 Task: Create and manage organization repository labels.
Action: Mouse moved to (955, 59)
Screenshot: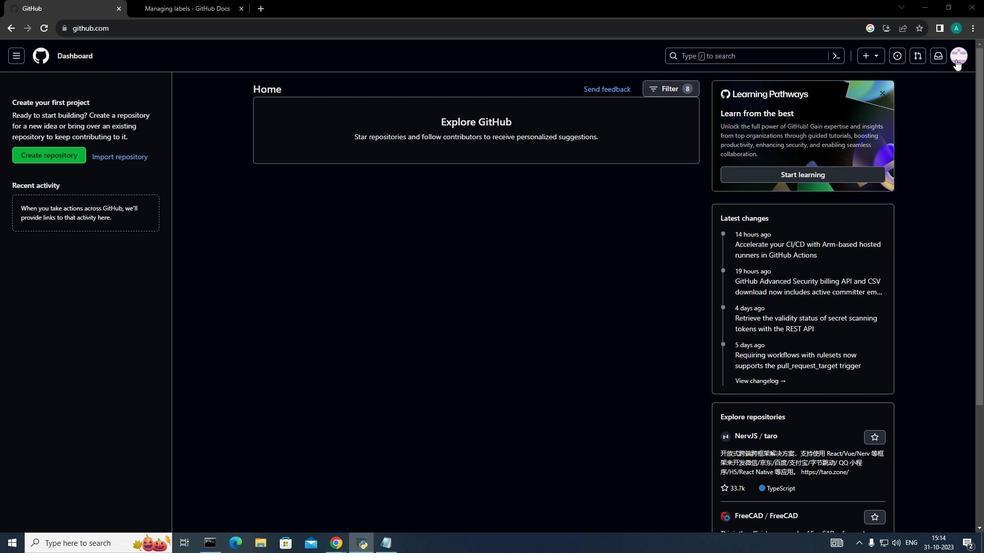 
Action: Mouse pressed left at (955, 59)
Screenshot: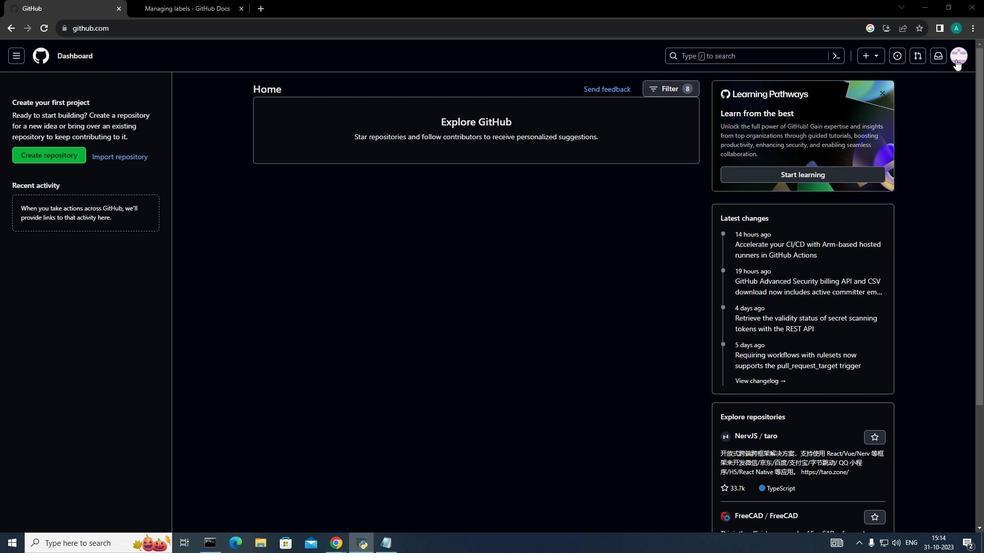 
Action: Mouse moved to (860, 167)
Screenshot: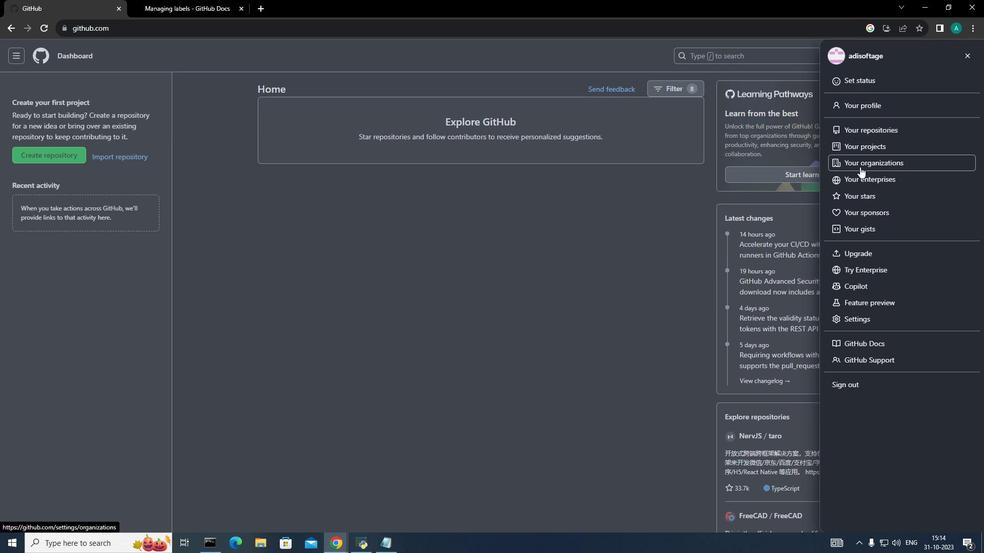 
Action: Mouse pressed left at (860, 167)
Screenshot: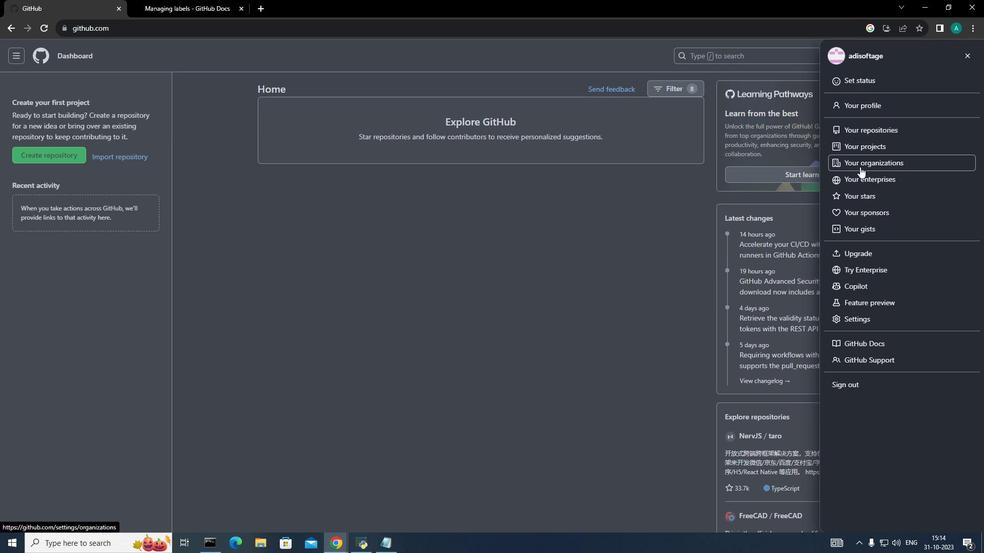 
Action: Mouse moved to (772, 137)
Screenshot: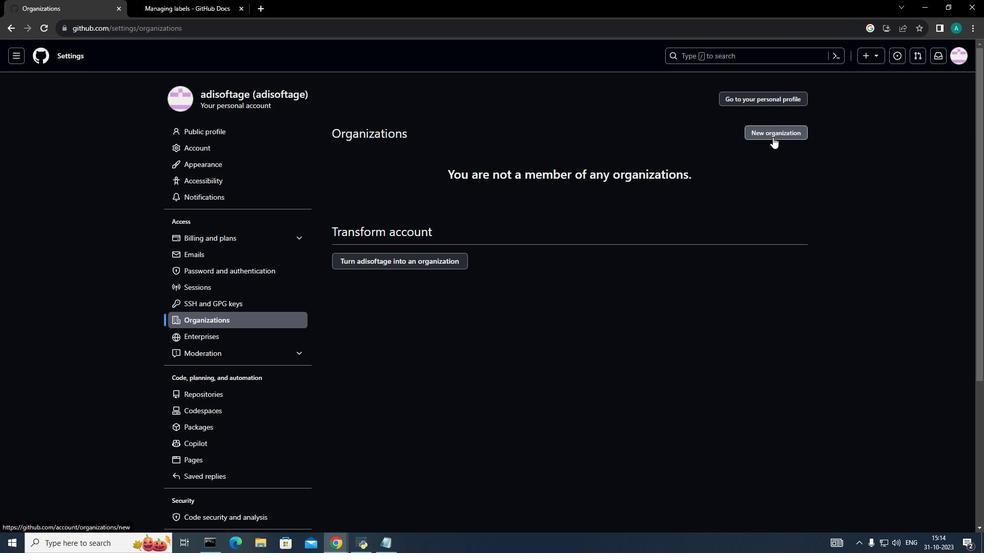 
Action: Mouse pressed left at (772, 137)
Screenshot: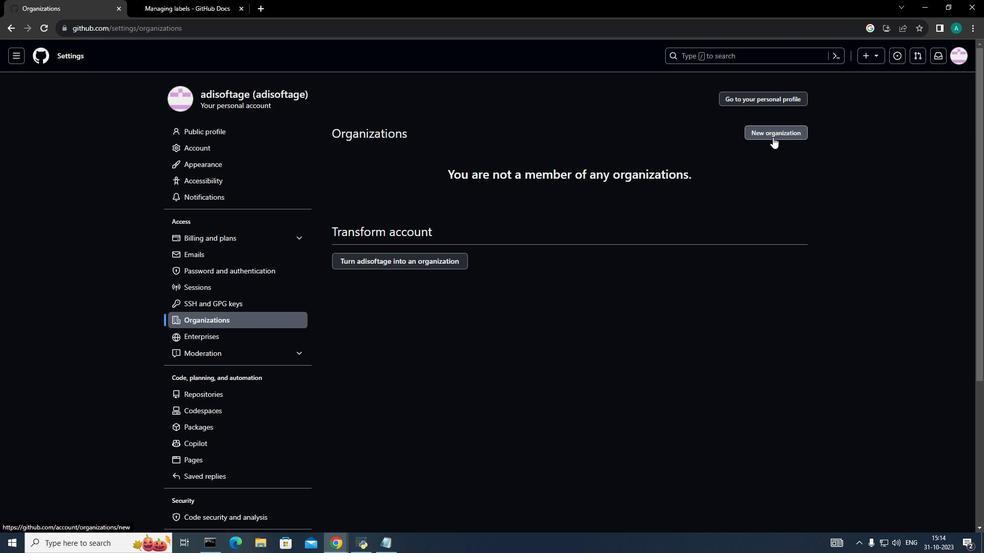 
Action: Mouse moved to (410, 295)
Screenshot: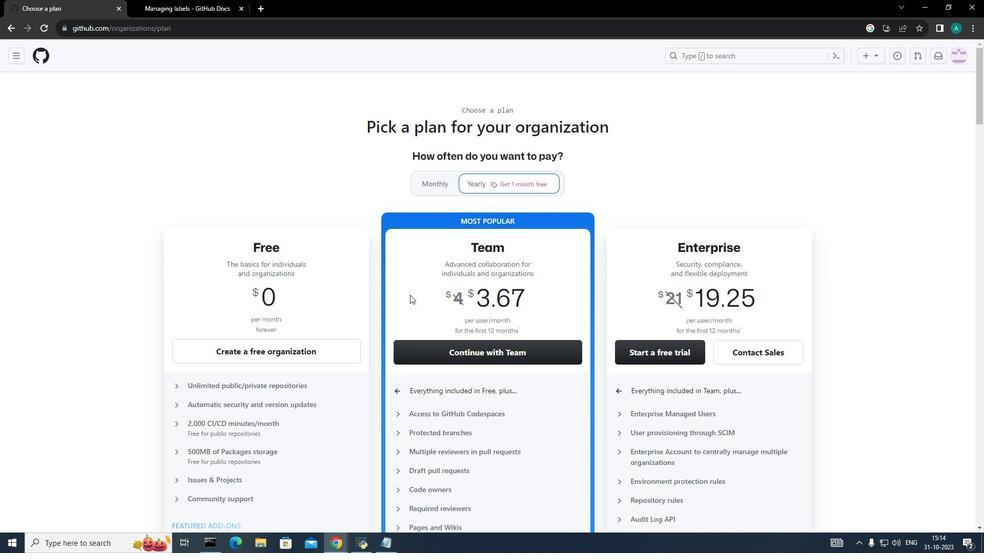 
Action: Mouse scrolled (410, 294) with delta (0, 0)
Screenshot: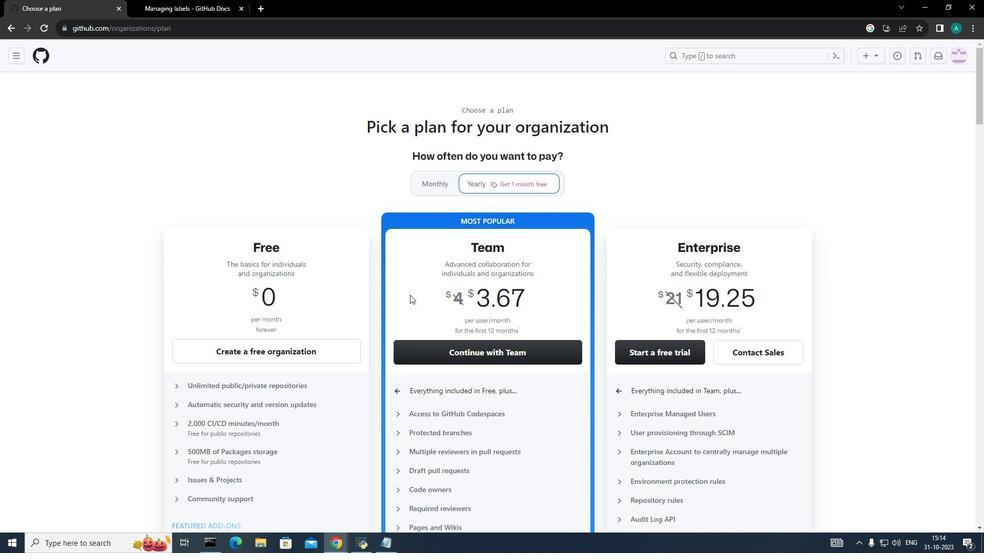
Action: Mouse scrolled (410, 294) with delta (0, 0)
Screenshot: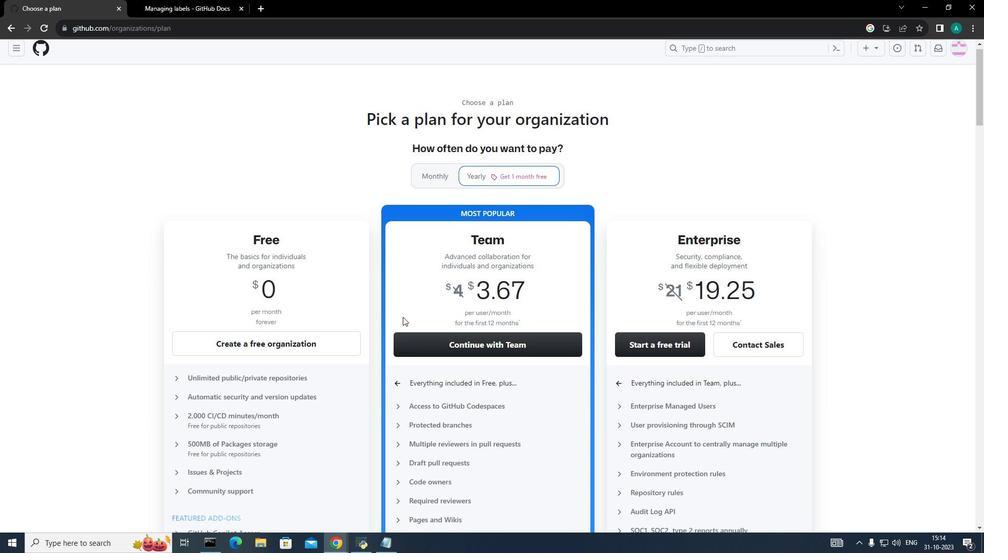 
Action: Mouse scrolled (410, 294) with delta (0, 0)
Screenshot: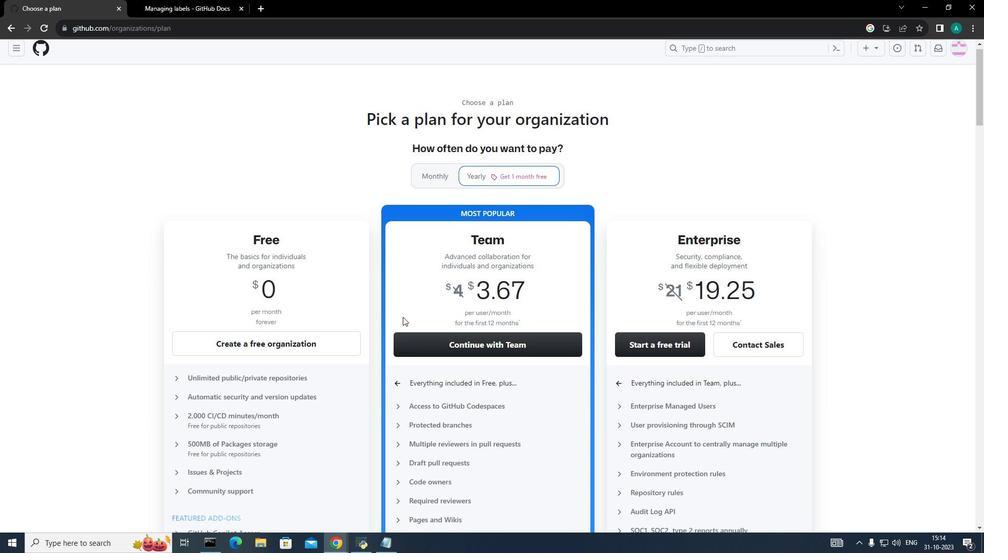 
Action: Mouse moved to (410, 295)
Screenshot: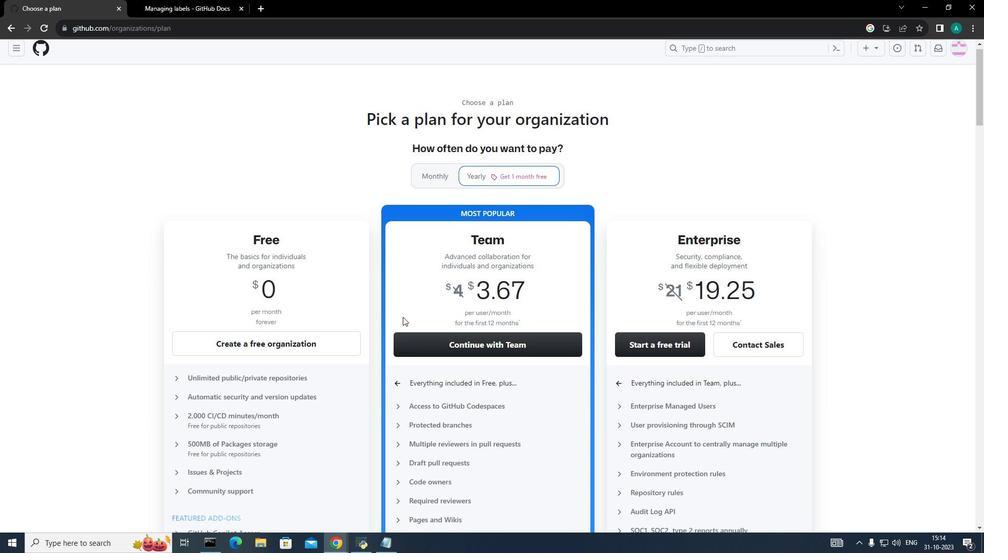 
Action: Mouse scrolled (410, 294) with delta (0, 0)
Screenshot: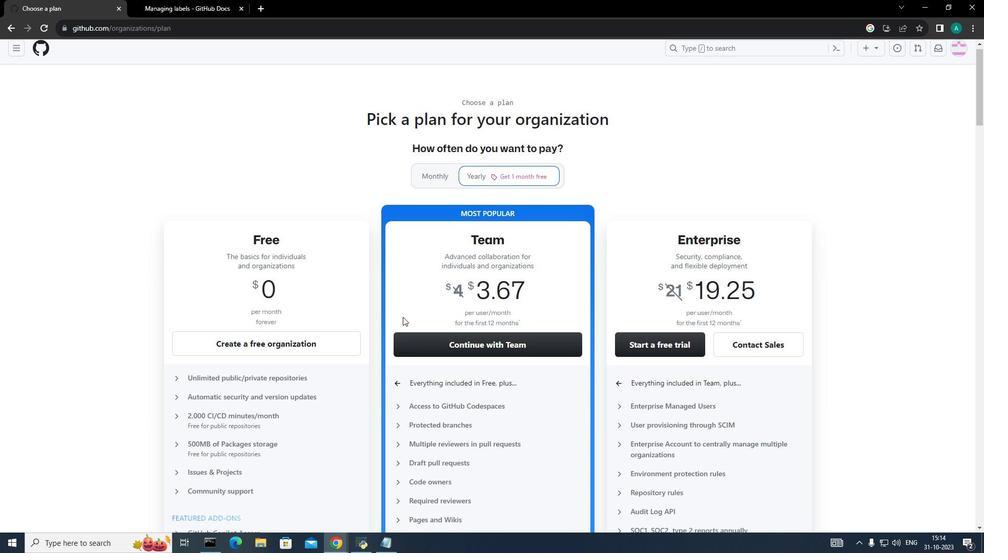 
Action: Mouse moved to (409, 295)
Screenshot: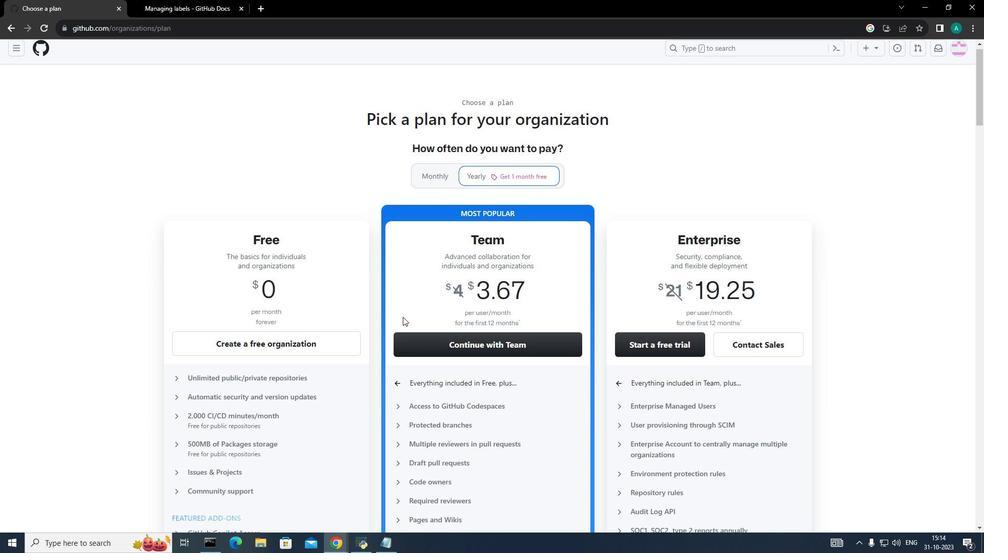 
Action: Mouse scrolled (409, 295) with delta (0, 0)
Screenshot: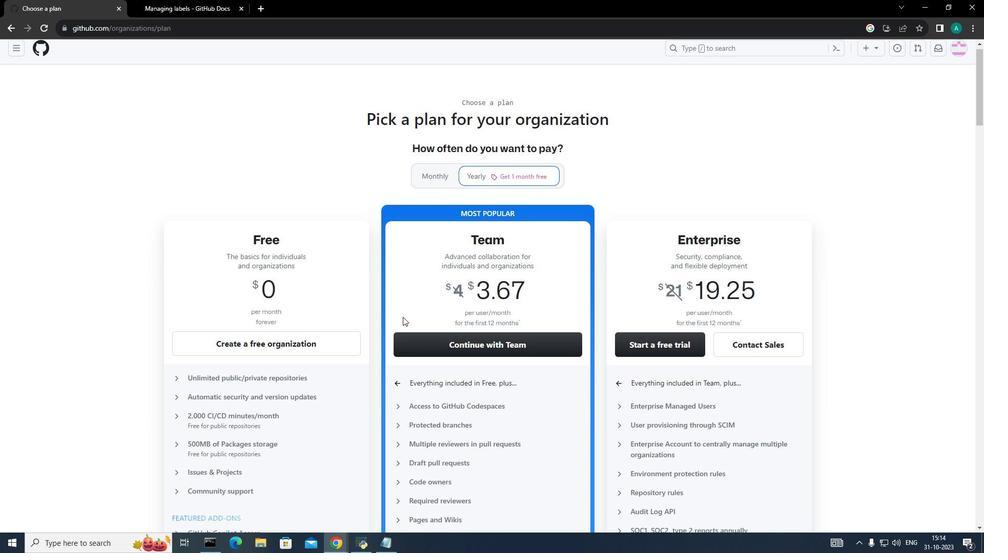 
Action: Mouse moved to (405, 310)
Screenshot: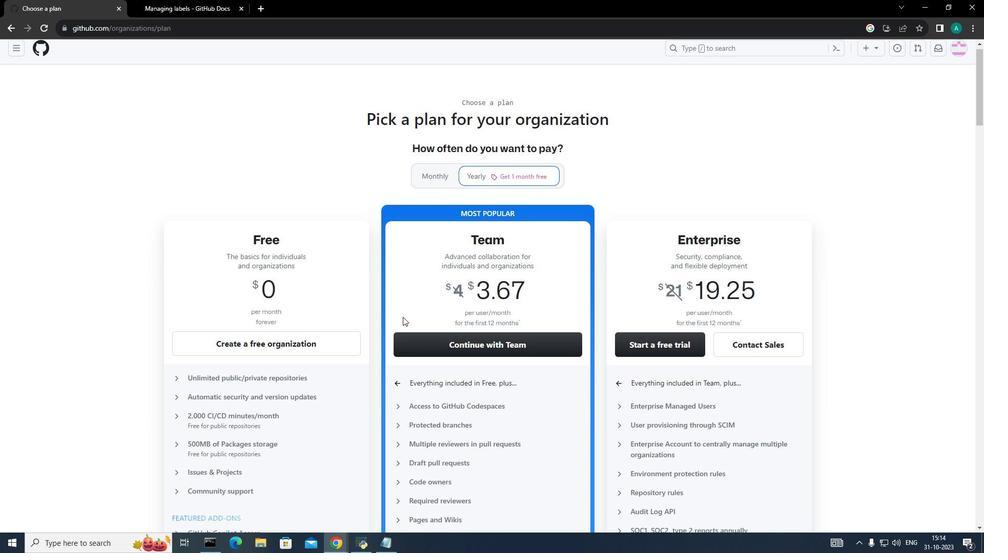 
Action: Mouse scrolled (405, 309) with delta (0, 0)
Screenshot: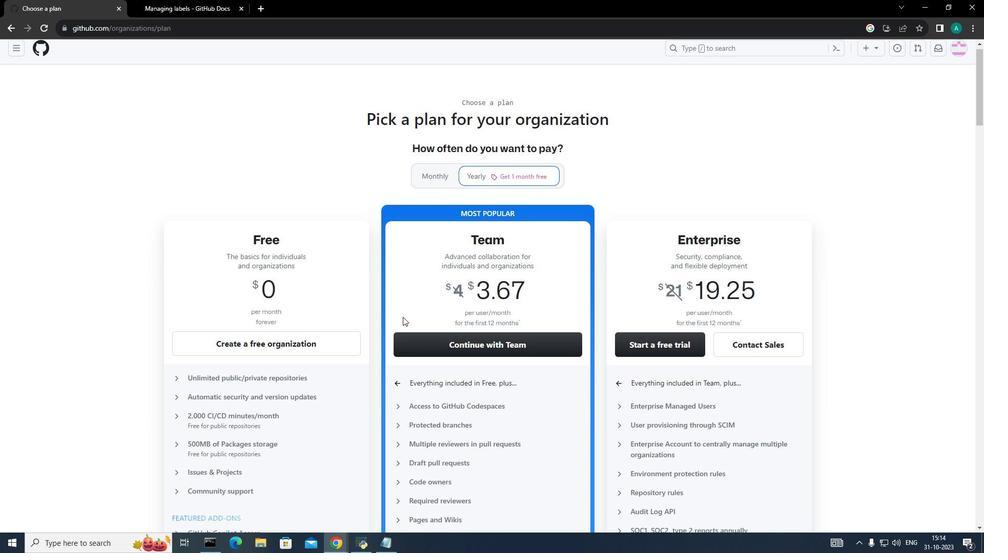 
Action: Mouse moved to (380, 366)
Screenshot: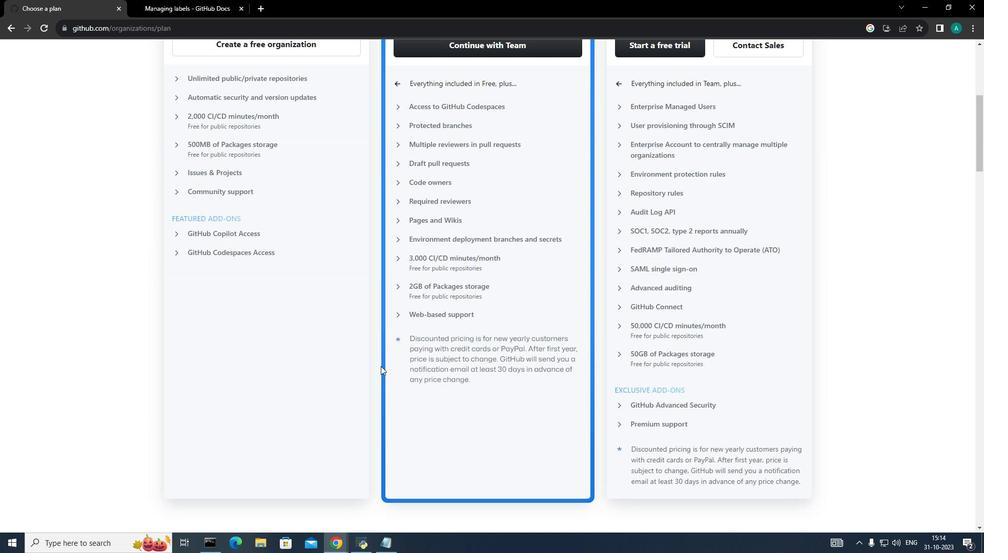 
Action: Mouse scrolled (380, 365) with delta (0, 0)
Screenshot: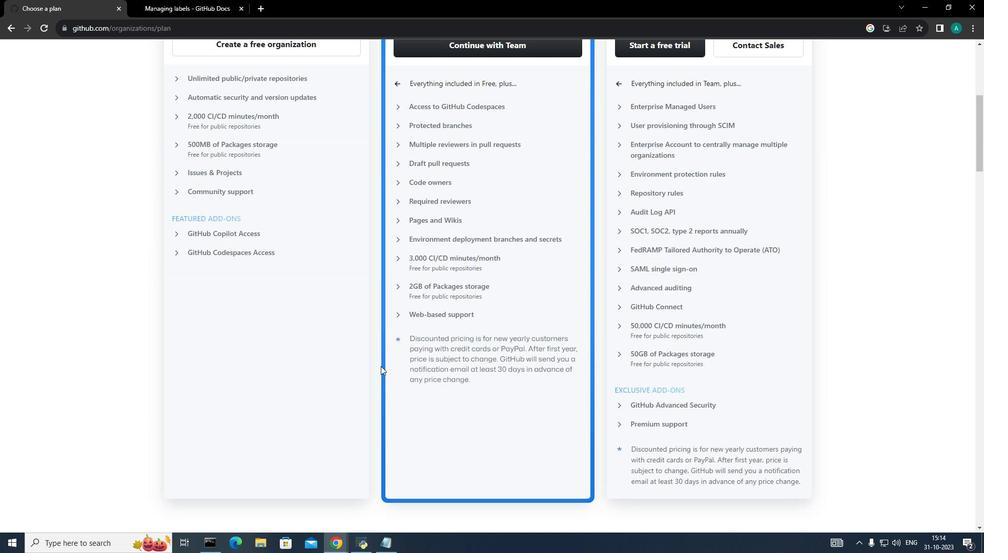 
Action: Mouse scrolled (380, 365) with delta (0, 0)
Screenshot: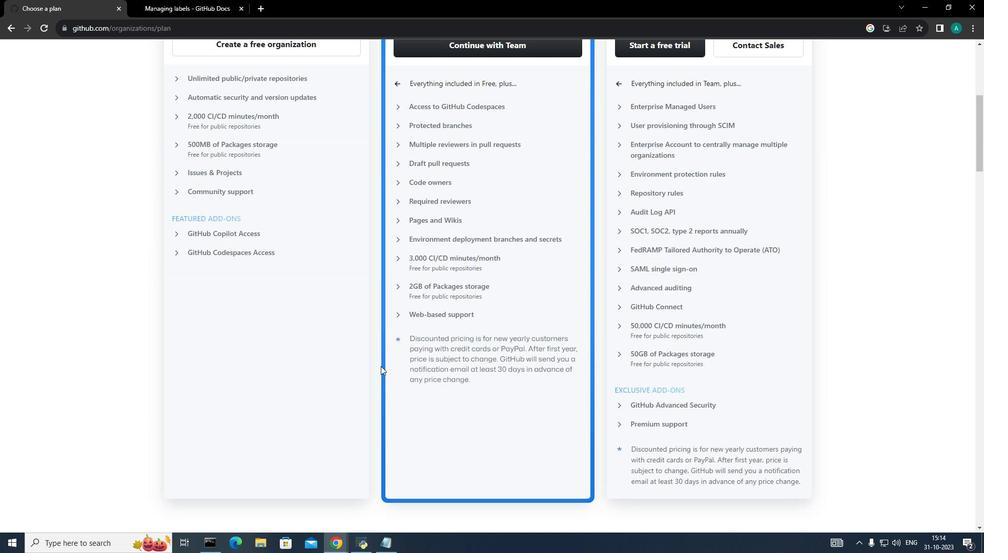 
Action: Mouse scrolled (380, 365) with delta (0, 0)
Screenshot: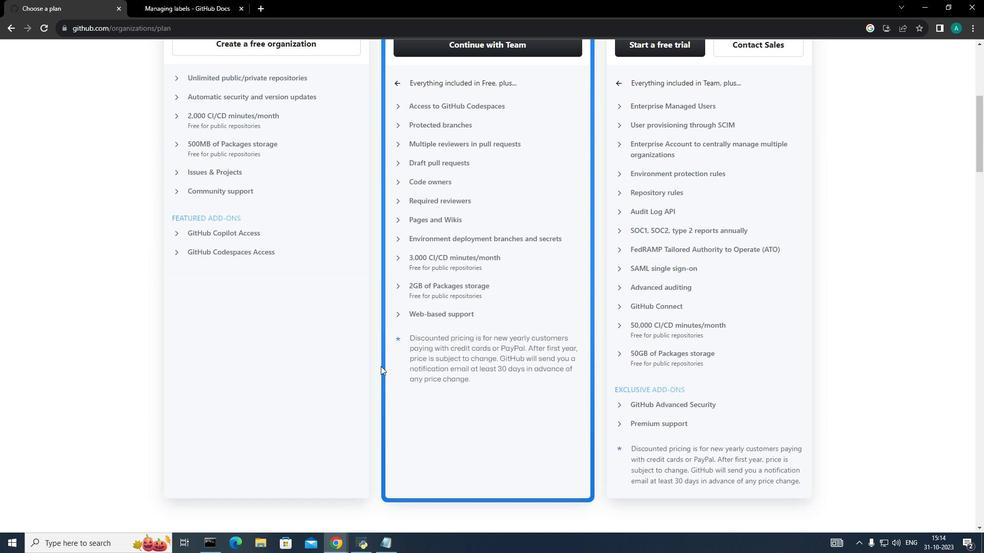 
Action: Mouse scrolled (380, 365) with delta (0, 0)
Screenshot: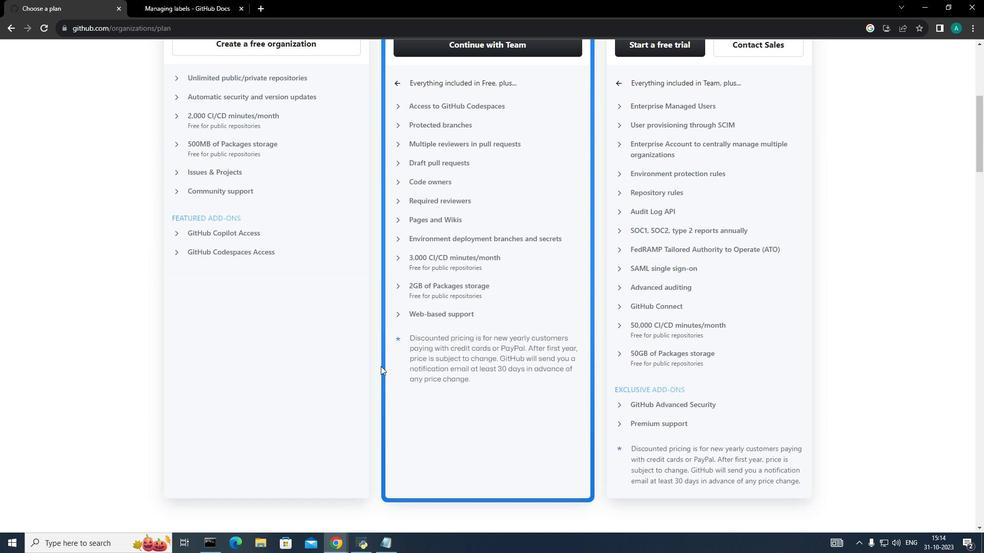 
Action: Mouse scrolled (380, 365) with delta (0, 0)
Screenshot: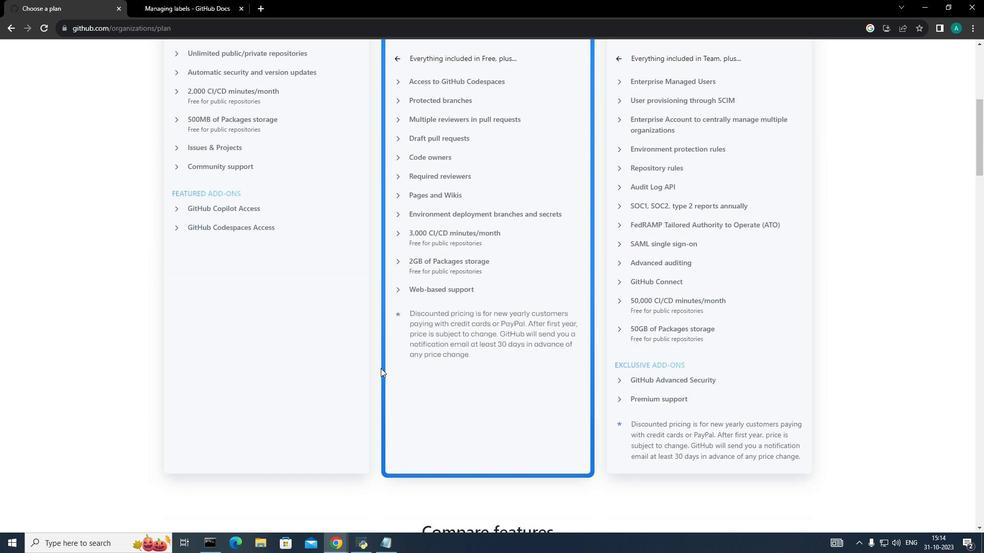 
Action: Mouse moved to (384, 420)
Screenshot: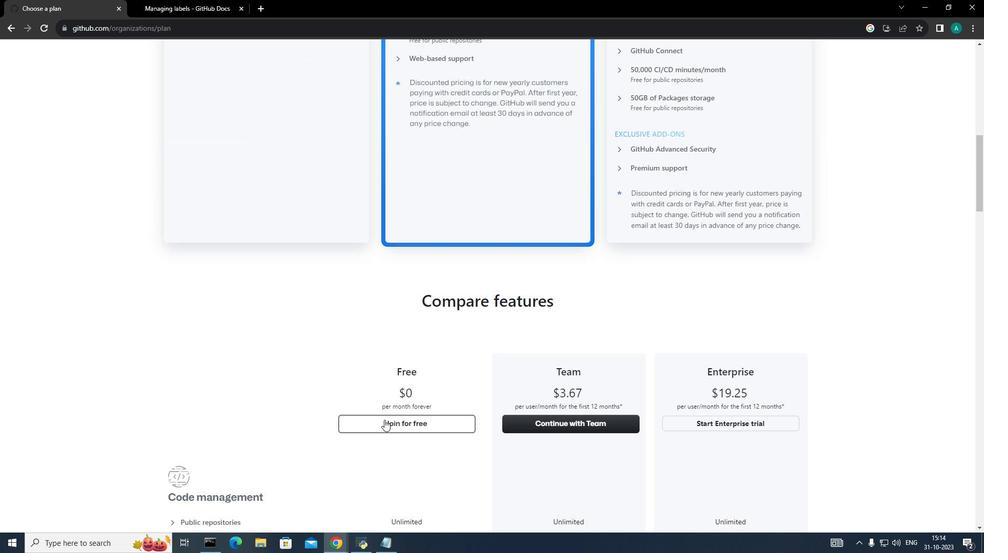 
Action: Mouse pressed left at (384, 420)
Screenshot: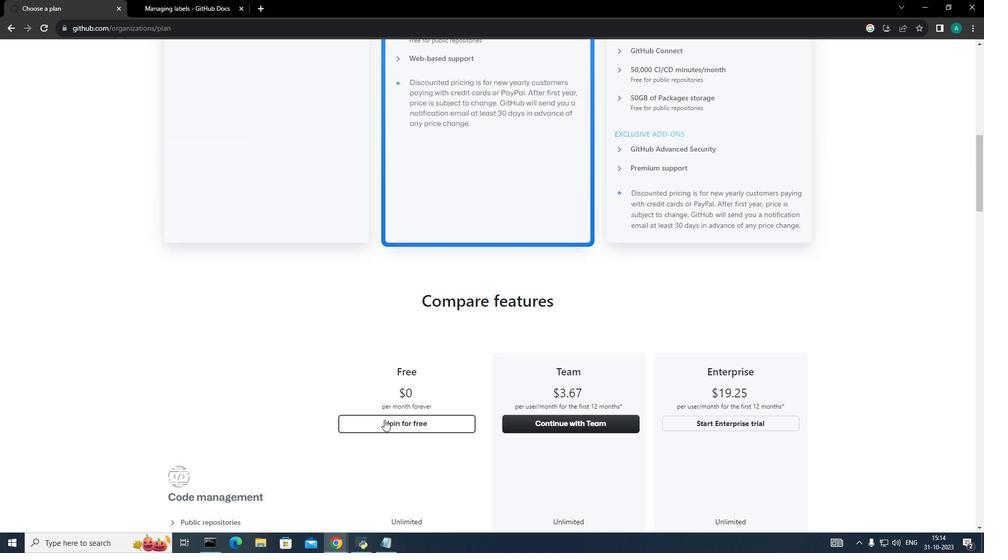 
Action: Mouse moved to (490, 188)
Screenshot: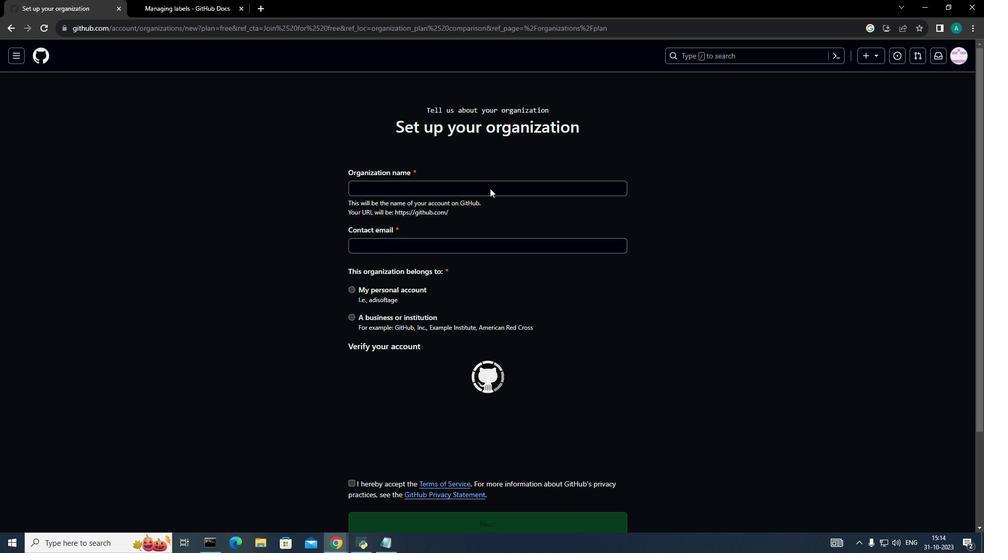 
Action: Mouse pressed left at (490, 188)
Screenshot: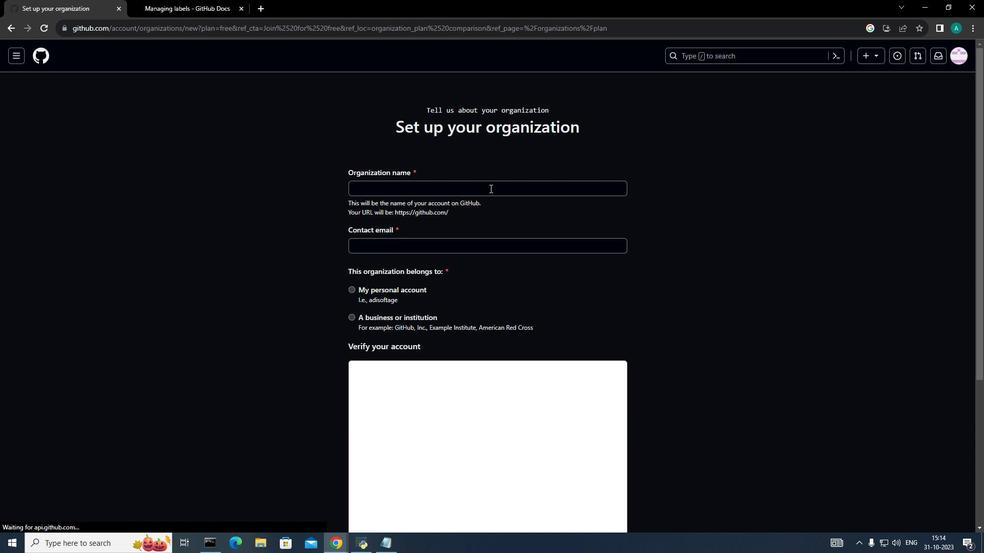 
Action: Key pressed softage3<Key.backspace>4
Screenshot: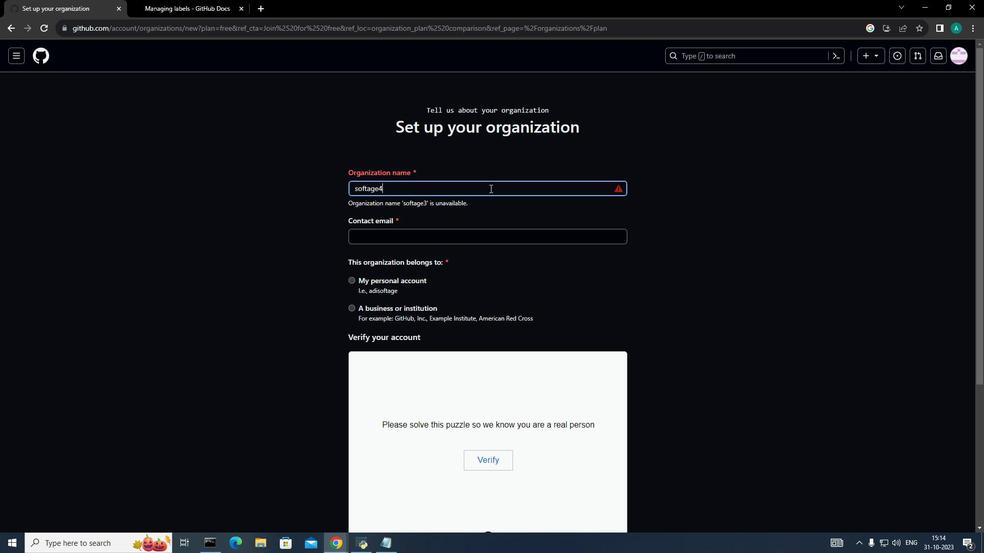 
Action: Mouse moved to (475, 238)
Screenshot: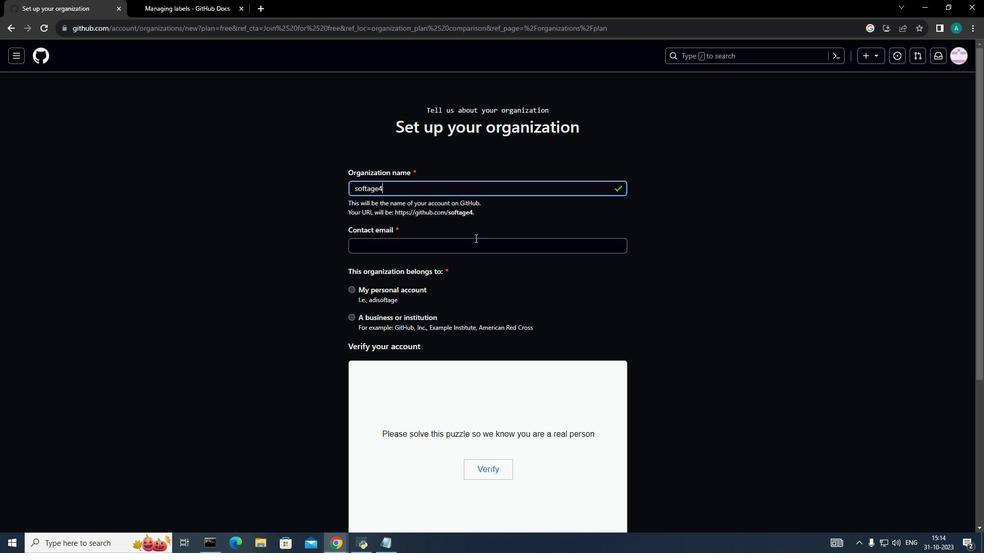 
Action: Mouse pressed left at (475, 238)
Screenshot: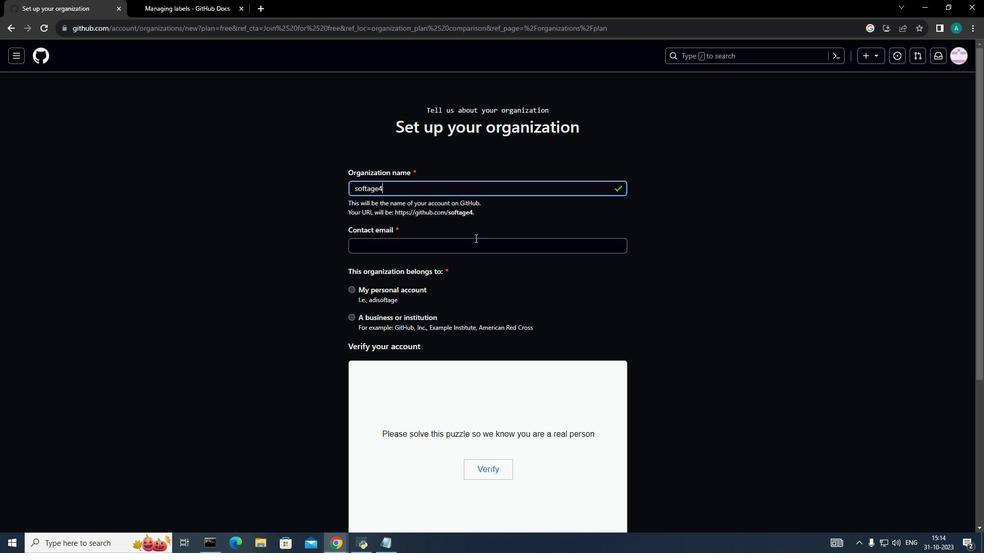 
Action: Key pressed abcd<Key.shift_r>@gmail.com
Screenshot: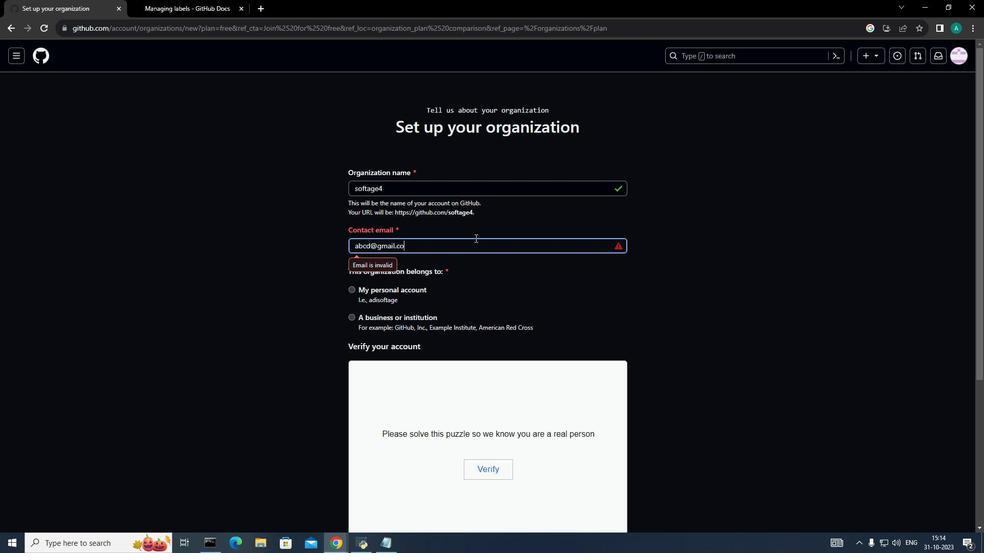 
Action: Mouse moved to (401, 285)
Screenshot: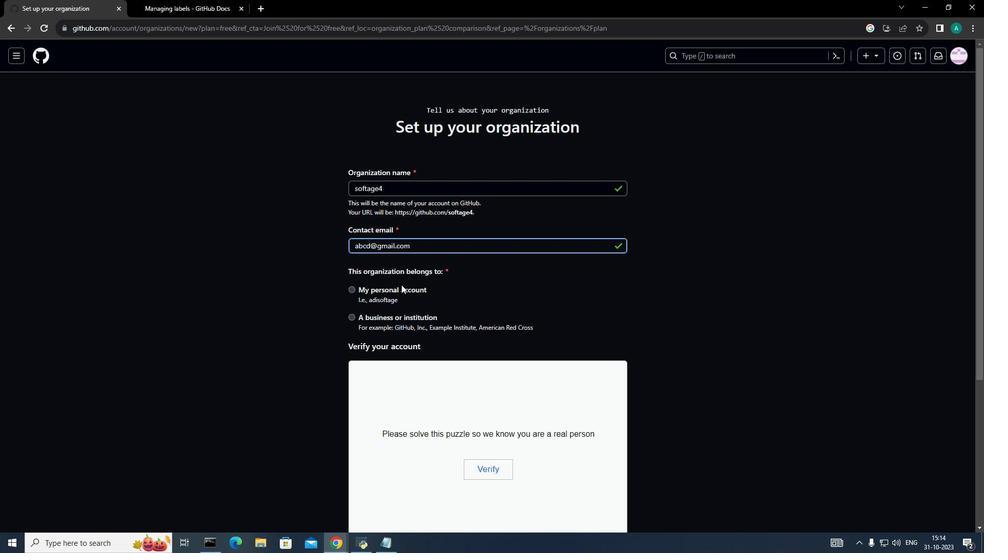 
Action: Mouse pressed left at (401, 285)
Screenshot: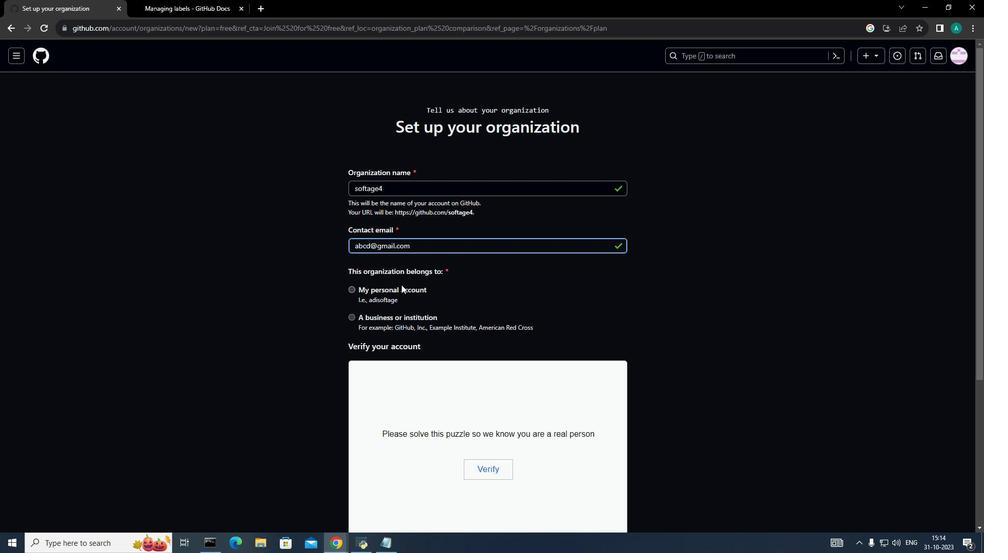 
Action: Mouse moved to (401, 285)
Screenshot: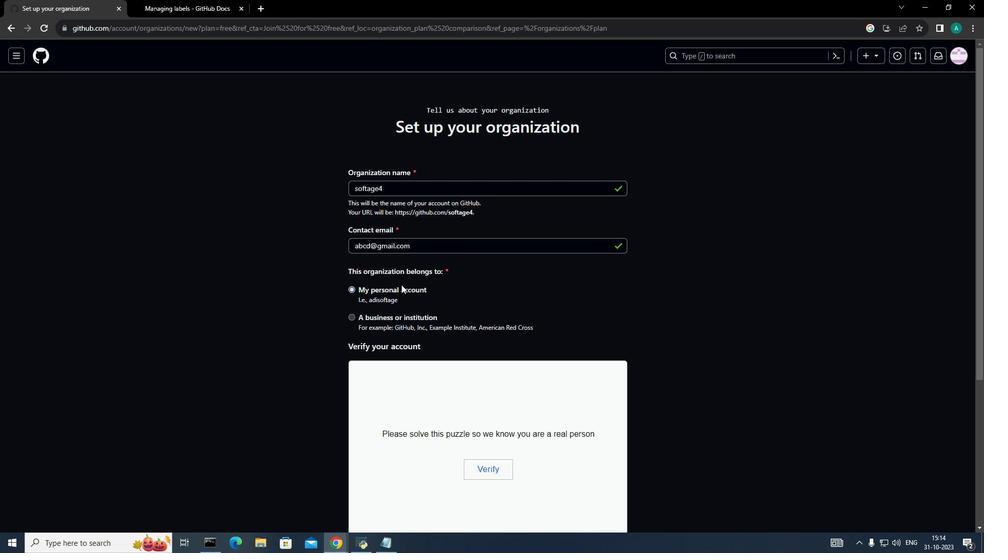 
Action: Mouse scrolled (401, 284) with delta (0, 0)
Screenshot: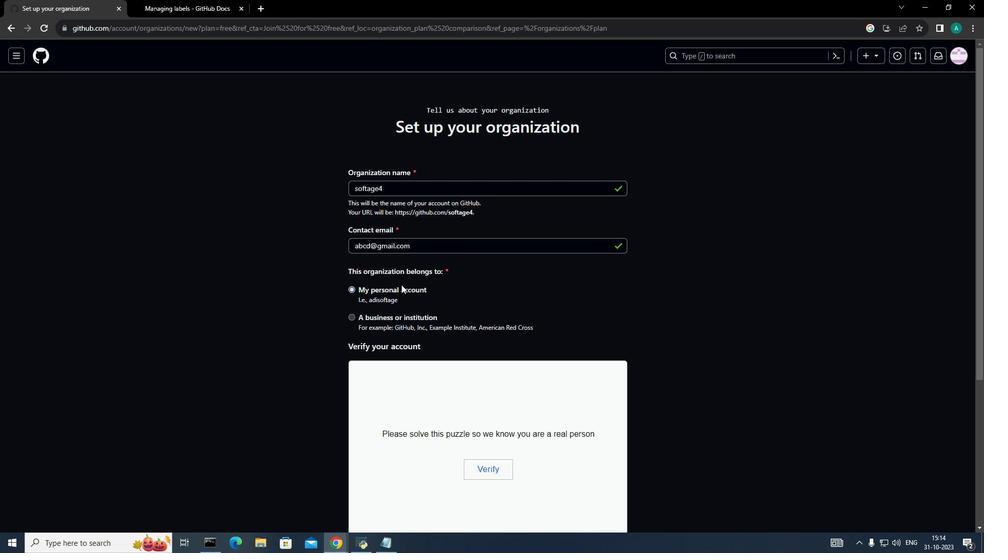 
Action: Mouse scrolled (401, 284) with delta (0, 0)
Screenshot: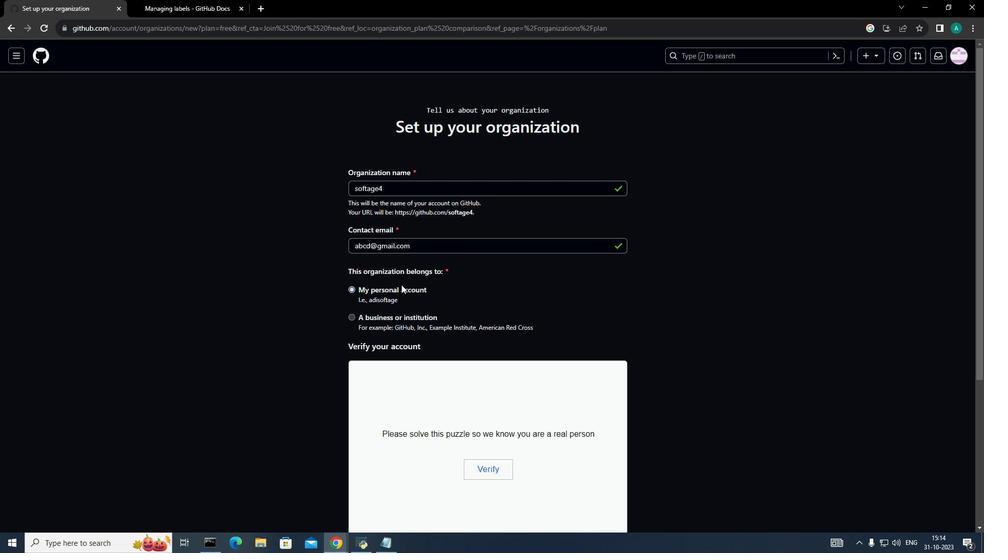 
Action: Mouse scrolled (401, 284) with delta (0, 0)
Screenshot: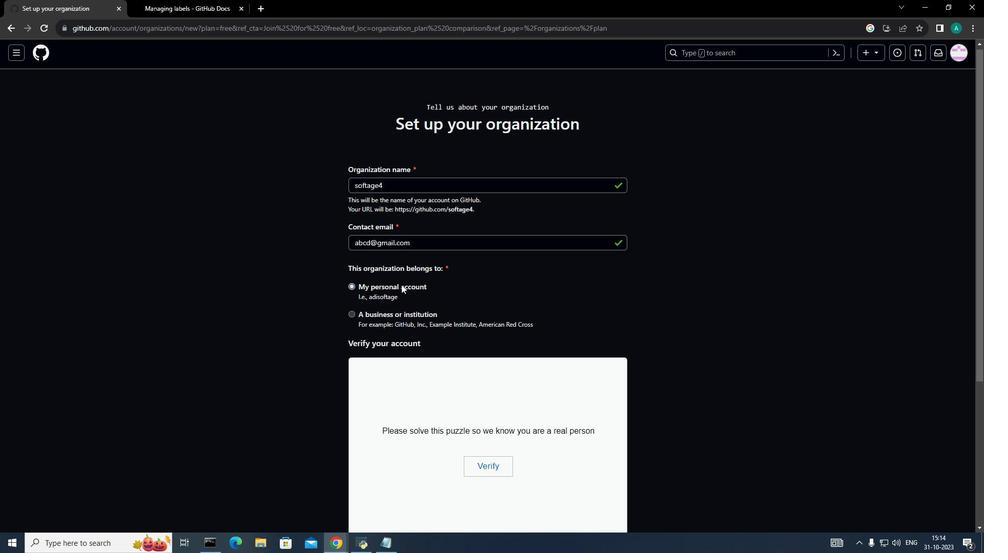 
Action: Mouse scrolled (401, 284) with delta (0, 0)
Screenshot: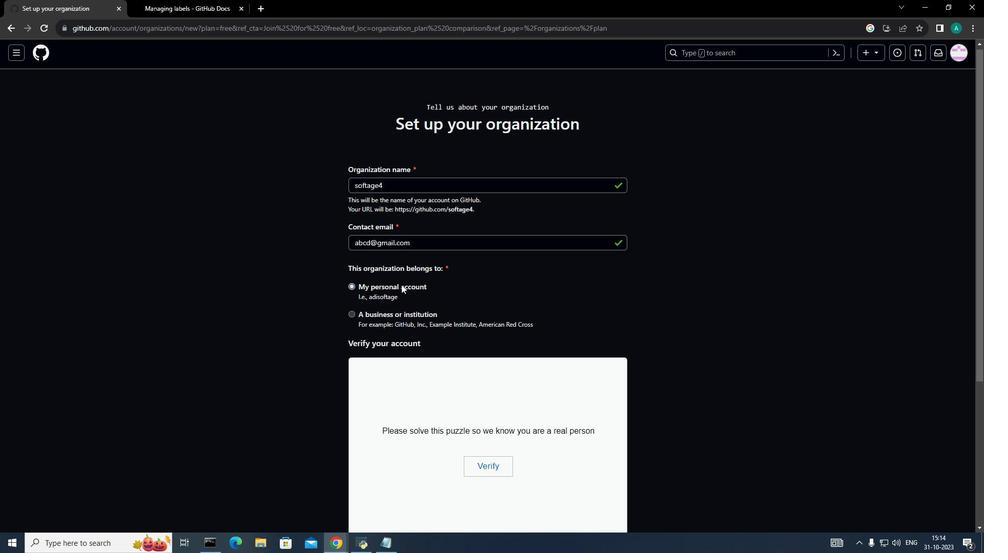 
Action: Mouse scrolled (401, 284) with delta (0, 0)
Screenshot: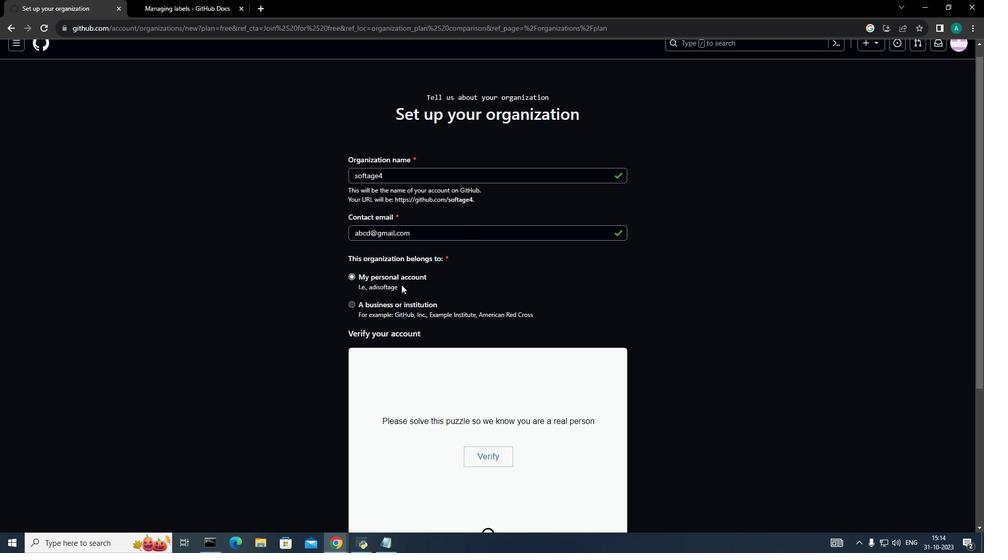 
Action: Mouse moved to (503, 257)
Screenshot: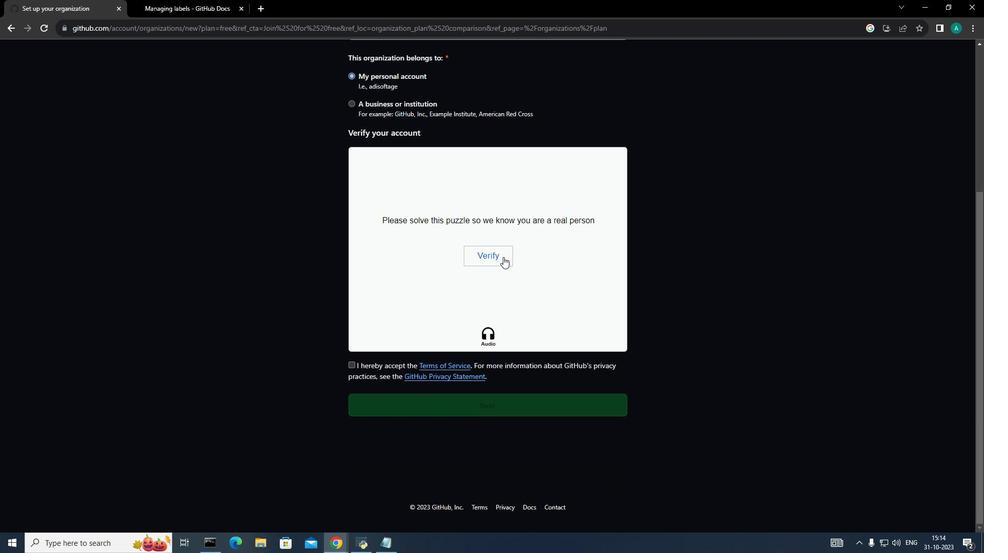 
Action: Mouse pressed left at (503, 257)
Screenshot: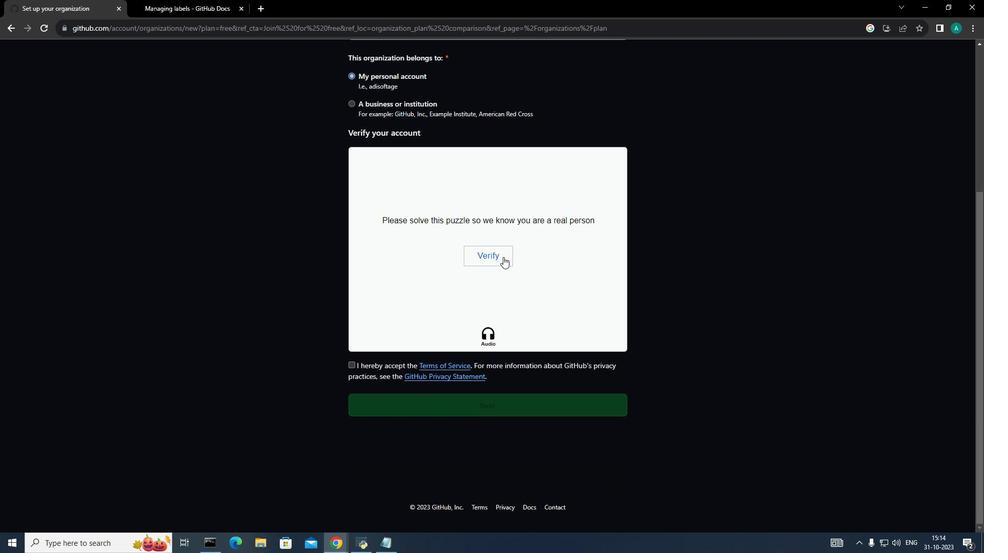 
Action: Mouse moved to (575, 272)
Screenshot: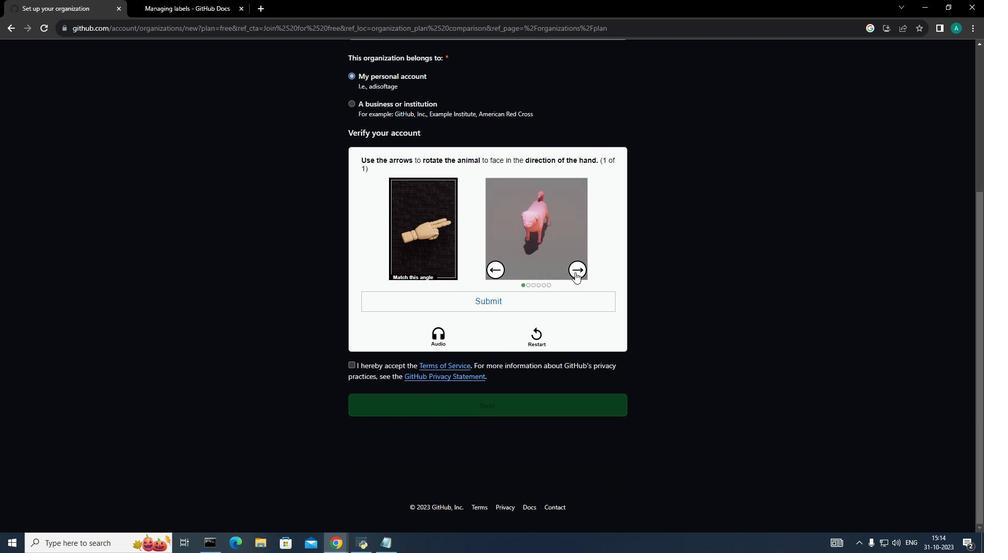 
Action: Mouse pressed left at (575, 272)
Screenshot: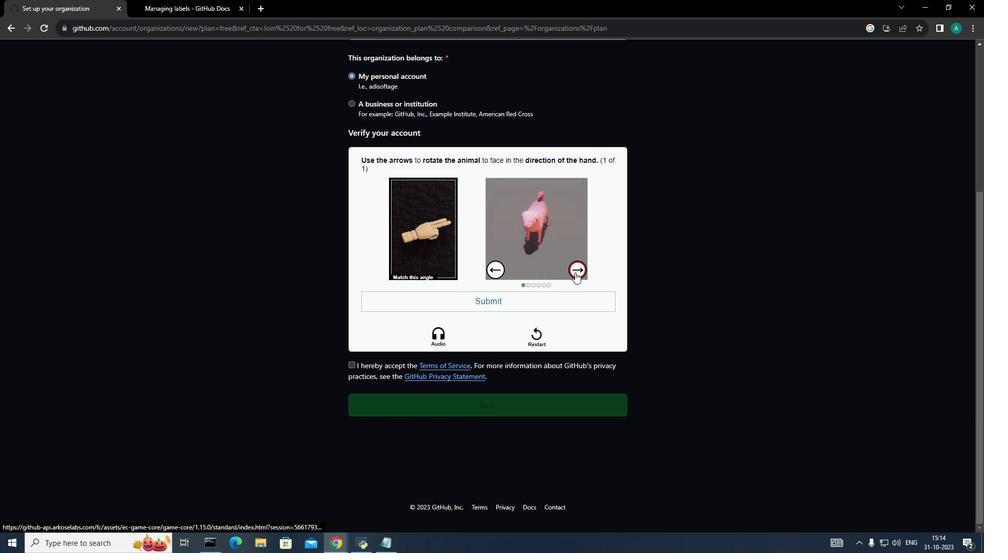 
Action: Mouse pressed left at (575, 272)
Screenshot: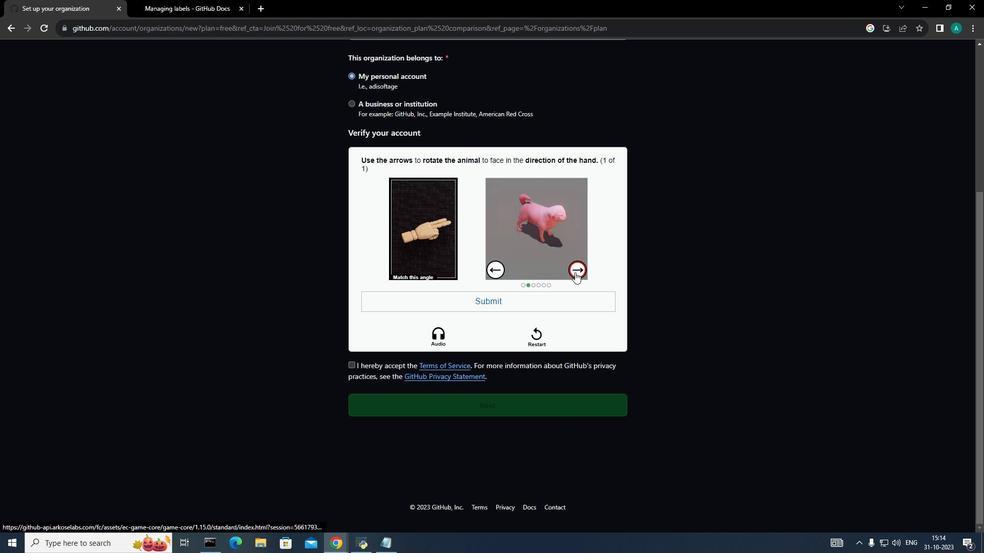 
Action: Mouse pressed left at (575, 272)
Screenshot: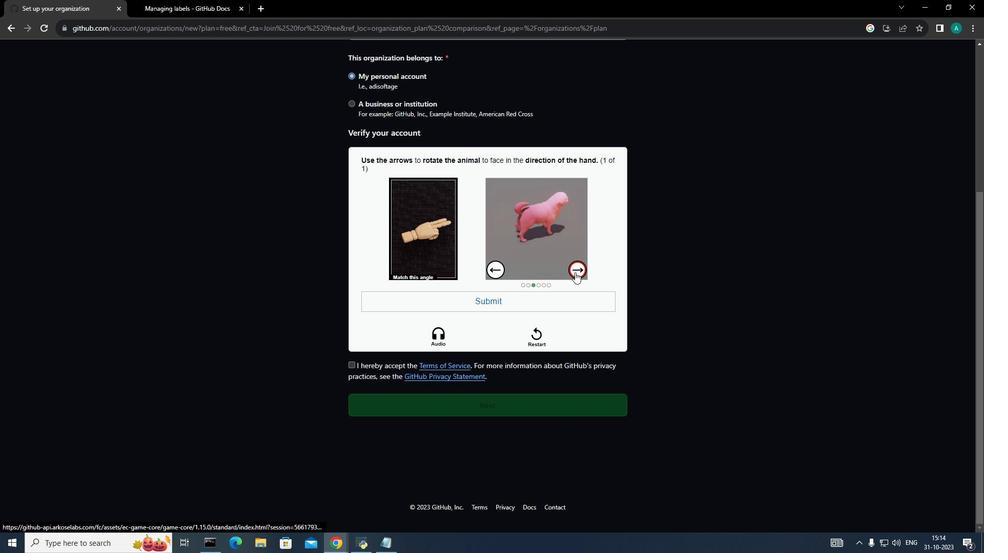 
Action: Mouse moved to (489, 270)
Screenshot: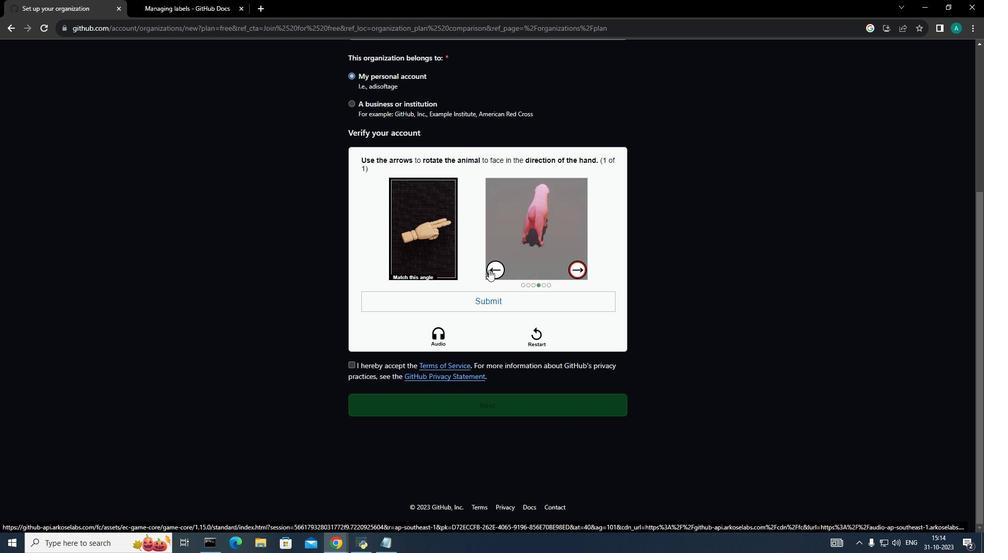 
Action: Mouse pressed left at (489, 270)
Screenshot: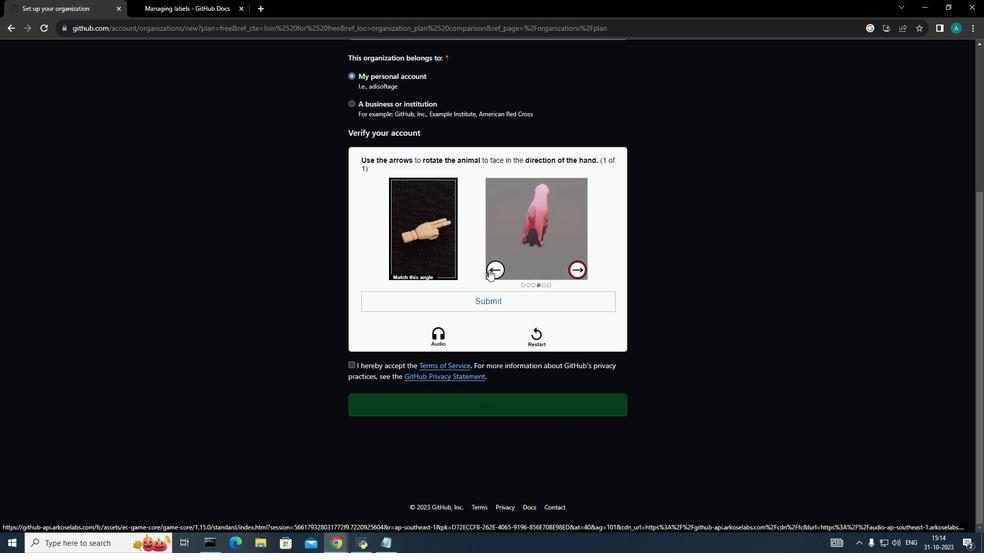 
Action: Mouse moved to (439, 278)
Screenshot: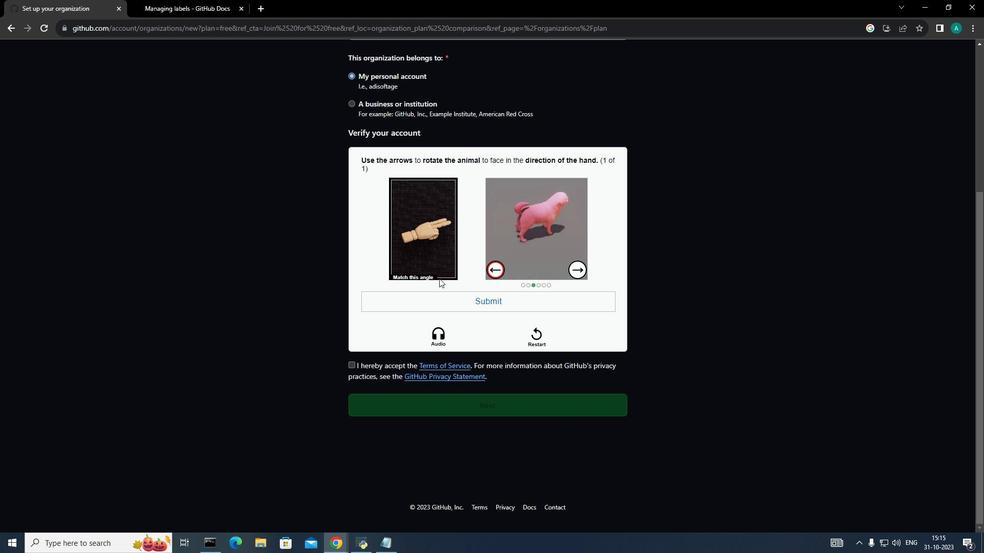 
Action: Mouse scrolled (439, 279) with delta (0, 0)
Screenshot: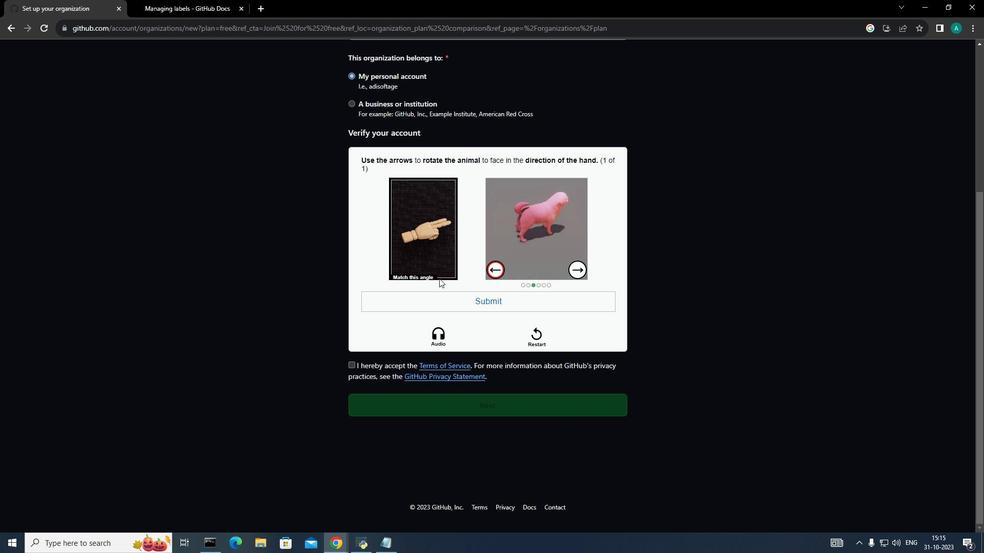 
Action: Mouse moved to (421, 272)
Screenshot: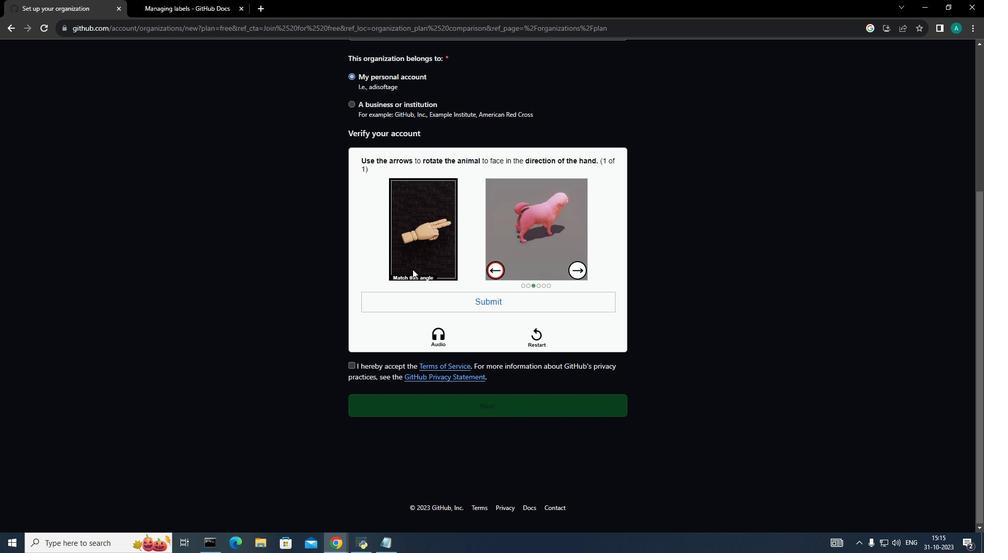
Action: Mouse scrolled (421, 273) with delta (0, 0)
Screenshot: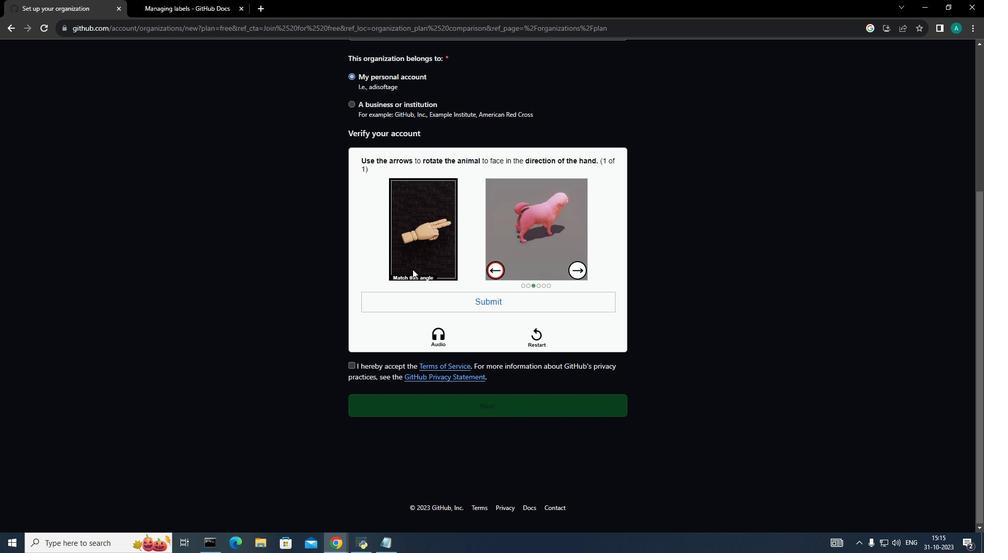 
Action: Mouse moved to (412, 269)
Screenshot: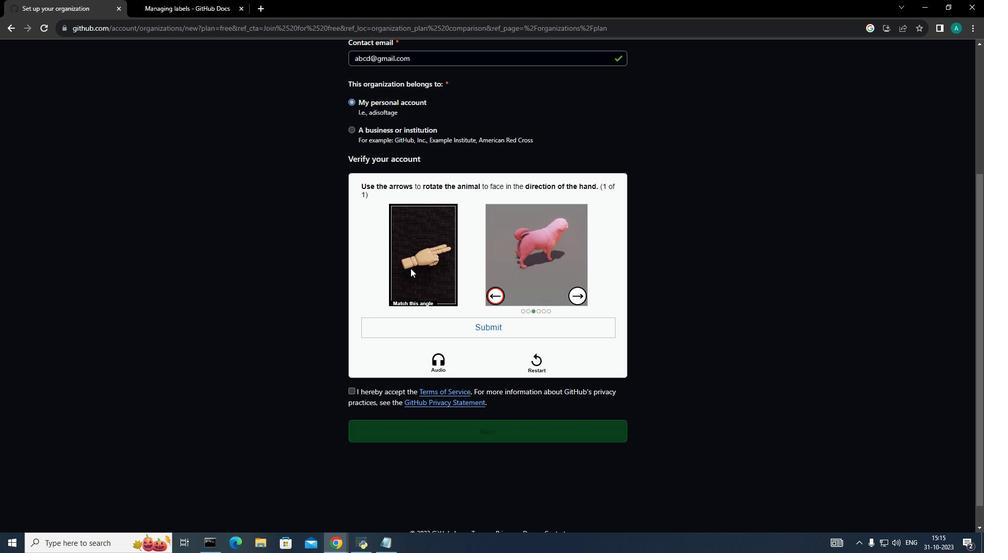
Action: Mouse scrolled (412, 270) with delta (0, 0)
Screenshot: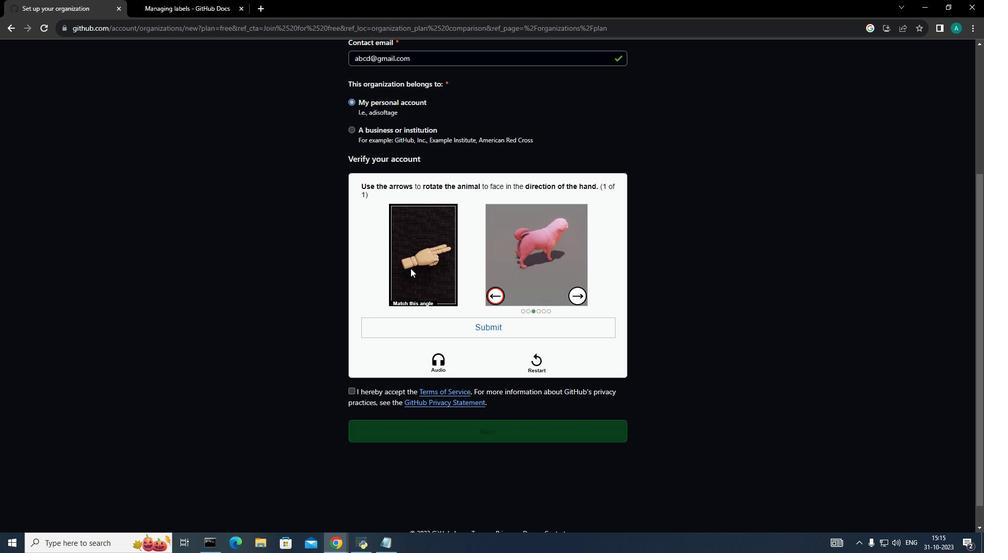
Action: Mouse moved to (416, 254)
Screenshot: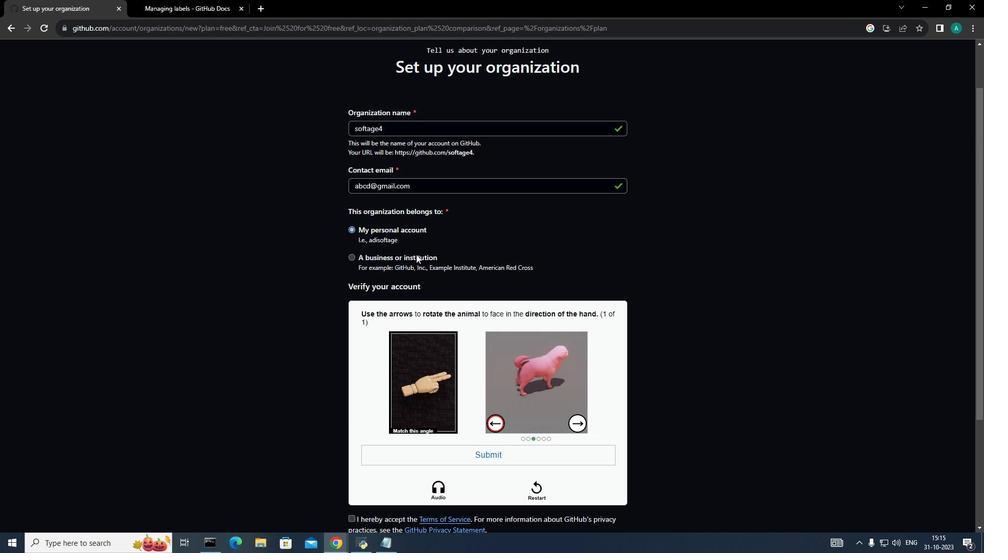 
Action: Mouse scrolled (416, 254) with delta (0, 0)
Screenshot: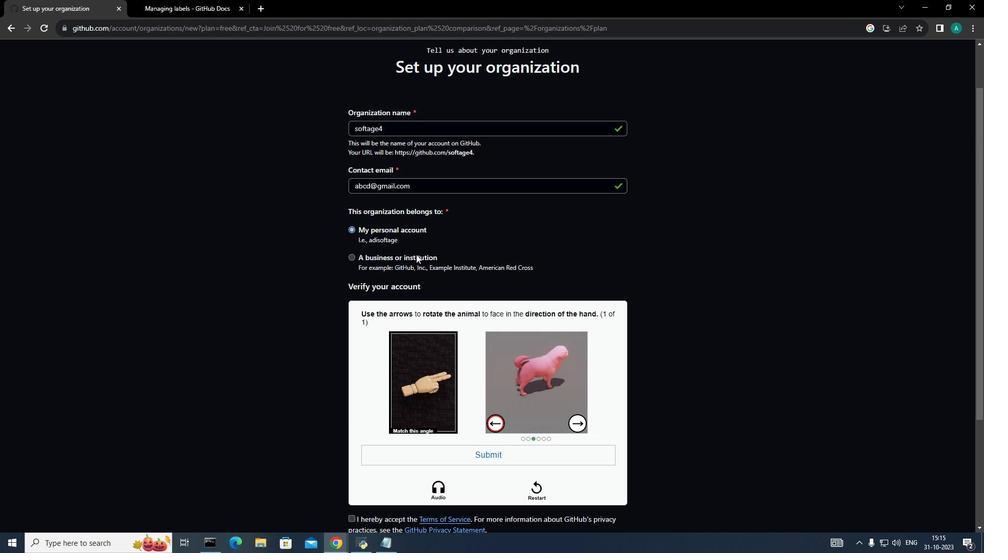 
Action: Mouse moved to (419, 260)
Screenshot: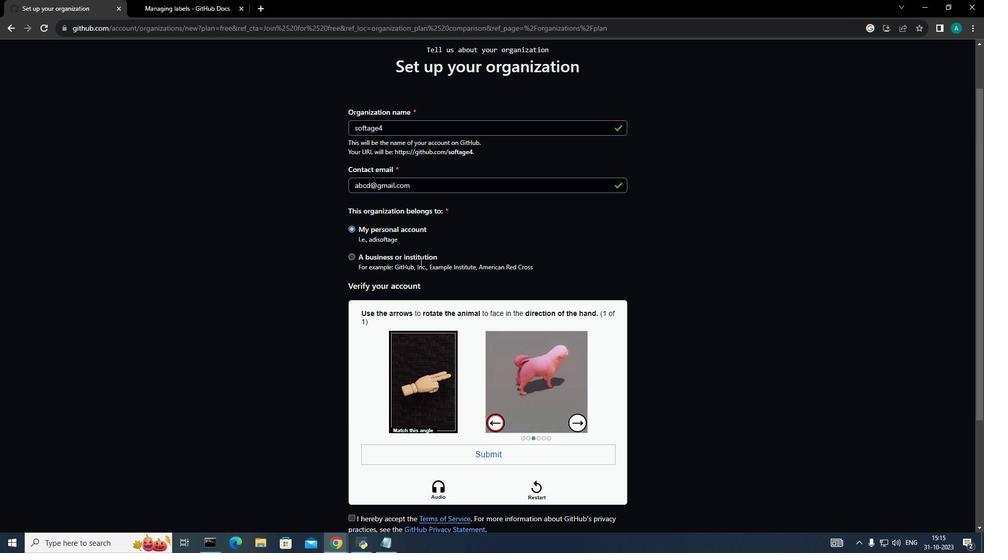
Action: Mouse scrolled (419, 260) with delta (0, 0)
Screenshot: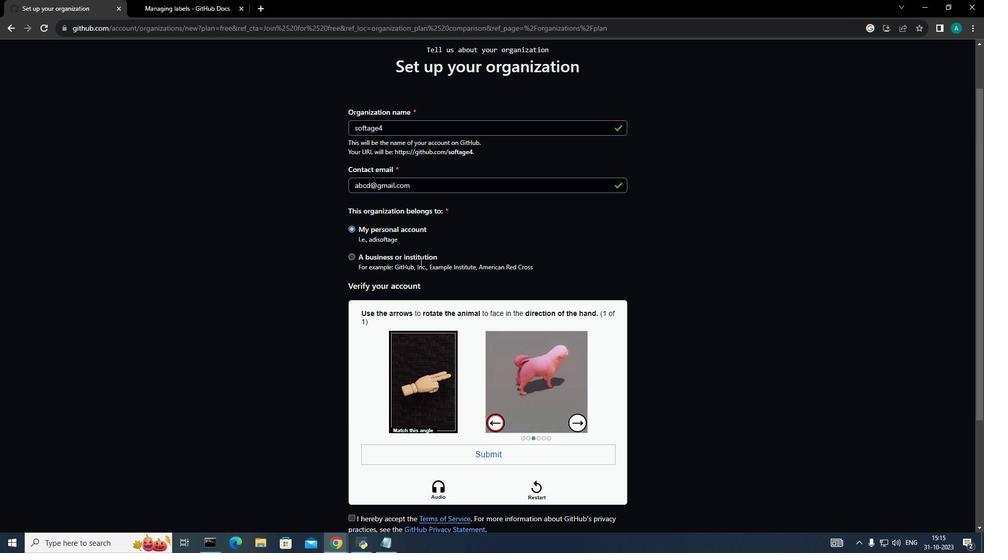 
Action: Mouse moved to (420, 265)
Screenshot: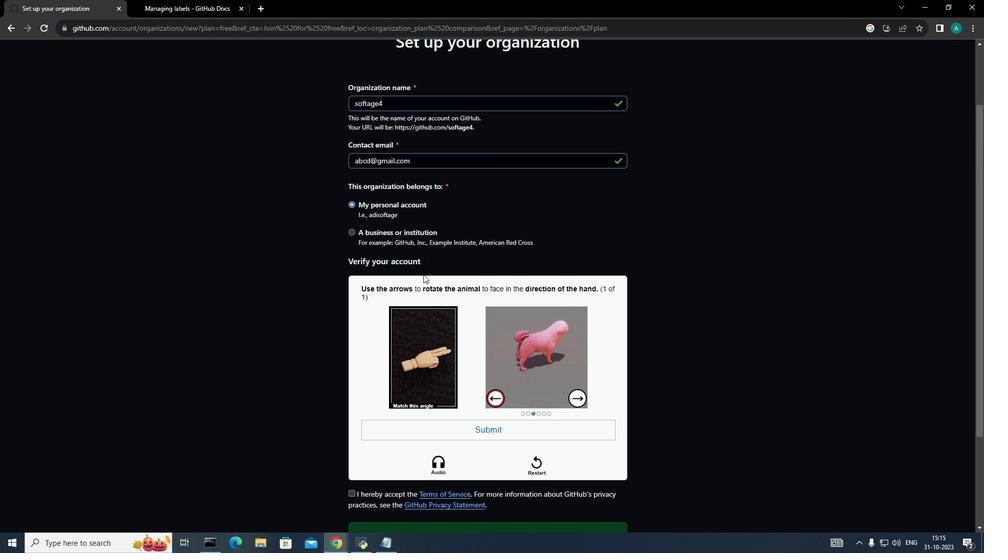 
Action: Mouse scrolled (420, 262) with delta (0, 0)
Screenshot: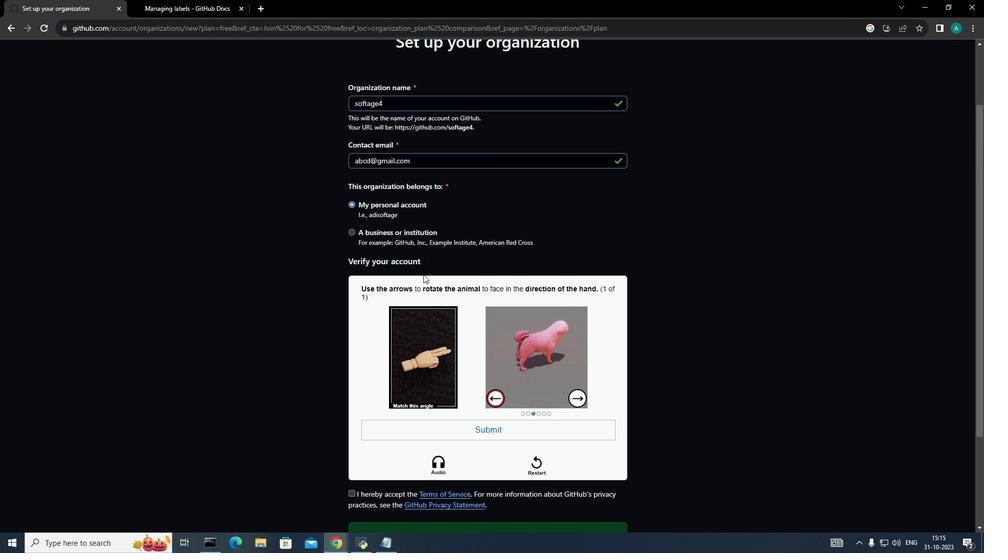 
Action: Mouse moved to (374, 369)
Screenshot: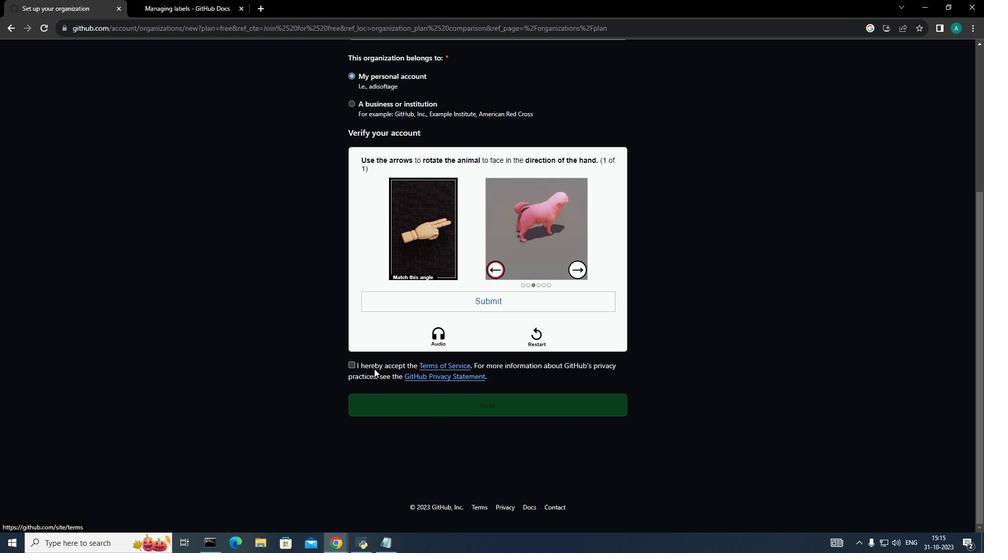 
Action: Mouse pressed left at (374, 369)
Screenshot: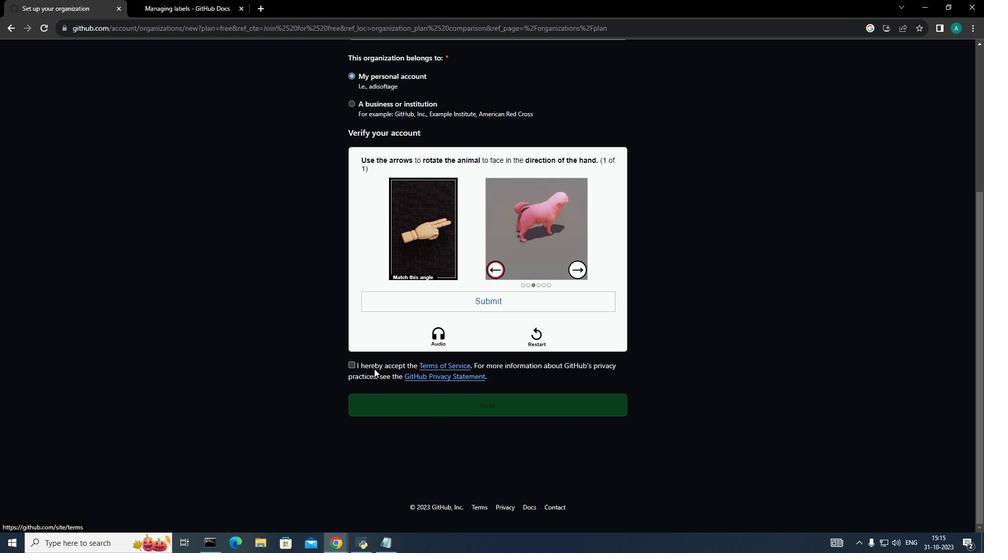 
Action: Mouse moved to (477, 301)
Screenshot: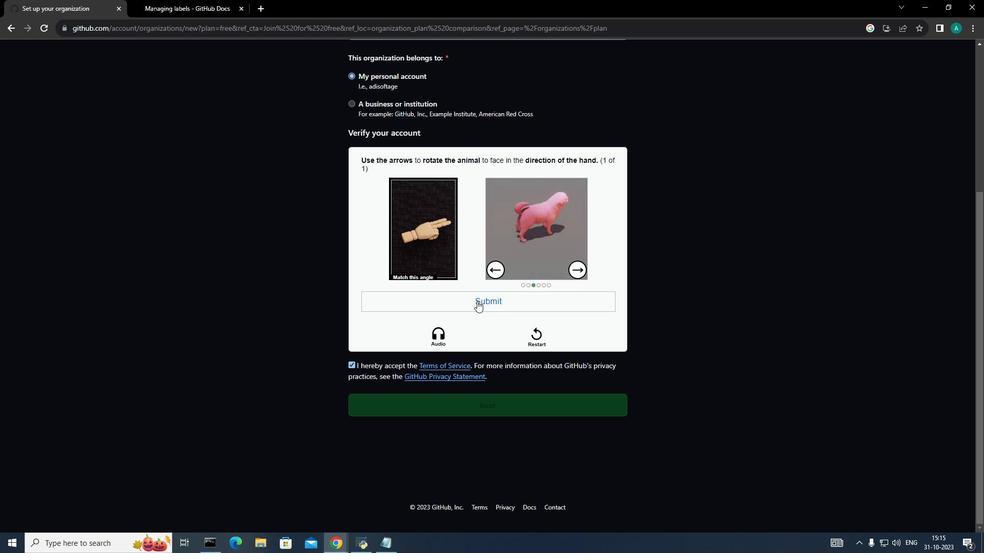 
Action: Mouse pressed left at (477, 301)
Screenshot: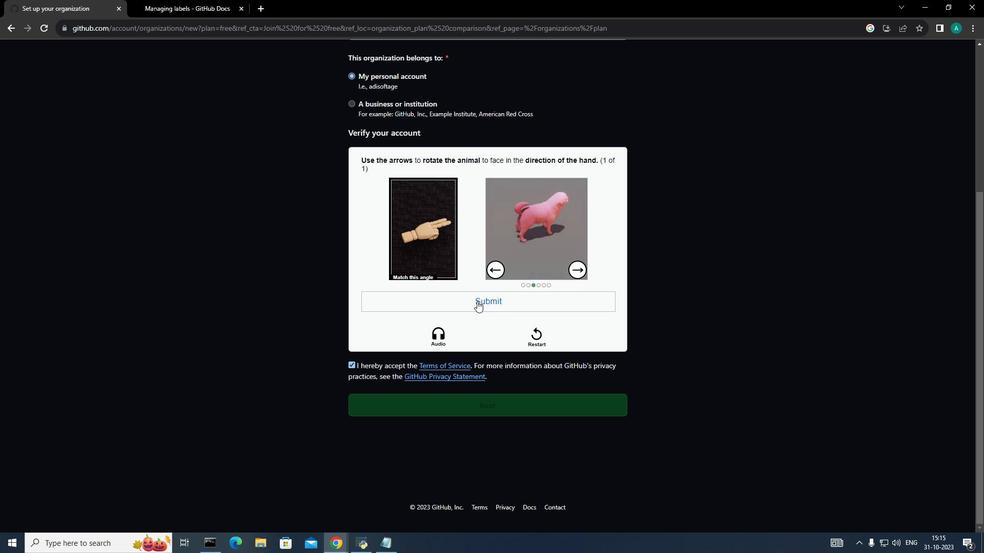 
Action: Mouse moved to (474, 405)
Screenshot: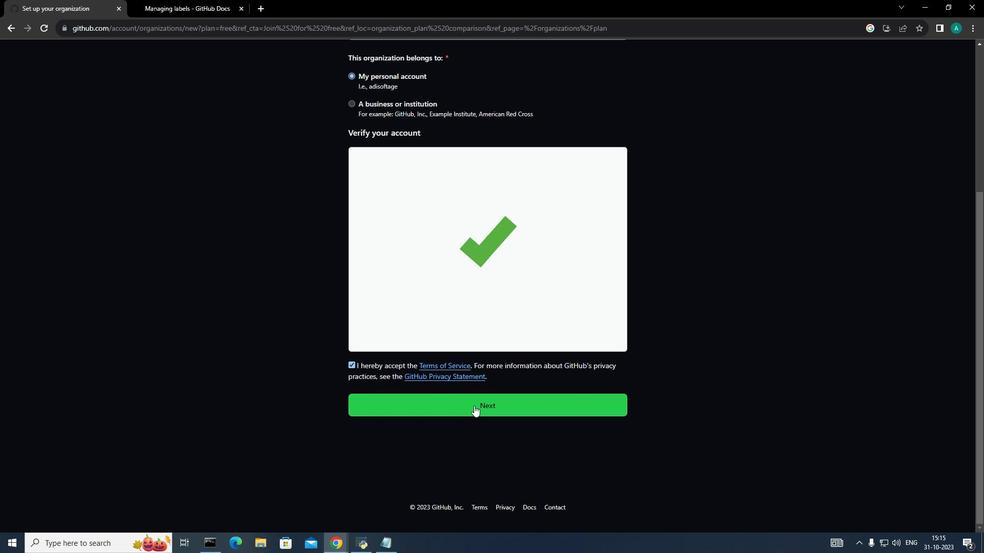 
Action: Mouse pressed left at (474, 405)
Screenshot: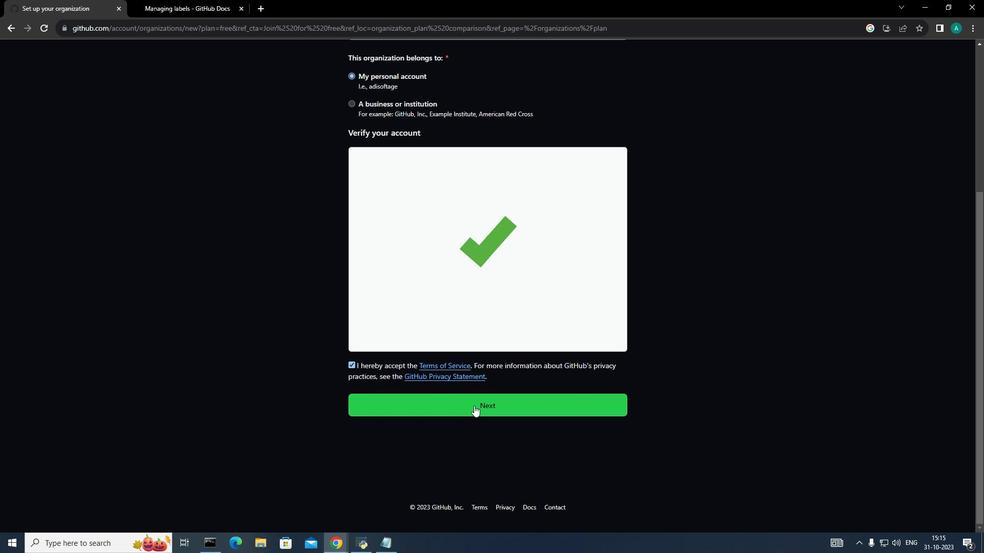 
Action: Mouse moved to (482, 357)
Screenshot: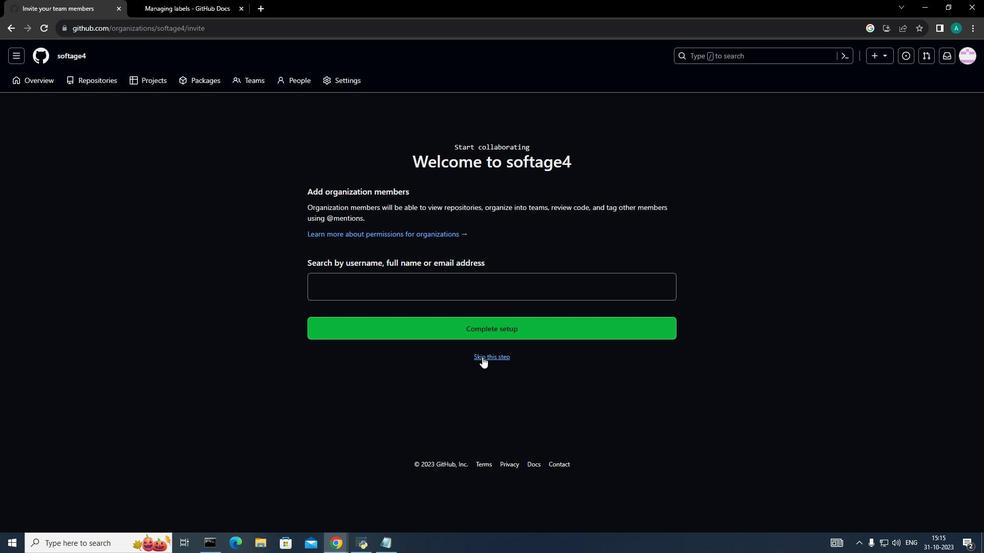 
Action: Mouse pressed left at (482, 357)
Screenshot: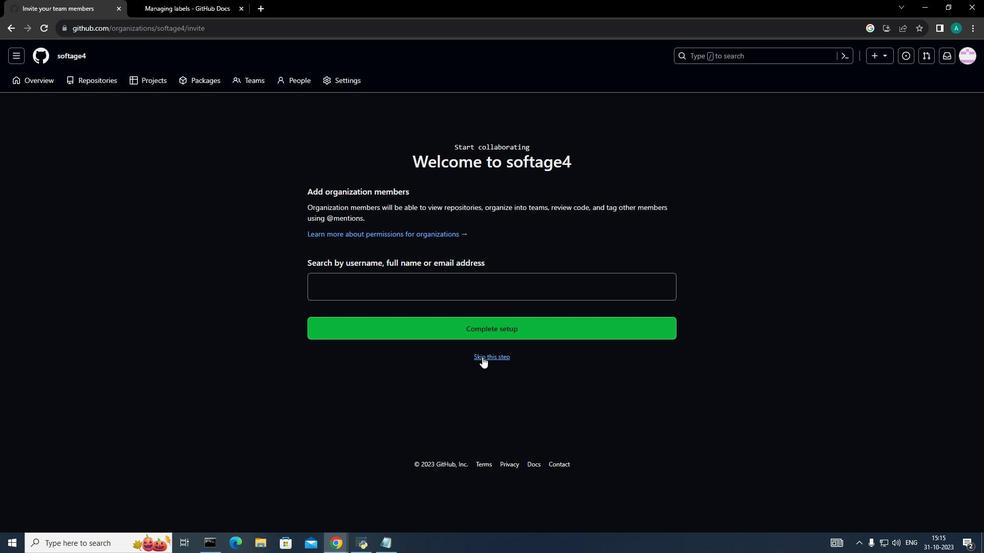 
Action: Mouse moved to (116, 79)
Screenshot: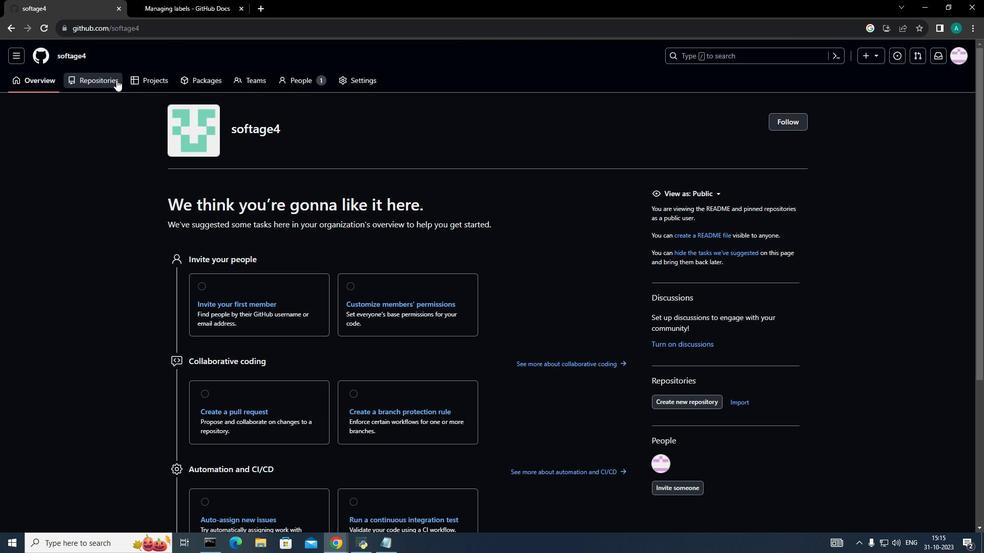 
Action: Mouse pressed left at (116, 79)
Screenshot: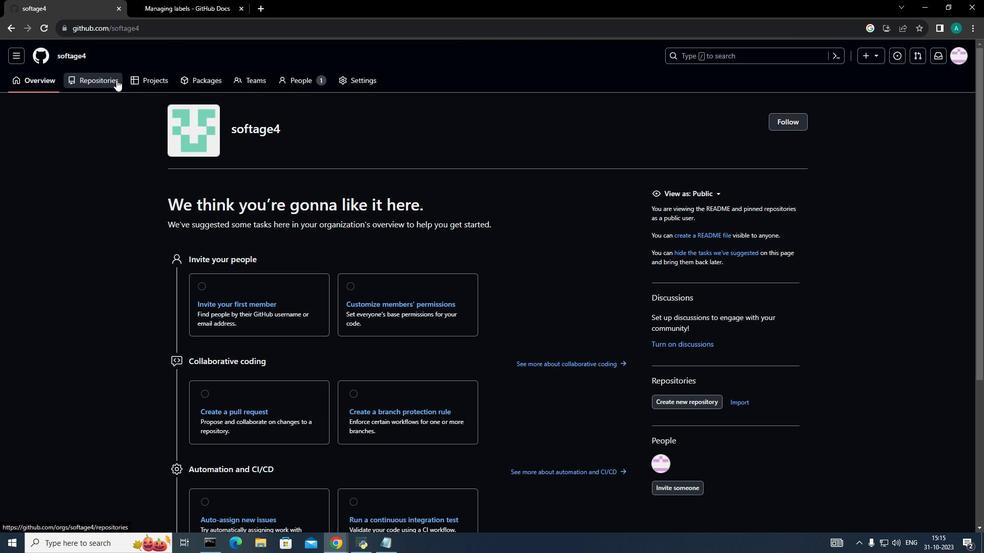 
Action: Mouse moved to (473, 180)
Screenshot: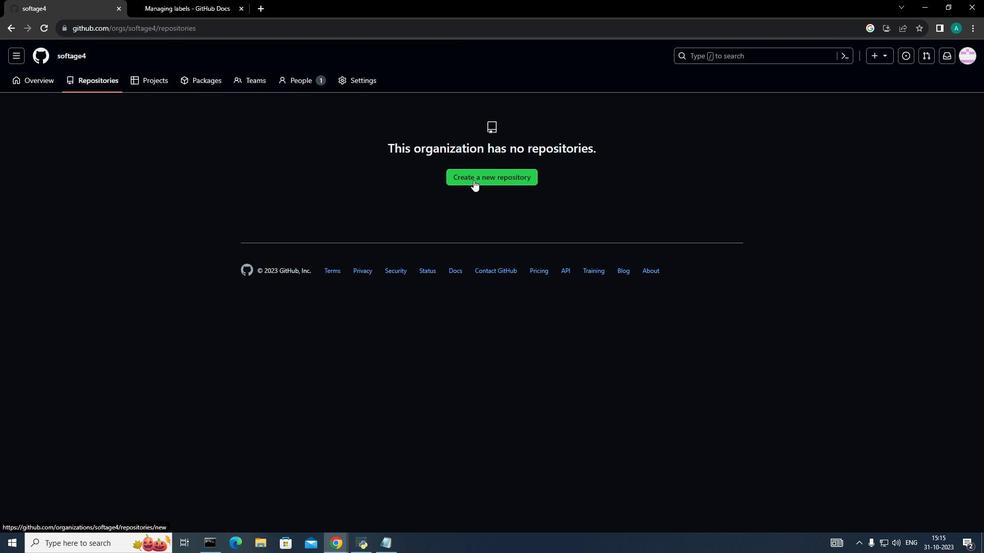 
Action: Mouse pressed left at (473, 180)
Screenshot: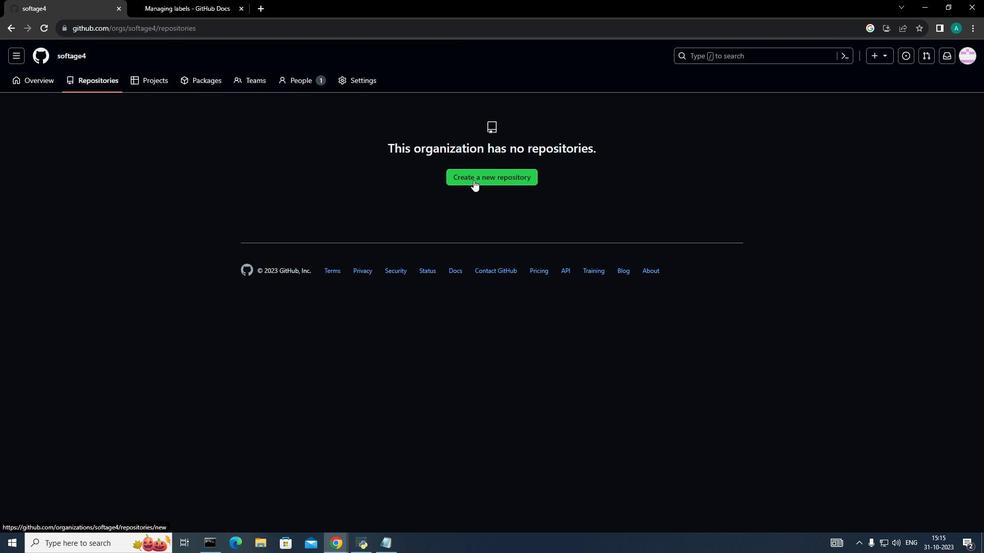 
Action: Mouse moved to (427, 206)
Screenshot: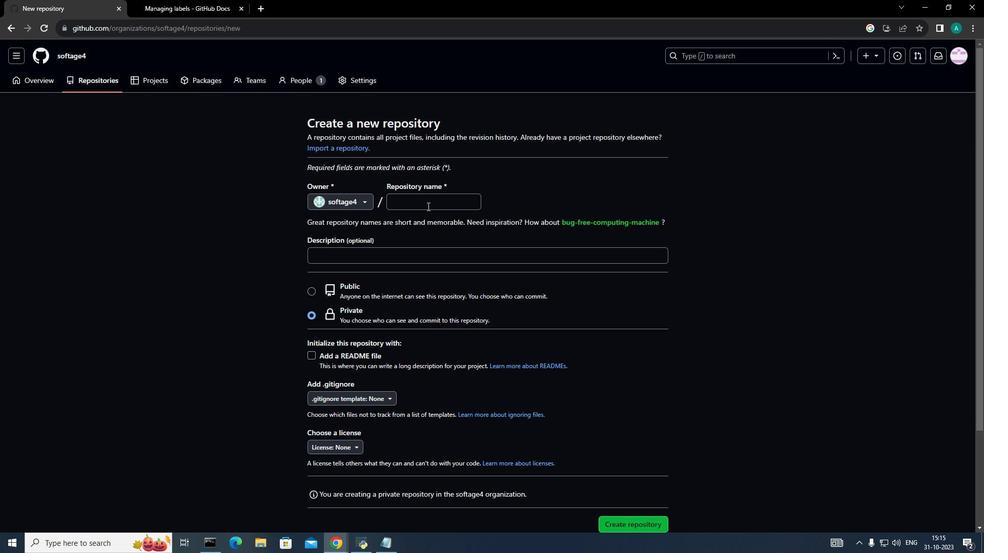 
Action: Mouse pressed left at (427, 206)
Screenshot: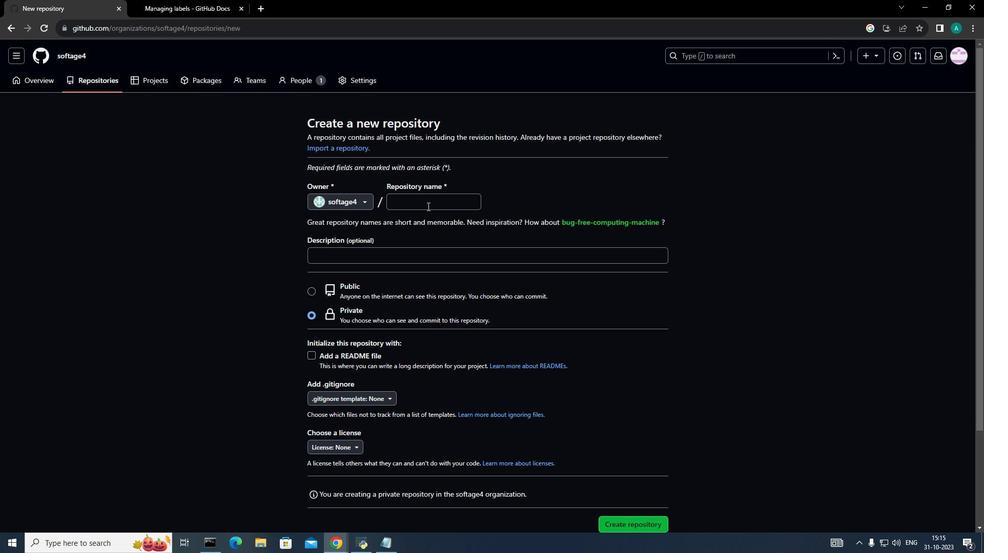 
Action: Key pressed repo1
Screenshot: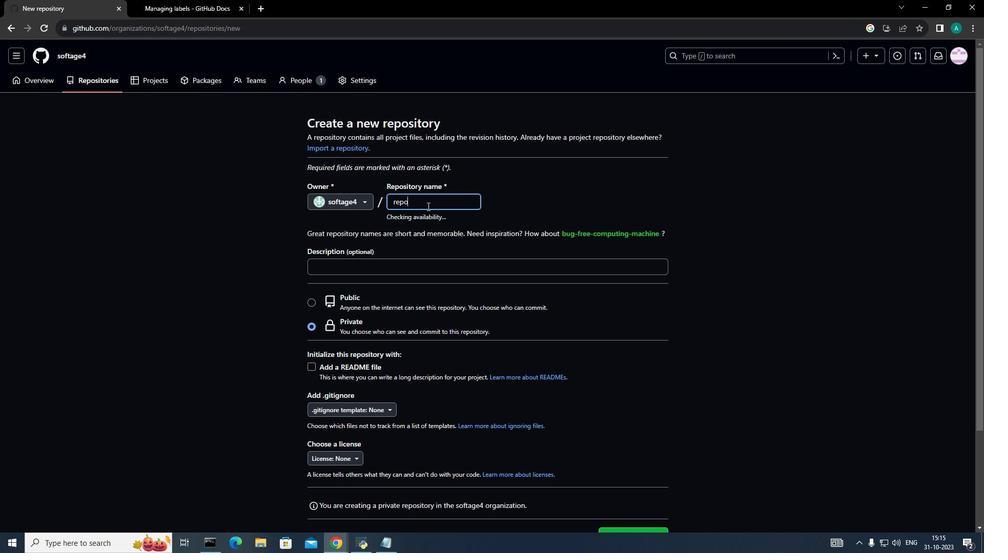 
Action: Mouse moved to (459, 263)
Screenshot: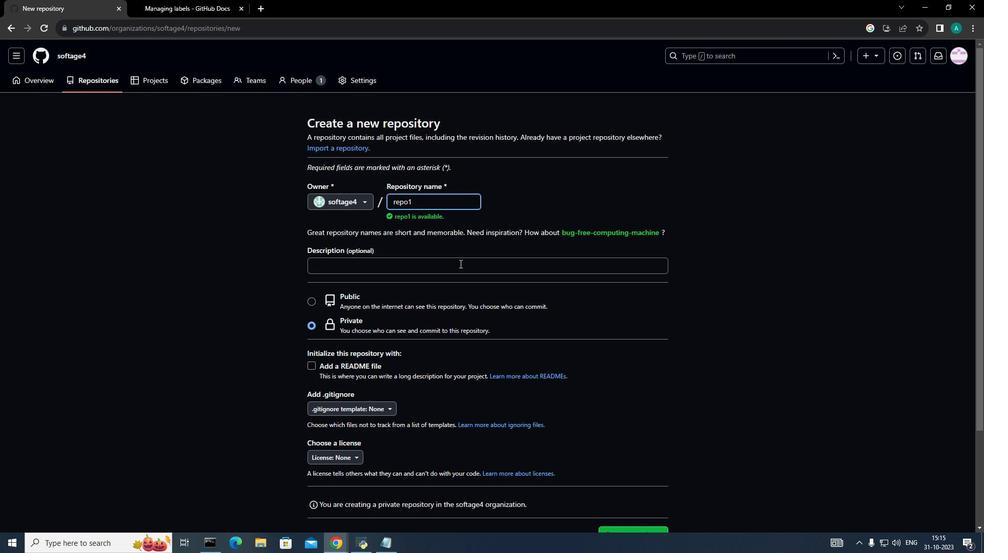 
Action: Mouse pressed left at (459, 263)
Screenshot: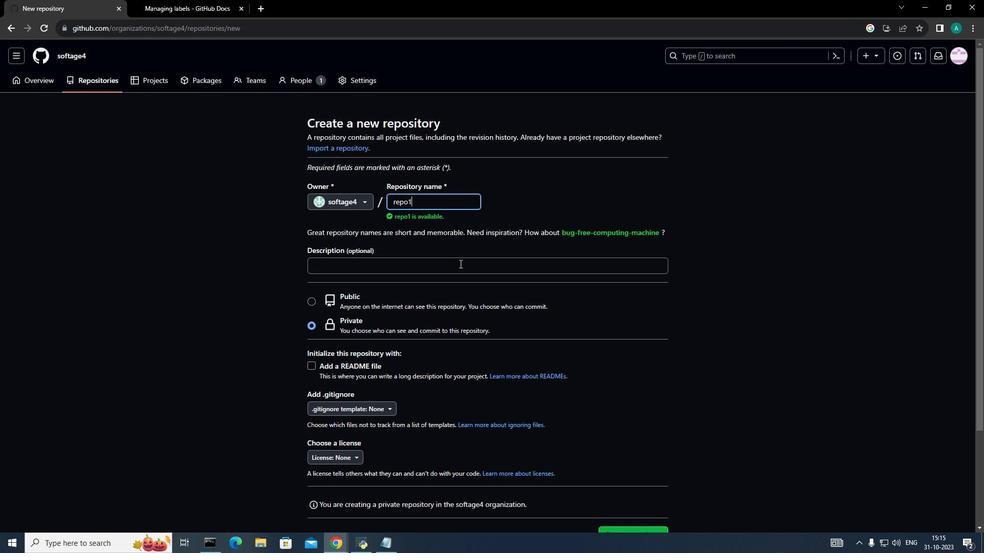 
Action: Mouse moved to (556, 314)
Screenshot: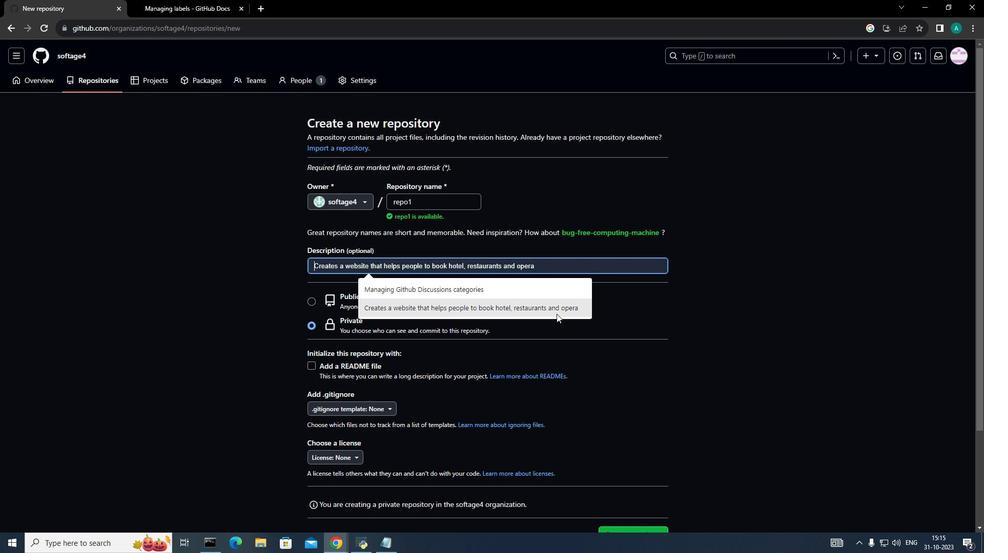 
Action: Key pressed <Key.shift>A<Key.backspace><Key.shift>for<Key.space><Key.shift>Managing<Key.space>organization<Key.space>repository<Key.space>labels
Screenshot: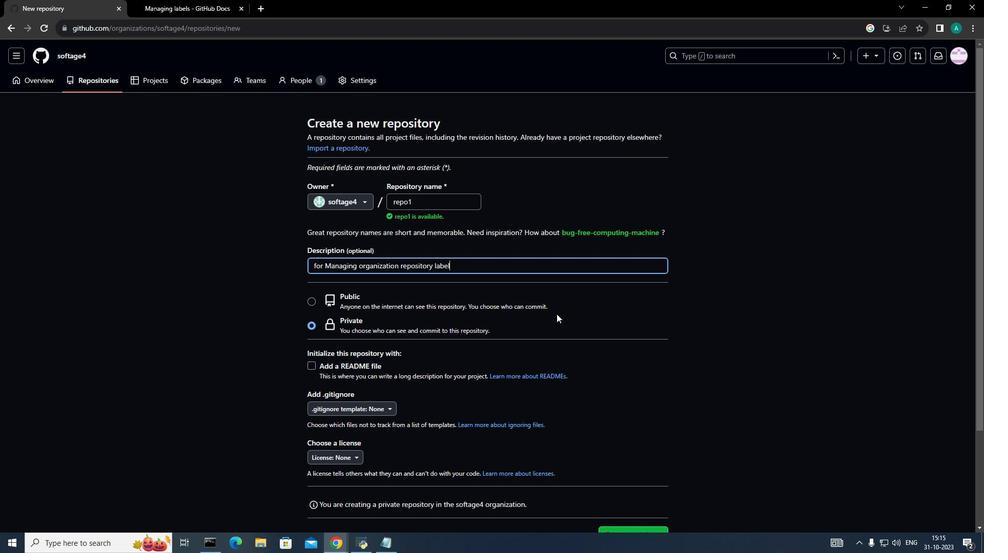 
Action: Mouse moved to (556, 314)
Screenshot: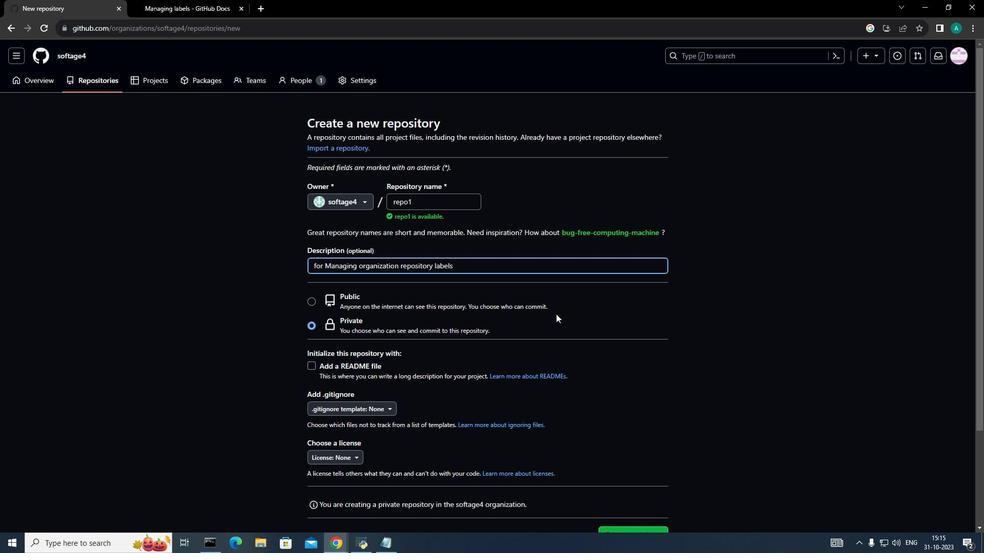 
Action: Mouse scrolled (556, 313) with delta (0, 0)
Screenshot: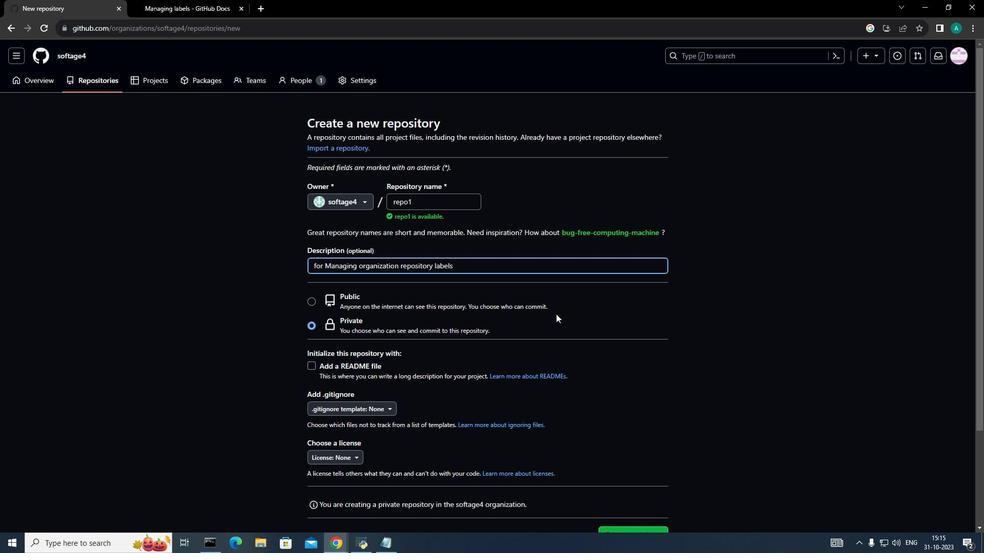 
Action: Mouse scrolled (556, 313) with delta (0, 0)
Screenshot: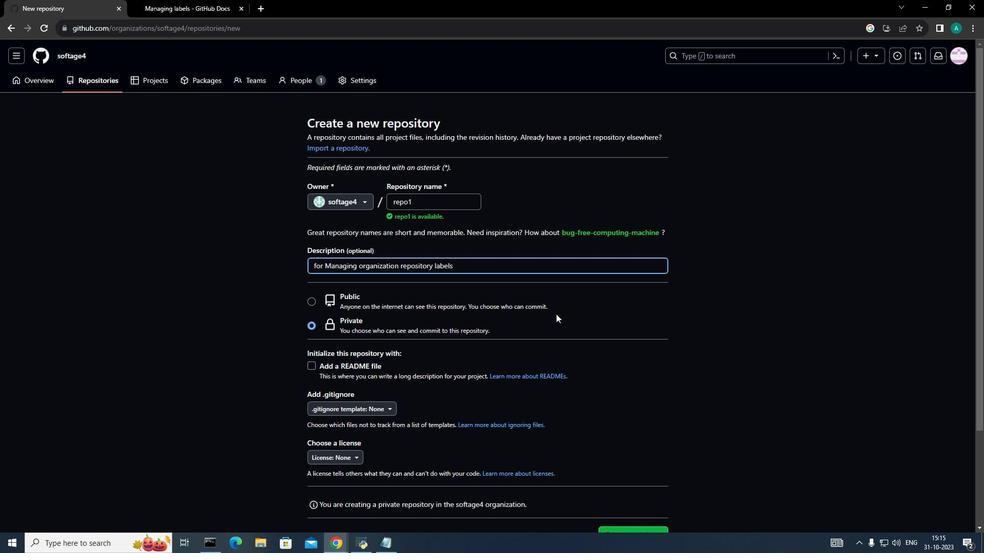 
Action: Mouse scrolled (556, 313) with delta (0, 0)
Screenshot: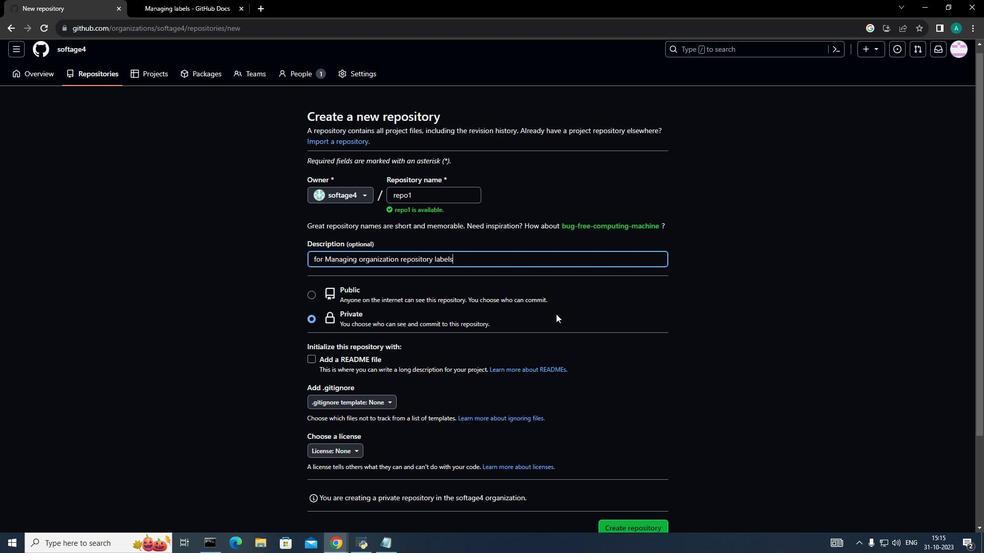
Action: Mouse scrolled (556, 313) with delta (0, 0)
Screenshot: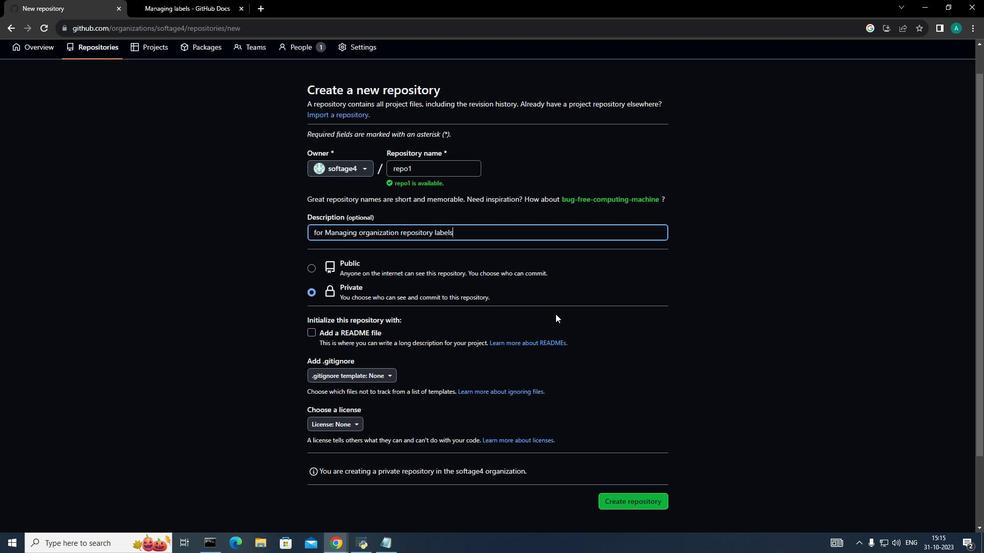 
Action: Mouse scrolled (556, 313) with delta (0, 0)
Screenshot: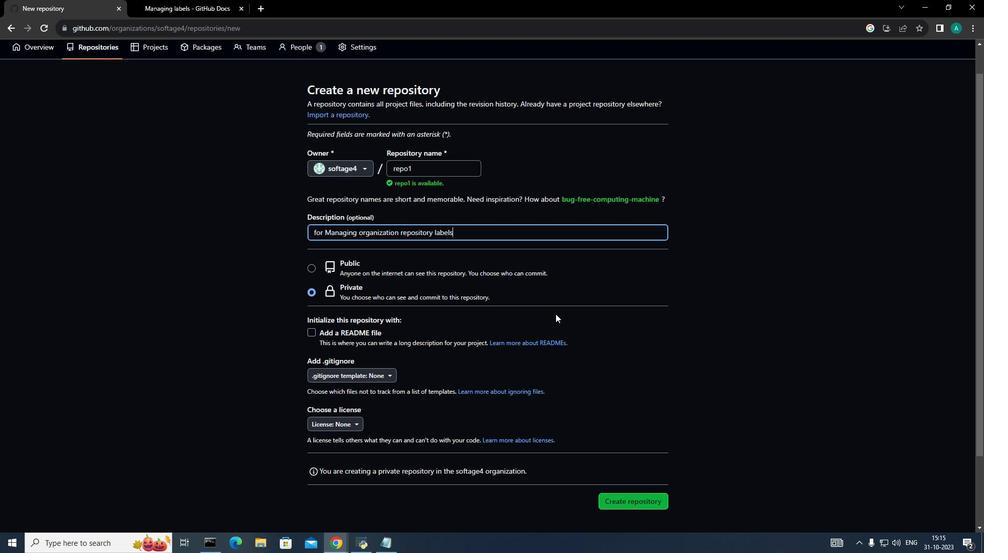 
Action: Mouse moved to (559, 326)
Screenshot: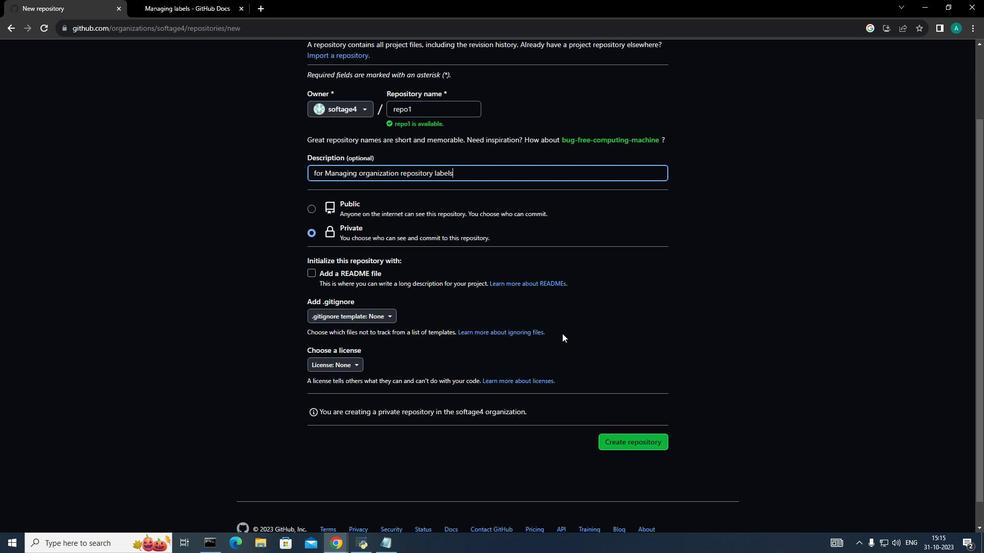
Action: Mouse scrolled (559, 326) with delta (0, 0)
Screenshot: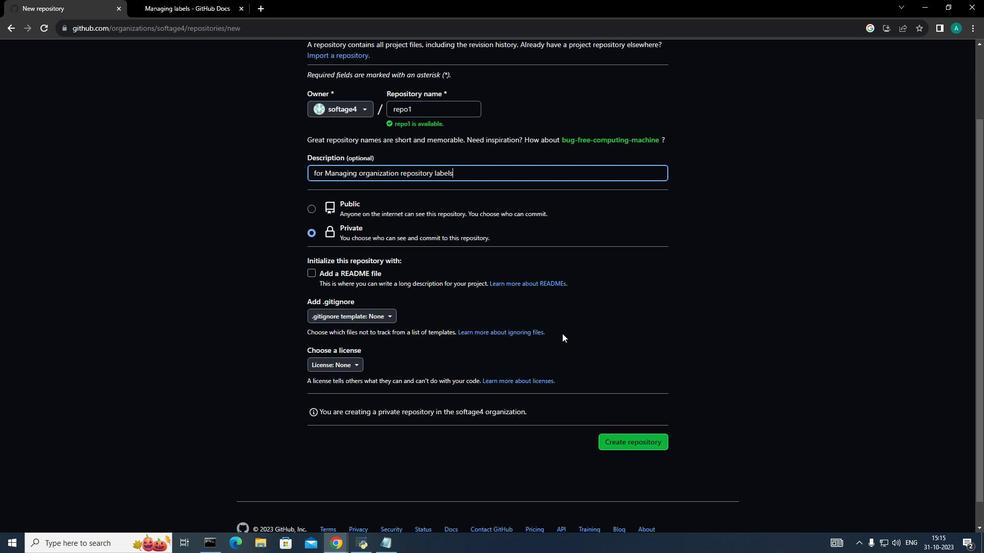 
Action: Mouse moved to (612, 415)
Screenshot: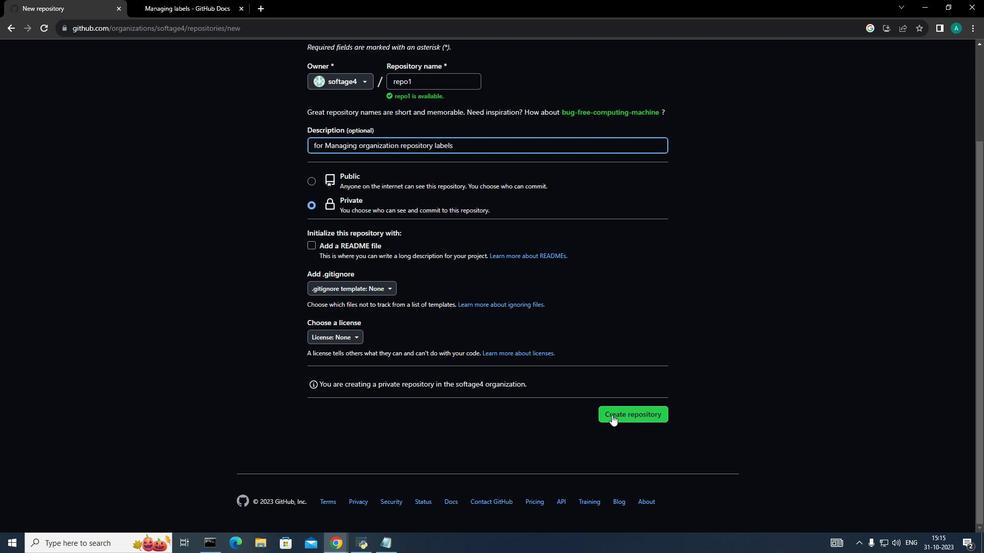 
Action: Mouse pressed left at (612, 415)
Screenshot: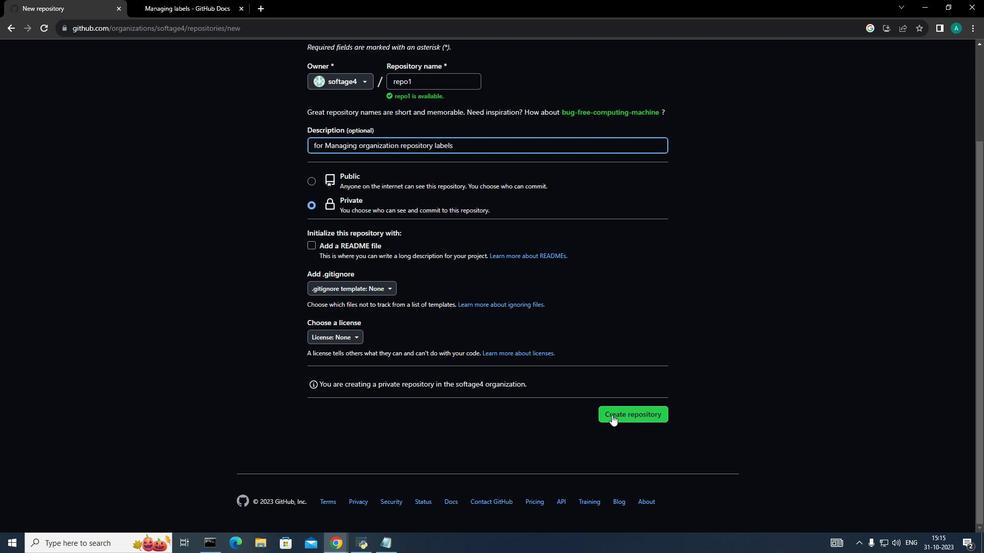 
Action: Mouse moved to (87, 78)
Screenshot: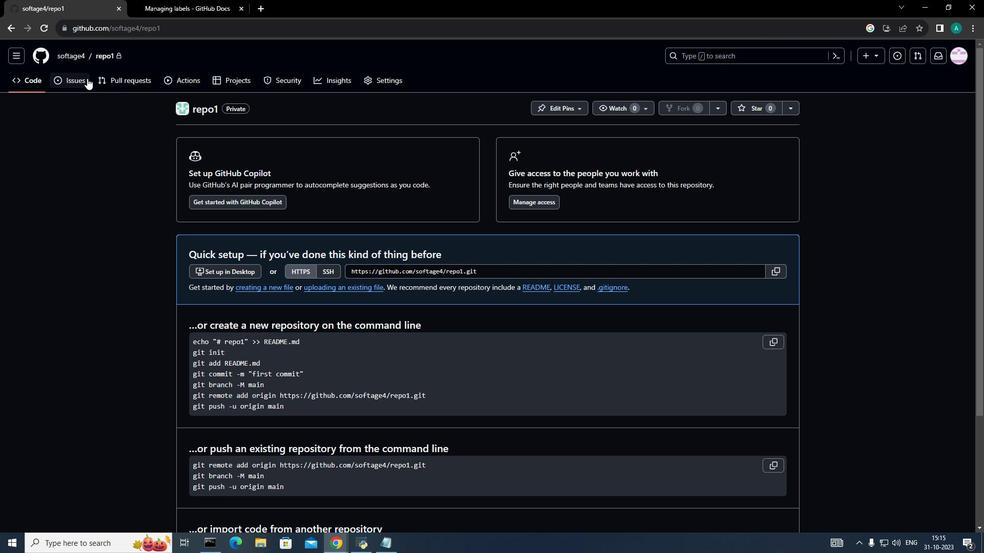 
Action: Mouse pressed left at (87, 78)
Screenshot: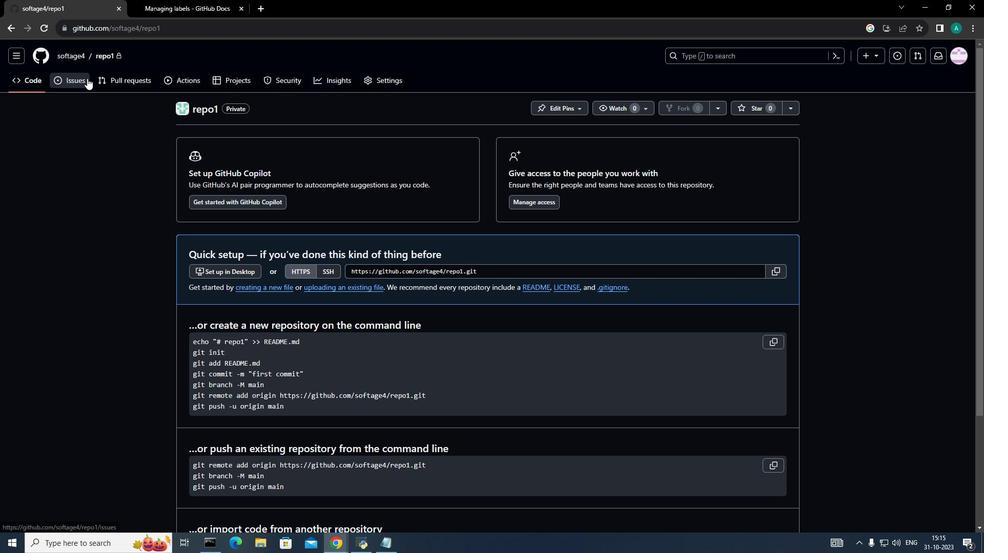 
Action: Mouse moved to (132, 81)
Screenshot: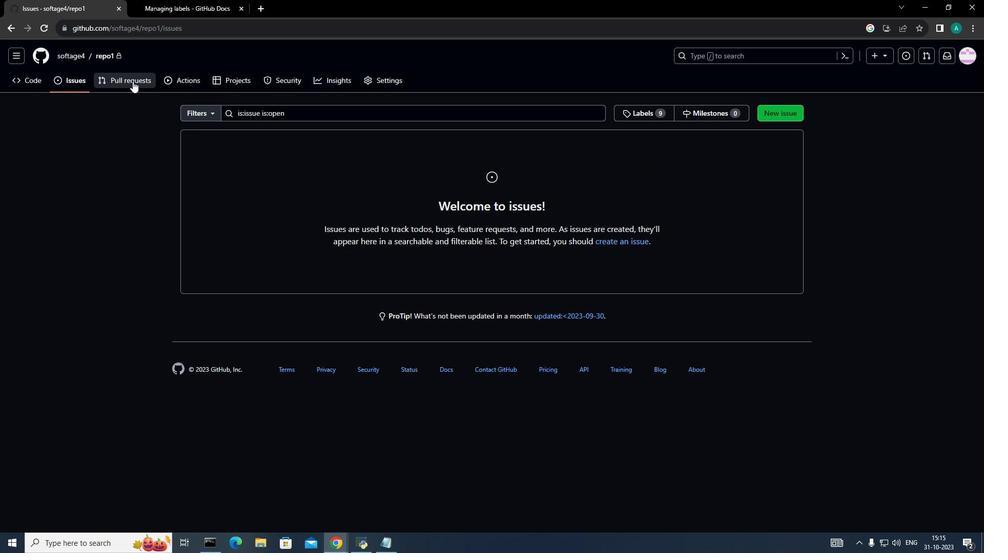
Action: Mouse pressed left at (132, 81)
Screenshot: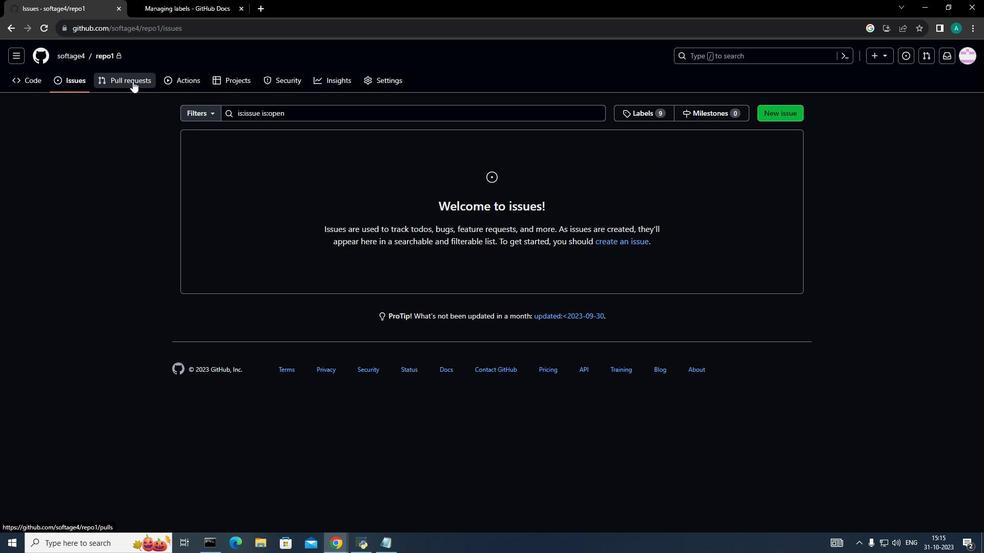 
Action: Mouse moved to (760, 111)
Screenshot: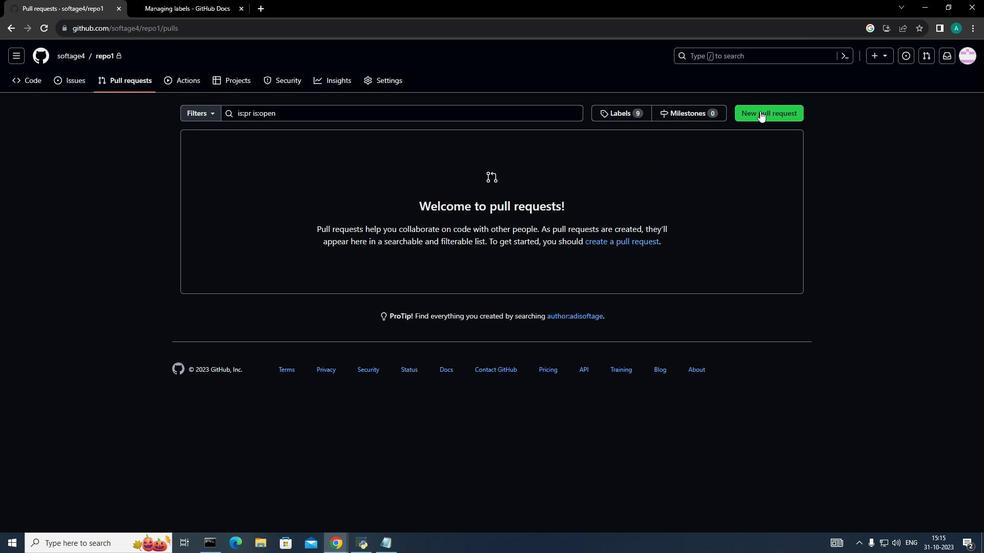 
Action: Mouse pressed left at (760, 111)
Screenshot: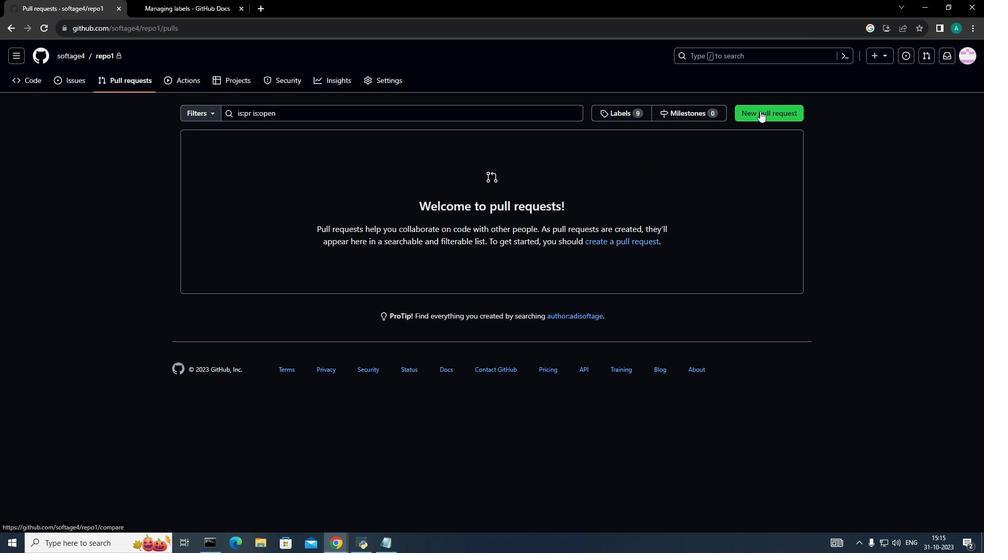 
Action: Mouse moved to (146, 78)
Screenshot: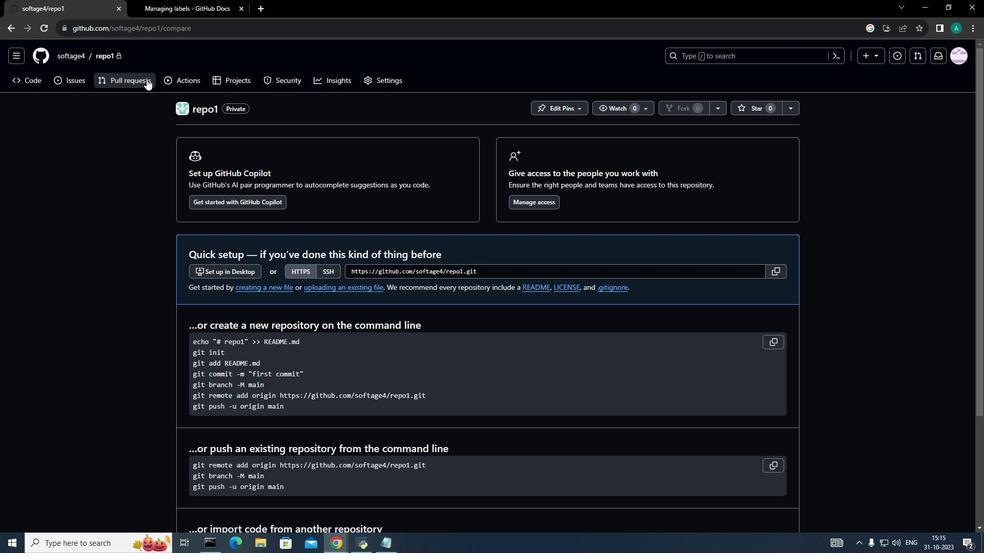 
Action: Mouse pressed left at (146, 78)
Screenshot: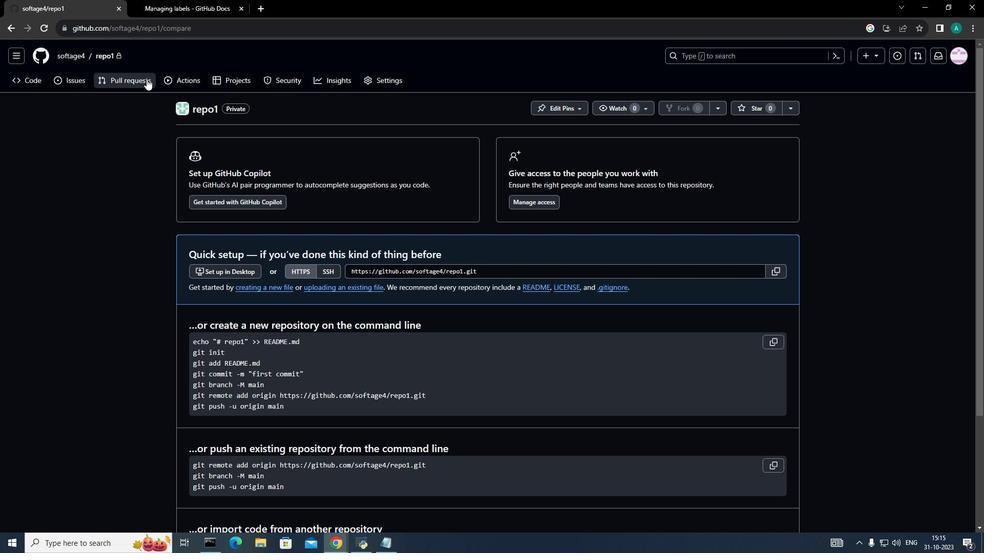 
Action: Mouse moved to (639, 115)
Screenshot: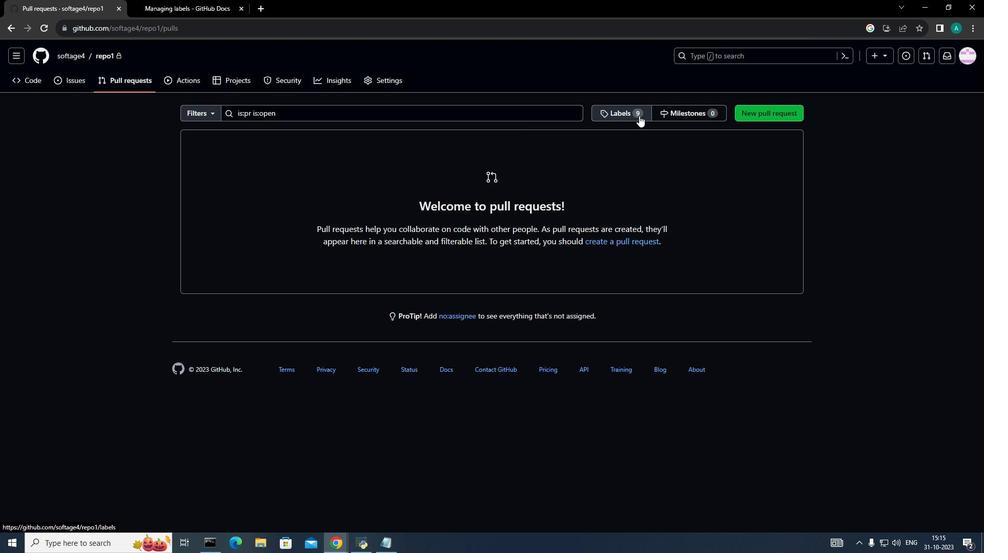 
Action: Mouse pressed left at (639, 115)
Screenshot: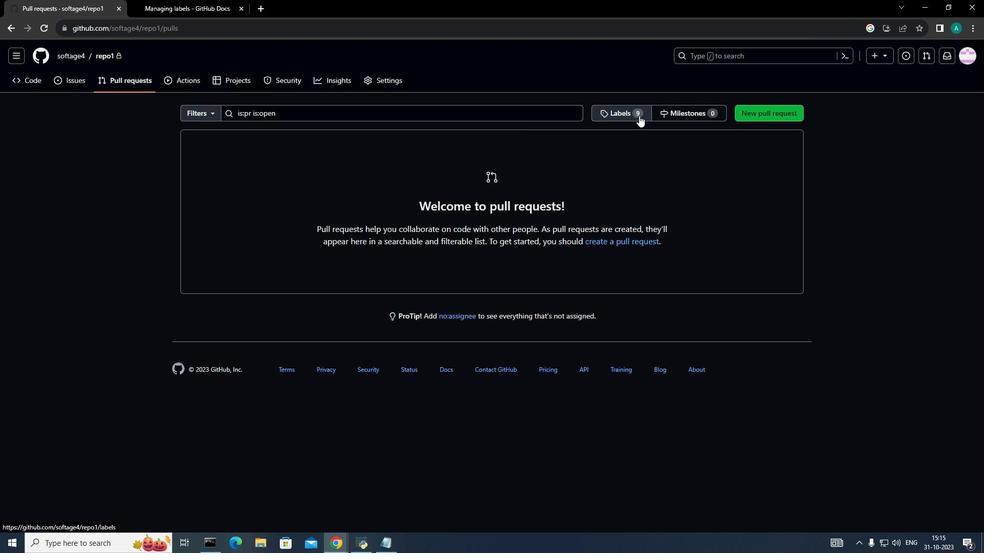 
Action: Mouse moved to (787, 117)
Screenshot: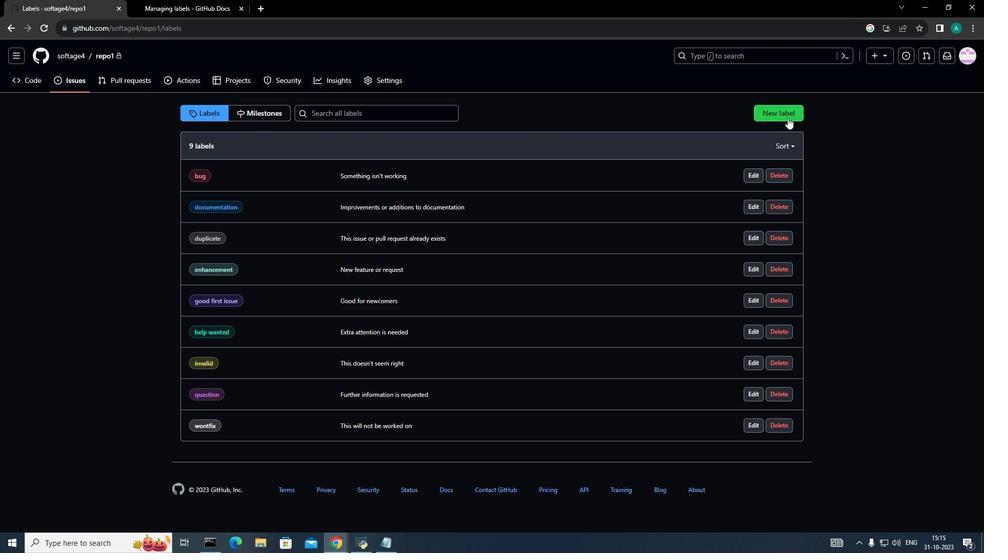 
Action: Mouse pressed left at (787, 117)
Screenshot: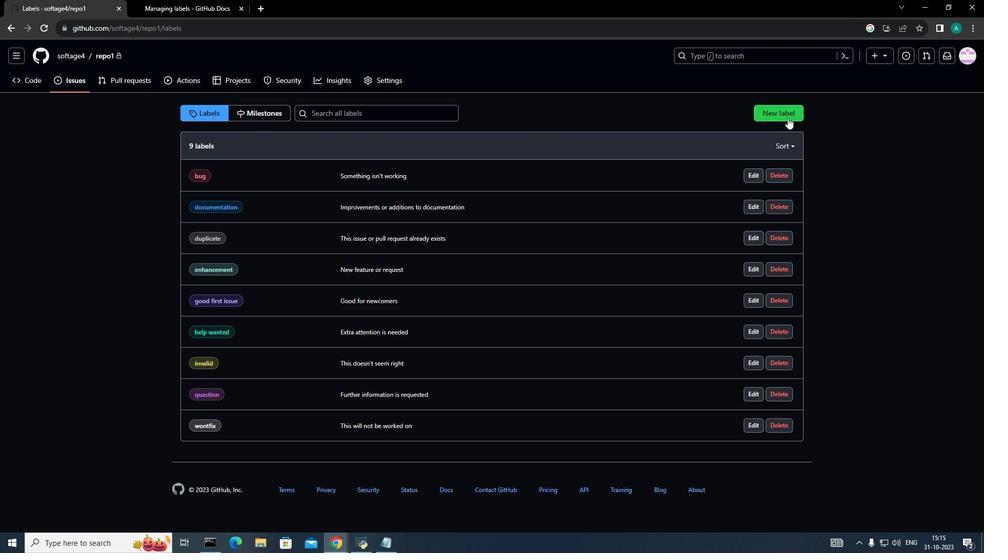 
Action: Mouse moved to (242, 189)
Screenshot: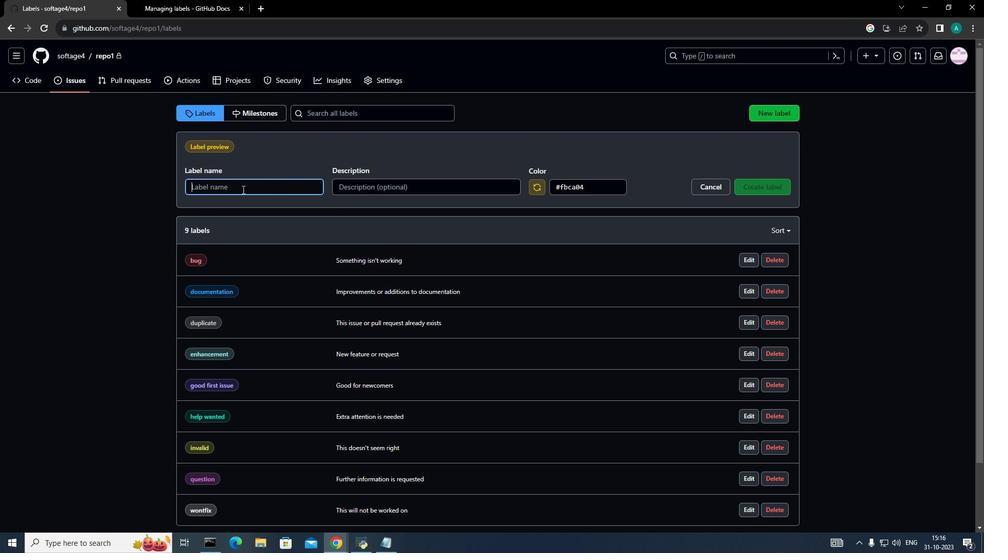 
Action: Mouse pressed left at (242, 189)
Screenshot: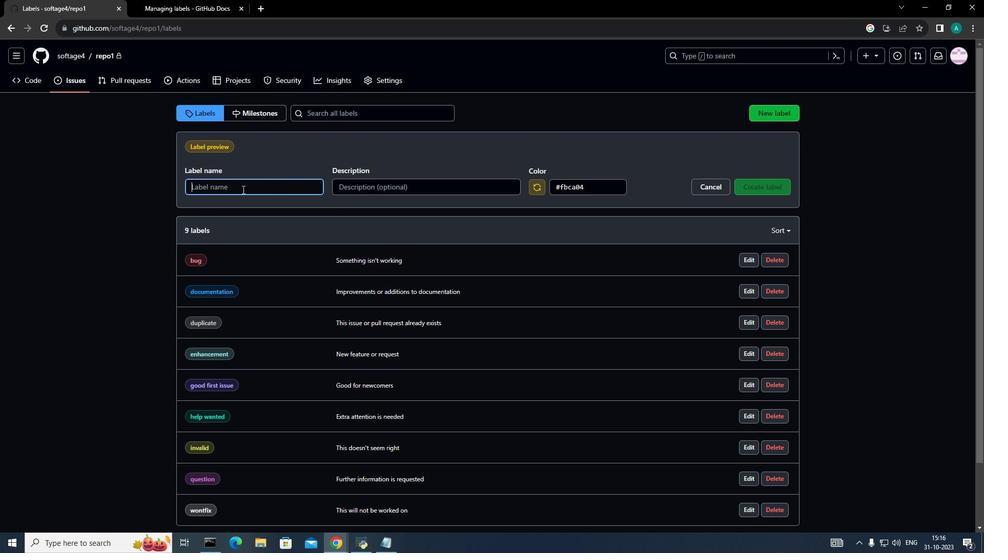 
Action: Mouse moved to (242, 189)
Screenshot: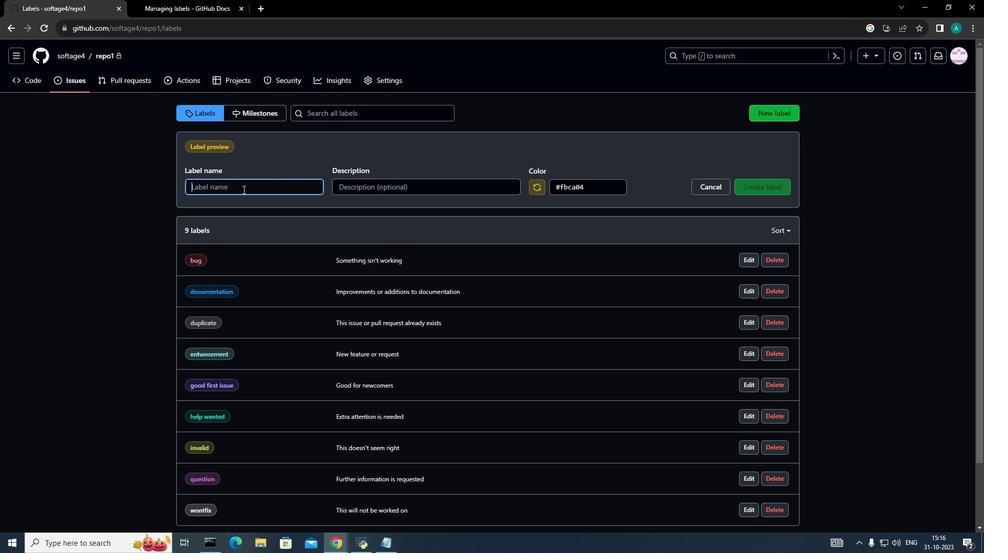 
Action: Key pressed <Key.shift><Key.shift><Key.shift><Key.shift><Key.shift><Key.shift><Key.shift><Key.shift><Key.shift><Key.shift><Key.shift><Key.shift><Key.shift><Key.shift><Key.shift><Key.shift><Key.shift><Key.shift><Key.shift><Key.shift><Key.shift><Key.shift><Key.shift><Key.shift><Key.shift><Key.shift><Key.shift><Key.shift><Key.shift><Key.shift><Key.shift><Key.shift><Key.shift><Key.shift><Key.shift><Key.shift><Key.shift><Key.shift>codectrl+A<Key.shift>Slow<Key.backspace><Key.shift><Key.shift><Key.shift><Key.shift><Key.shift><Key.shift><Key.shift><Key.shift><Key.shift><Key.shift><Key.shift><Key.shift><Key.shift><Key.shift><Key.shift><Key.shift><Key.shift><Key.shift><Key.shift><Key.shift><Key.shift><Key.shift><Key.shift><Key.shift>Slow<Key.tab><Key.shift>Slows<Key.space>down<Key.space>the<Key.space>o<Key.backspace>code<Key.space>due<Key.space>to<Key.space>unnessa<Key.backspace><Key.backspace><Key.backspace>cessar<Key.space><Key.backspace>y<Key.space>code
Screenshot: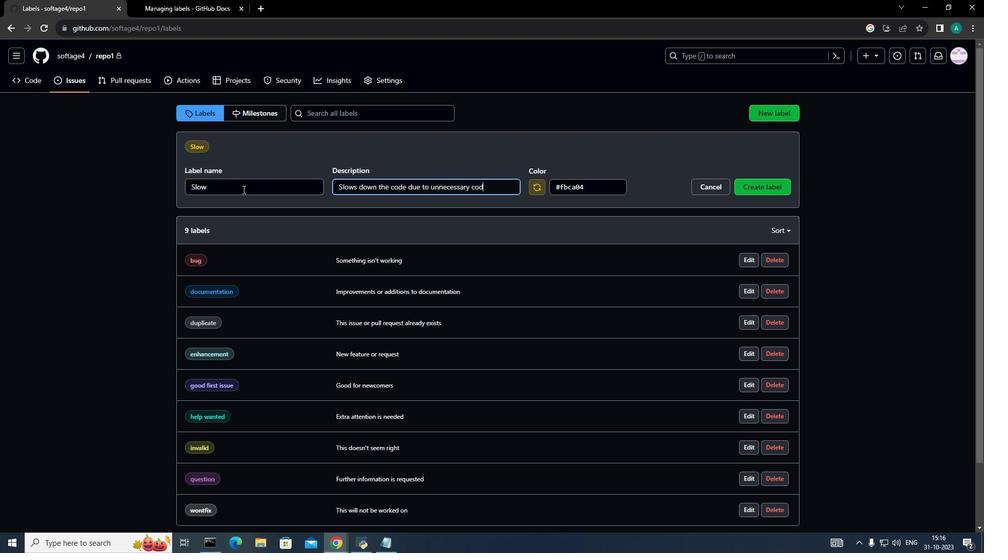 
Action: Mouse moved to (593, 185)
Screenshot: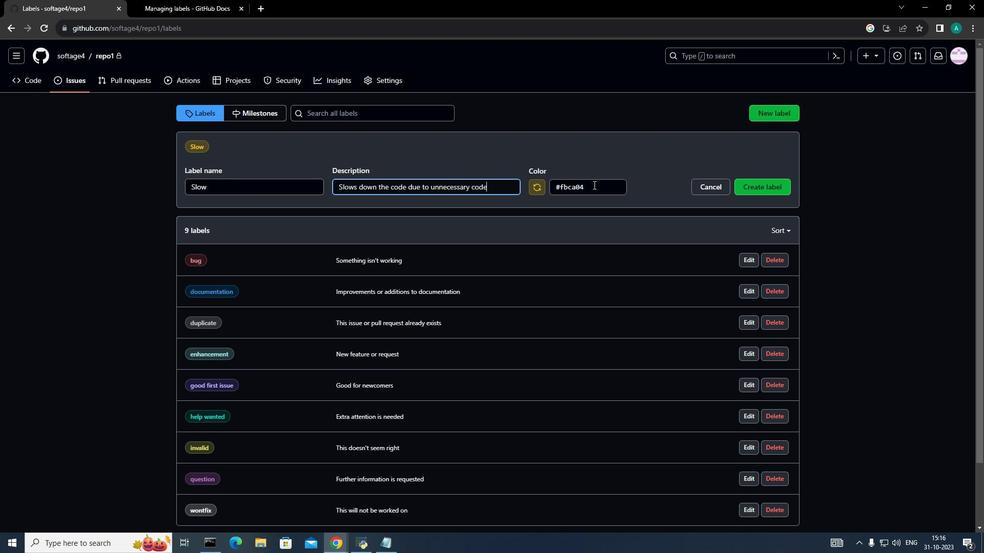 
Action: Mouse pressed left at (593, 185)
Screenshot: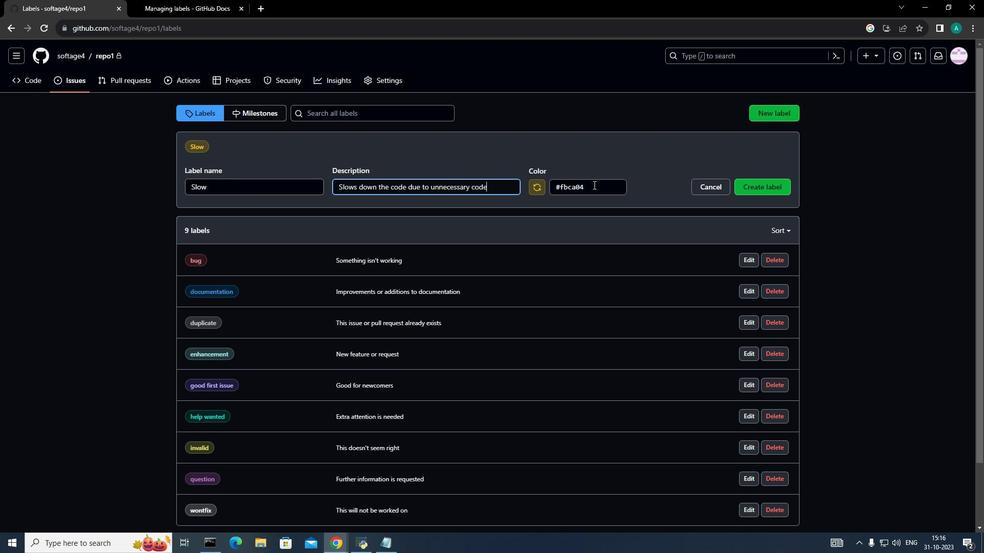 
Action: Mouse moved to (554, 218)
Screenshot: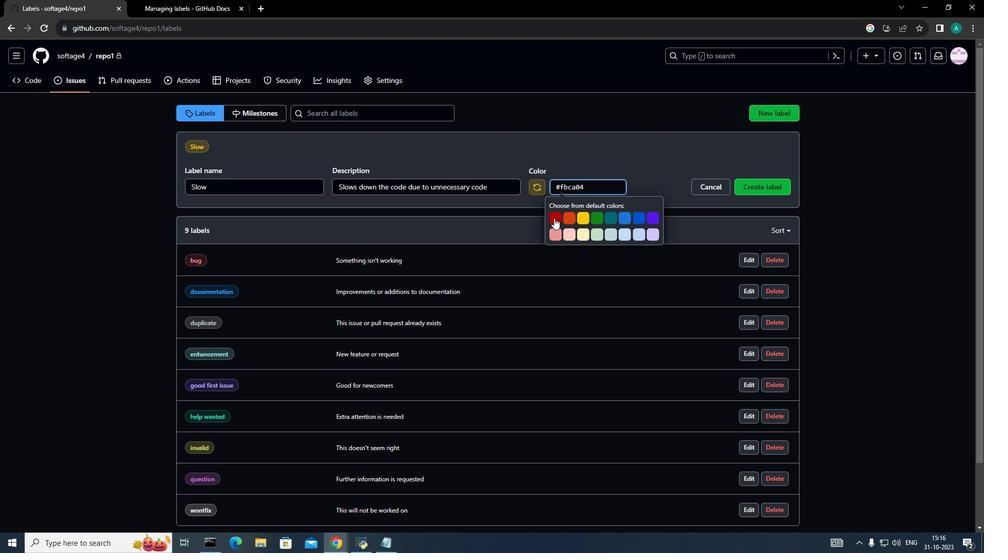 
Action: Mouse pressed left at (554, 218)
Screenshot: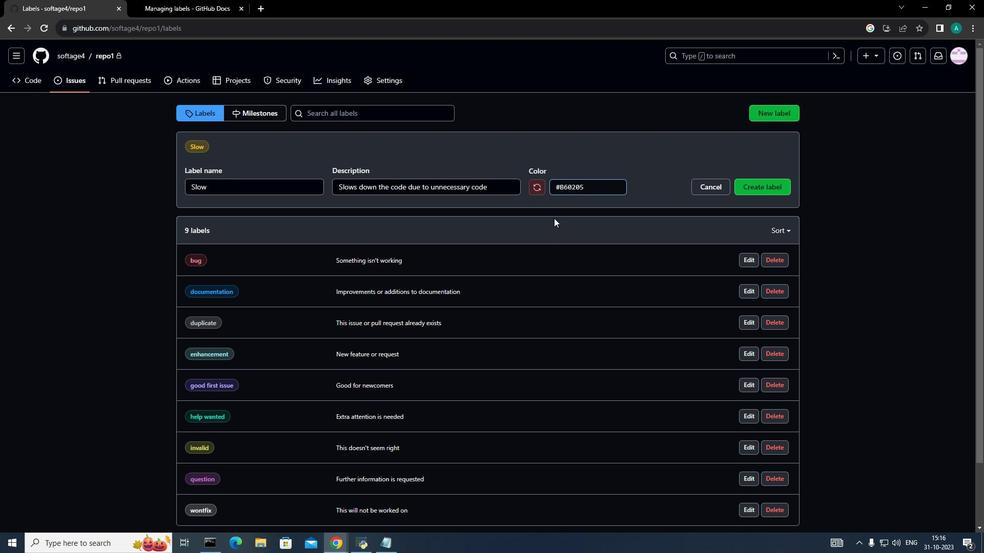 
Action: Mouse moved to (751, 184)
Screenshot: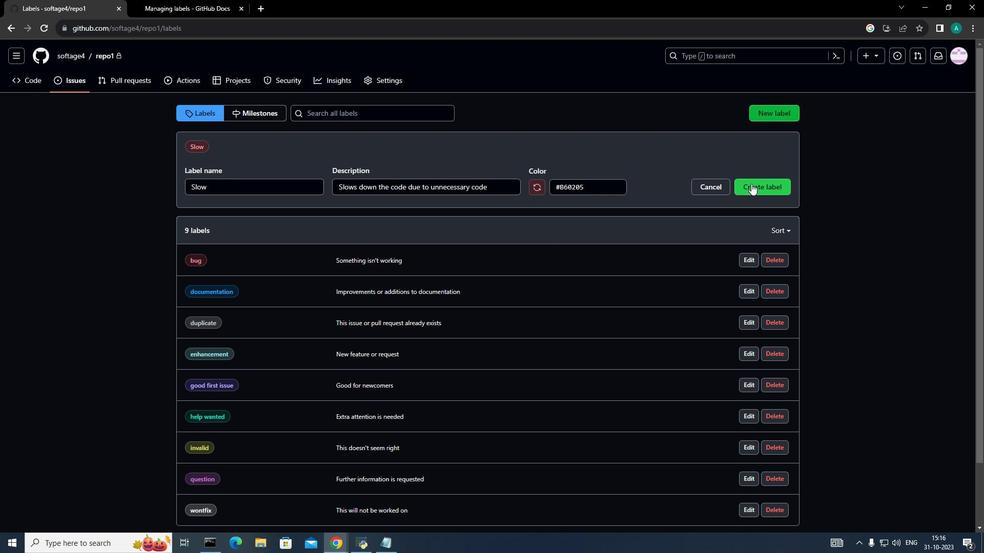
Action: Mouse pressed left at (751, 184)
Screenshot: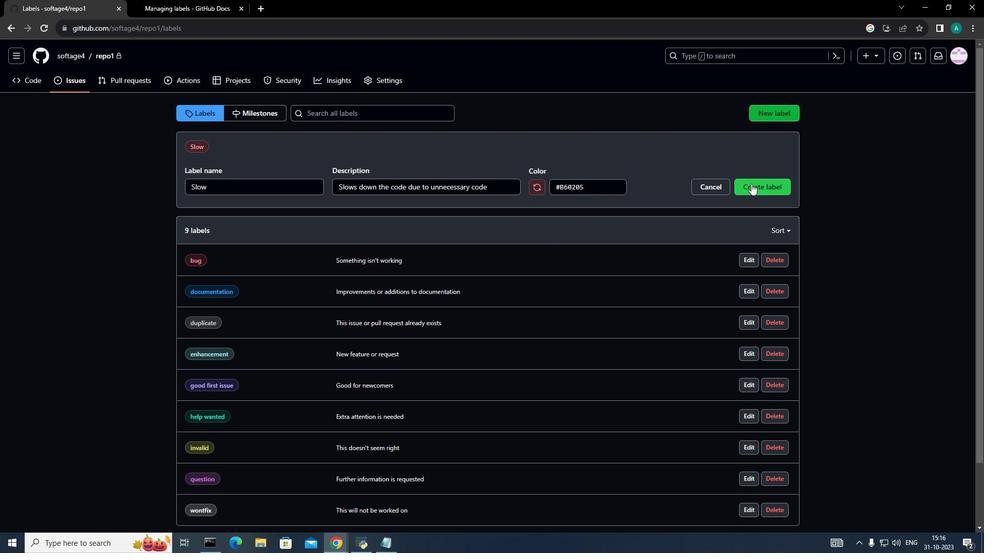 
Action: Mouse moved to (64, 80)
Screenshot: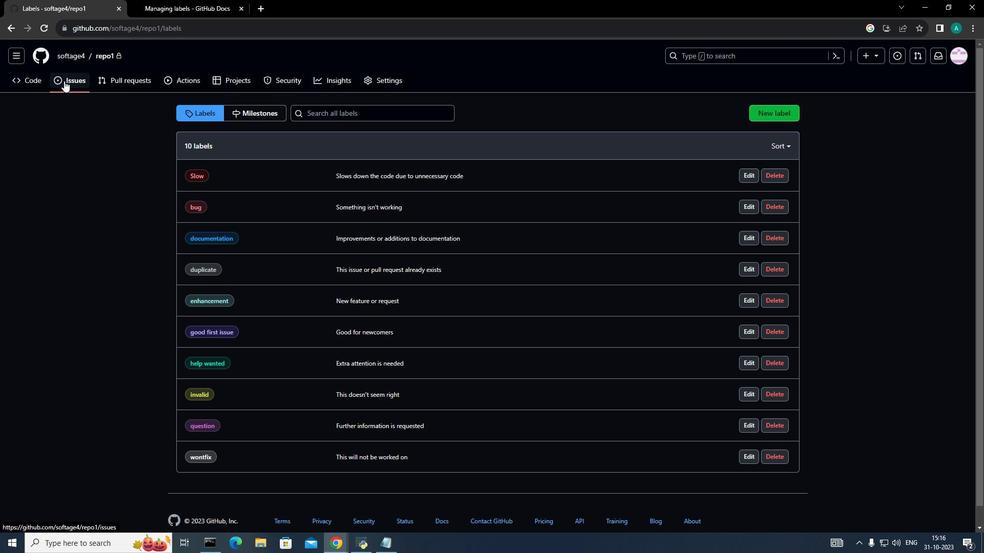 
Action: Mouse pressed left at (64, 80)
Screenshot: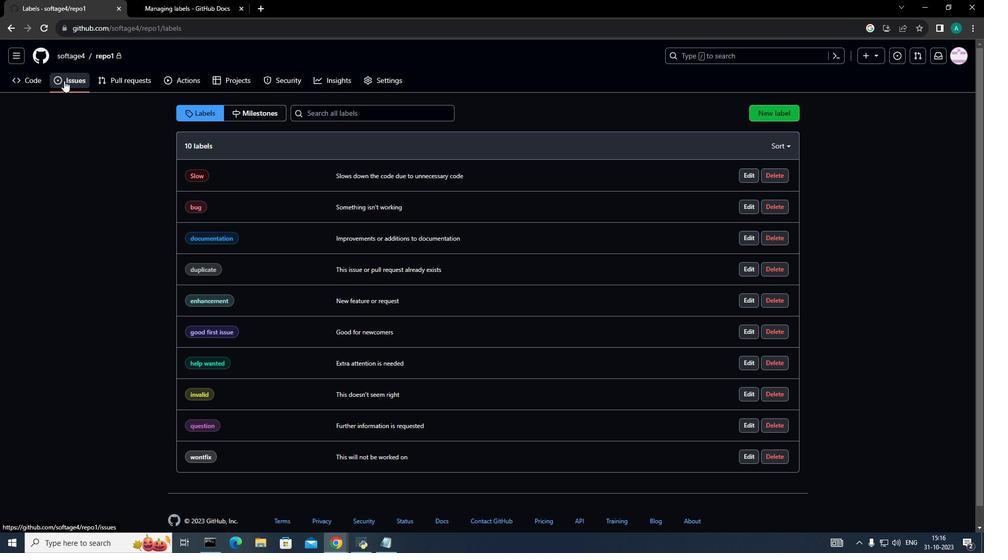 
Action: Mouse moved to (650, 113)
Screenshot: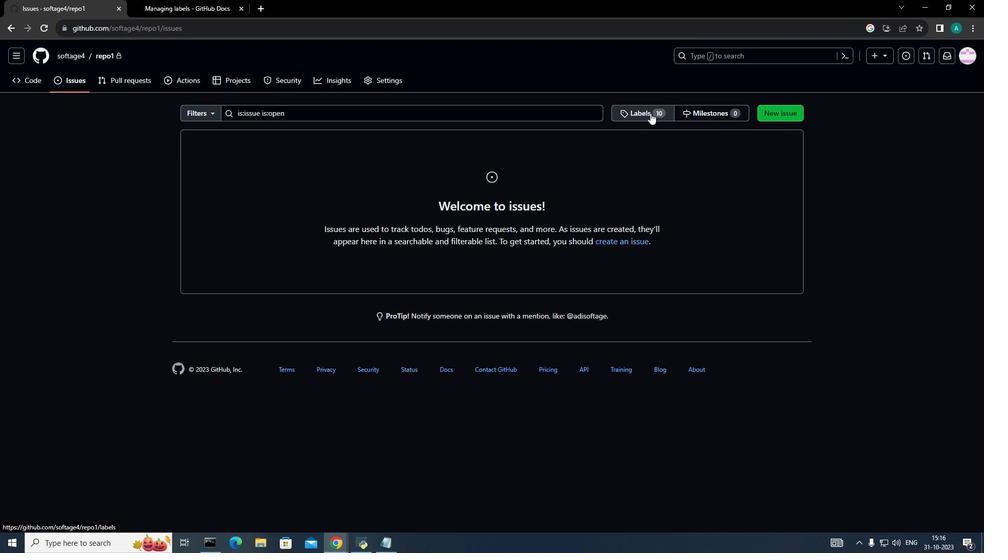 
Action: Mouse pressed left at (650, 113)
Screenshot: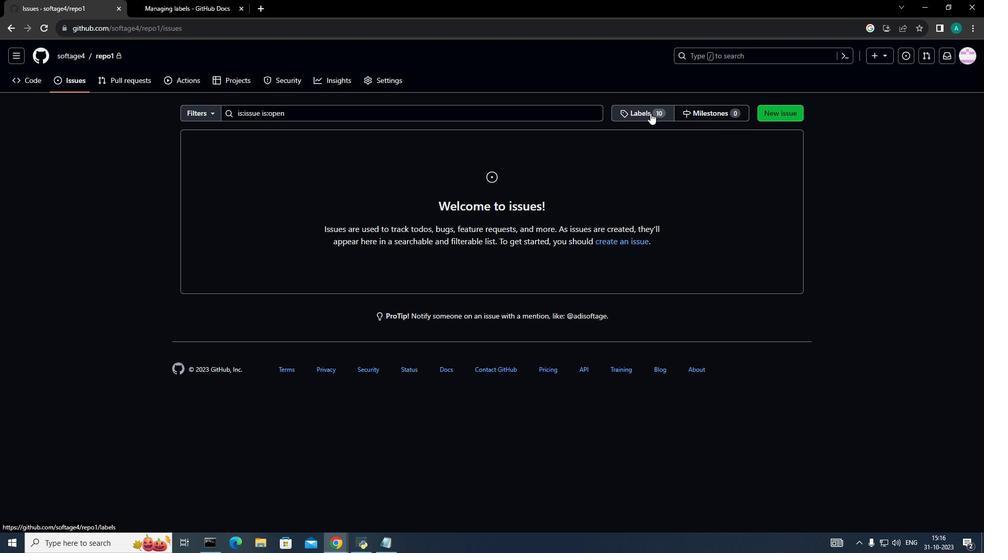 
Action: Mouse moved to (545, 307)
Screenshot: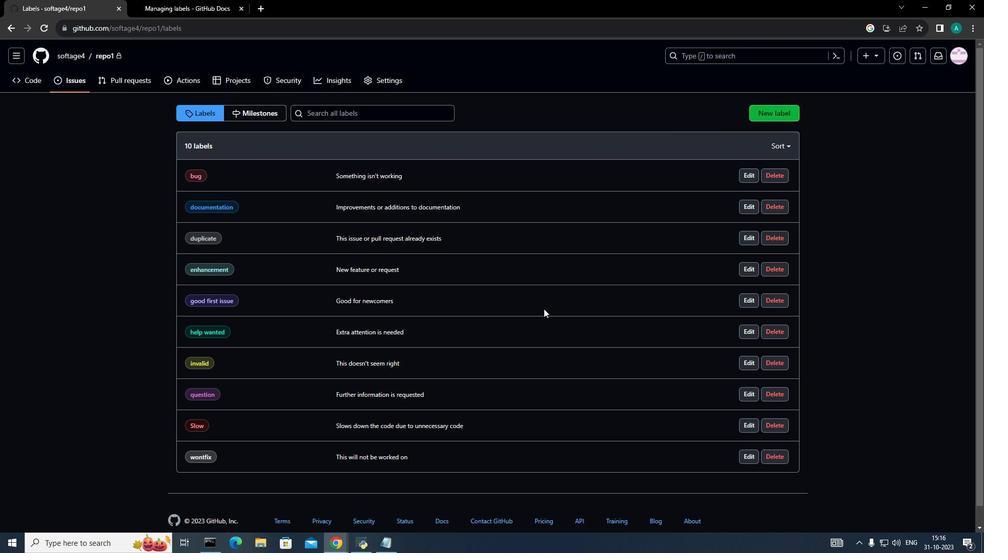 
Action: Mouse scrolled (545, 307) with delta (0, 0)
Screenshot: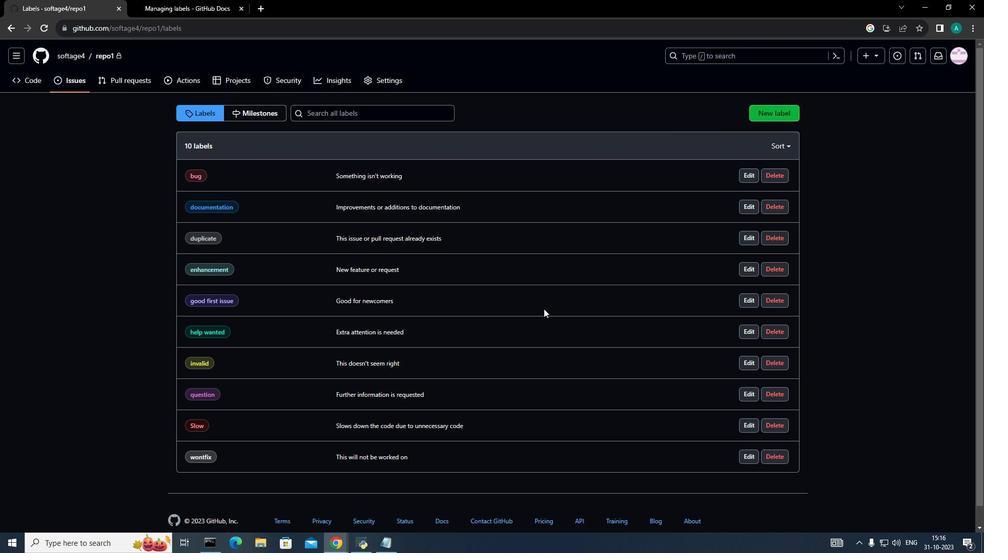 
Action: Mouse moved to (543, 309)
Screenshot: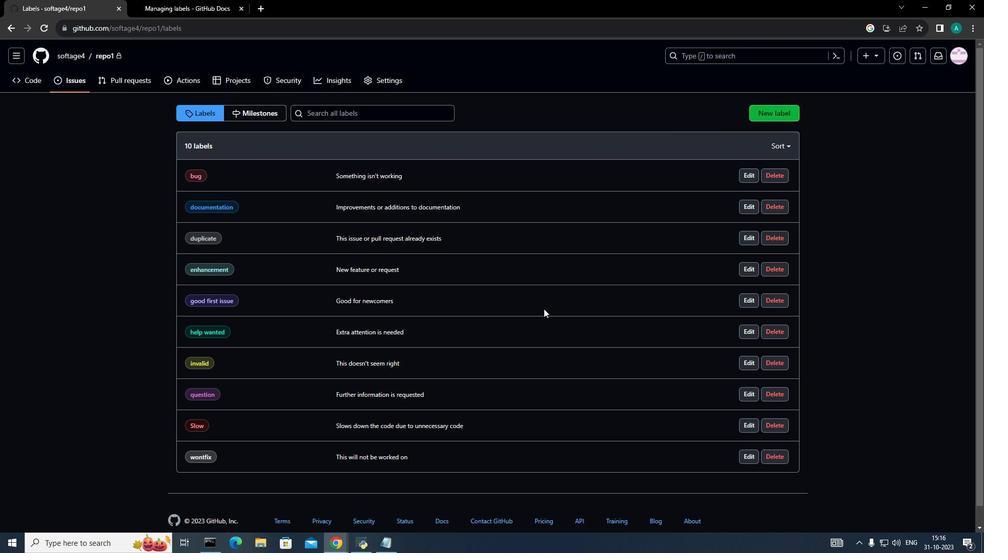 
Action: Mouse scrolled (543, 308) with delta (0, 0)
Screenshot: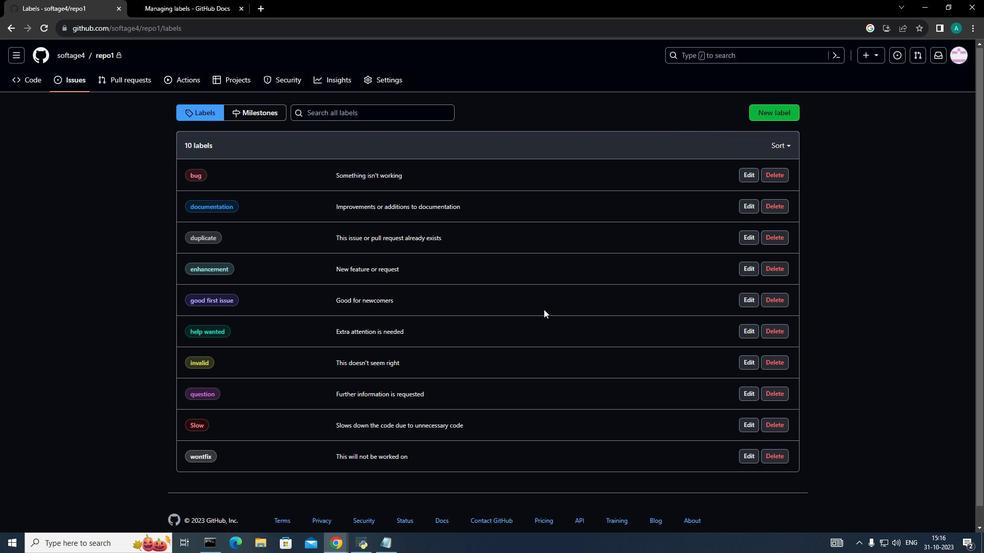 
Action: Mouse moved to (543, 309)
Screenshot: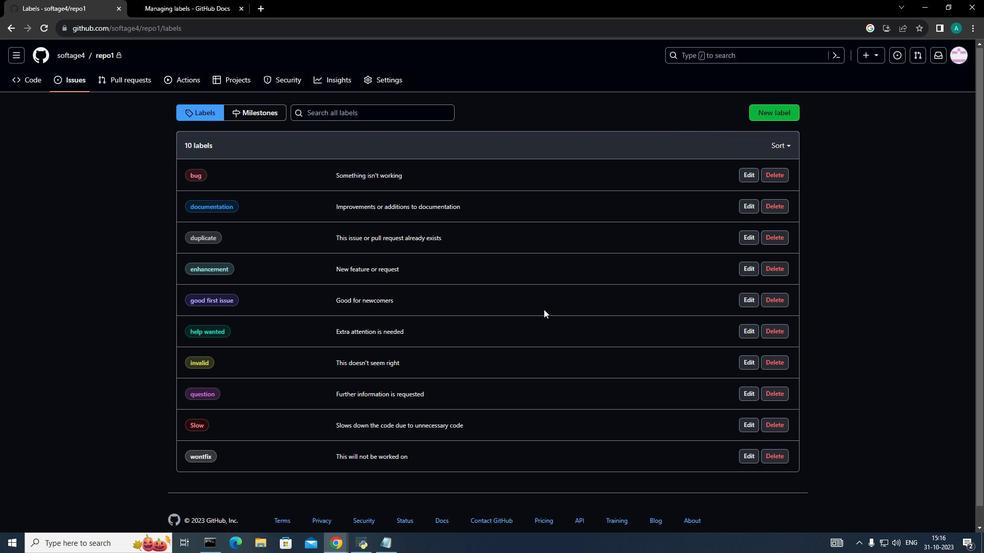 
Action: Mouse scrolled (543, 309) with delta (0, 0)
Screenshot: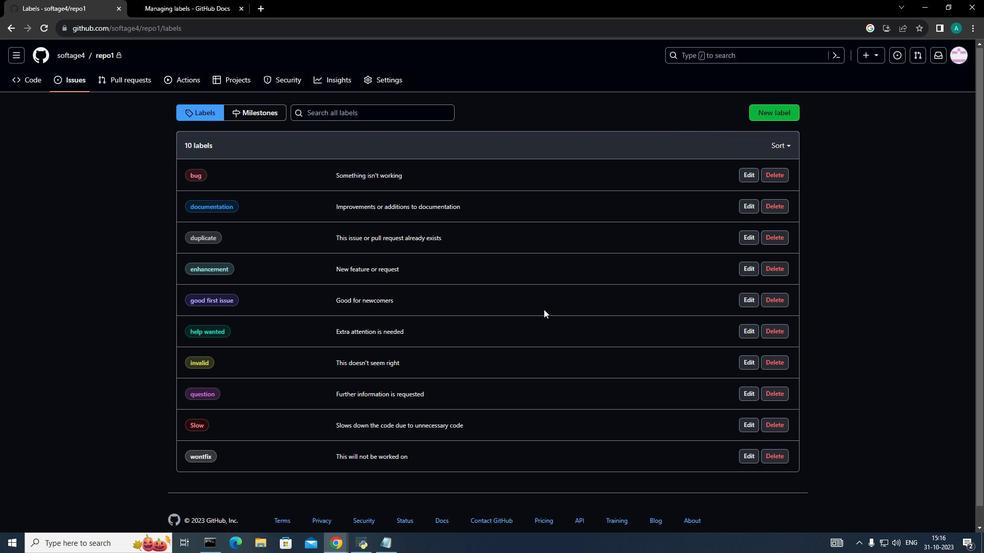 
Action: Mouse scrolled (543, 309) with delta (0, 0)
Screenshot: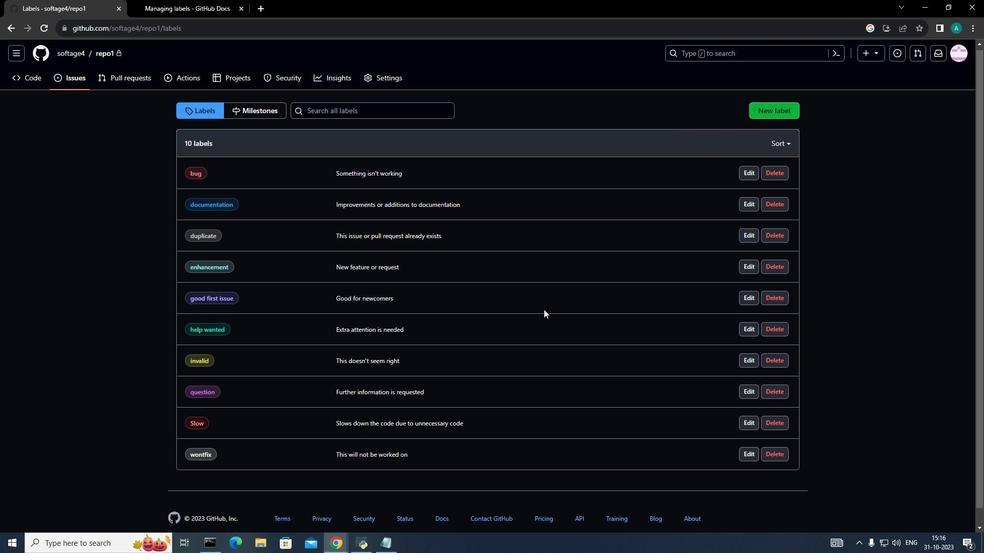 
Action: Mouse moved to (414, 286)
Screenshot: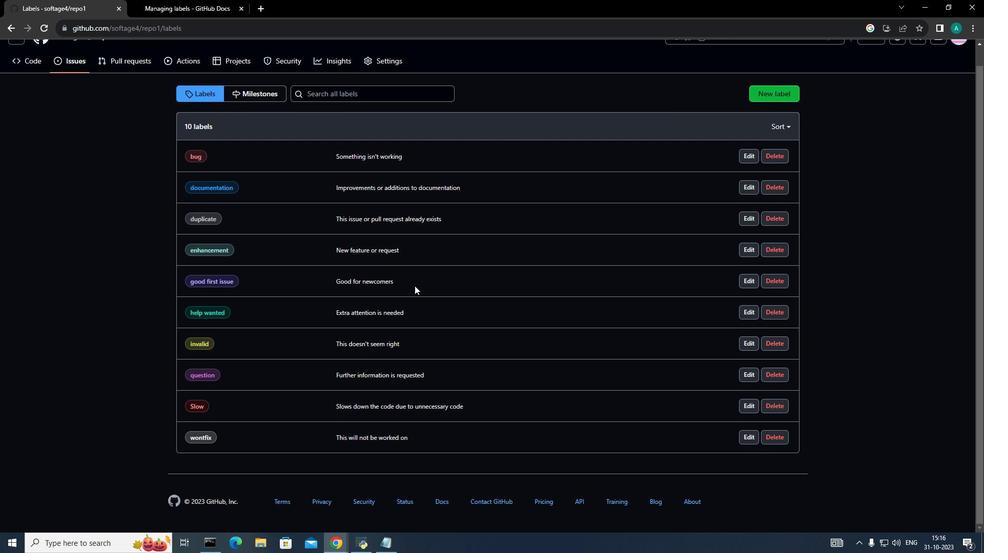 
Action: Mouse scrolled (414, 286) with delta (0, 0)
Screenshot: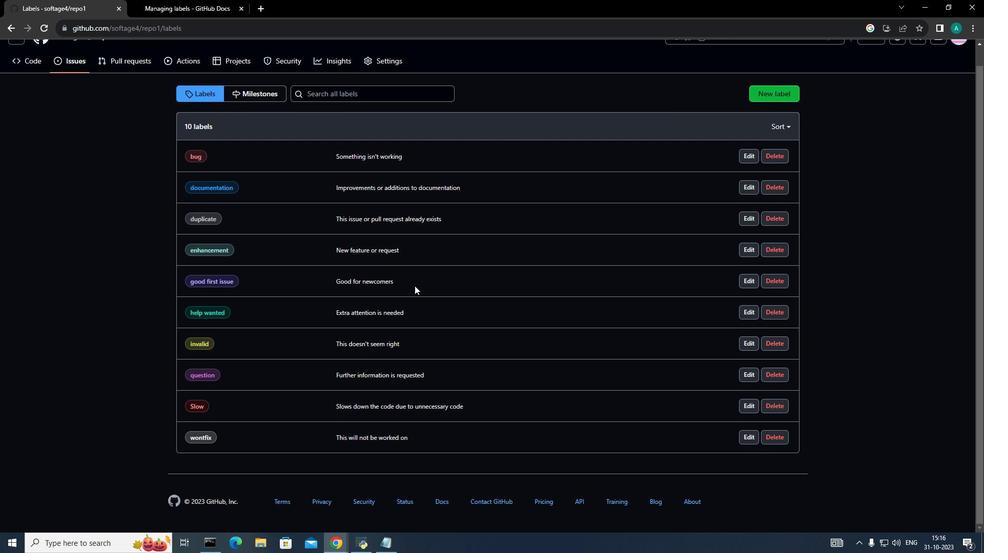 
Action: Mouse scrolled (414, 286) with delta (0, 0)
Screenshot: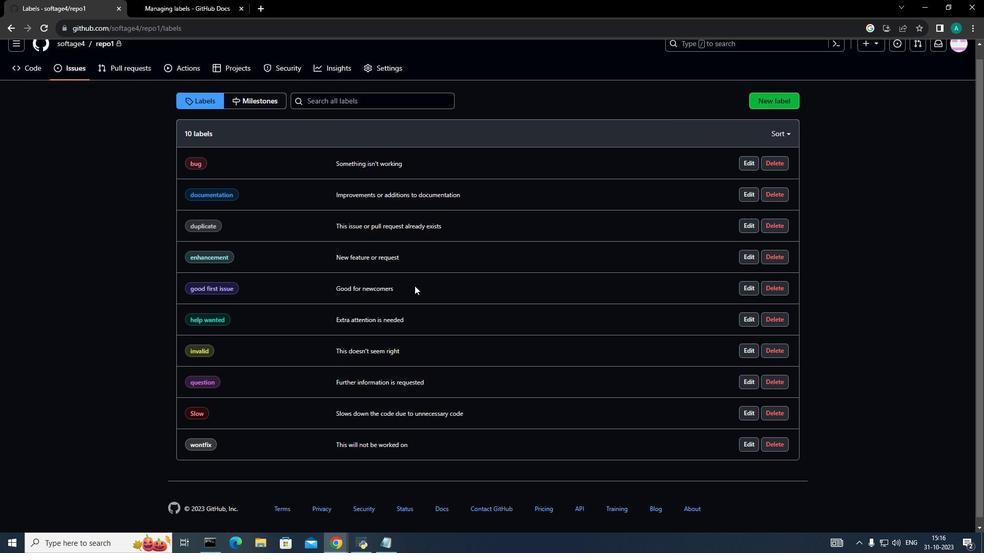 
Action: Mouse moved to (371, 307)
Screenshot: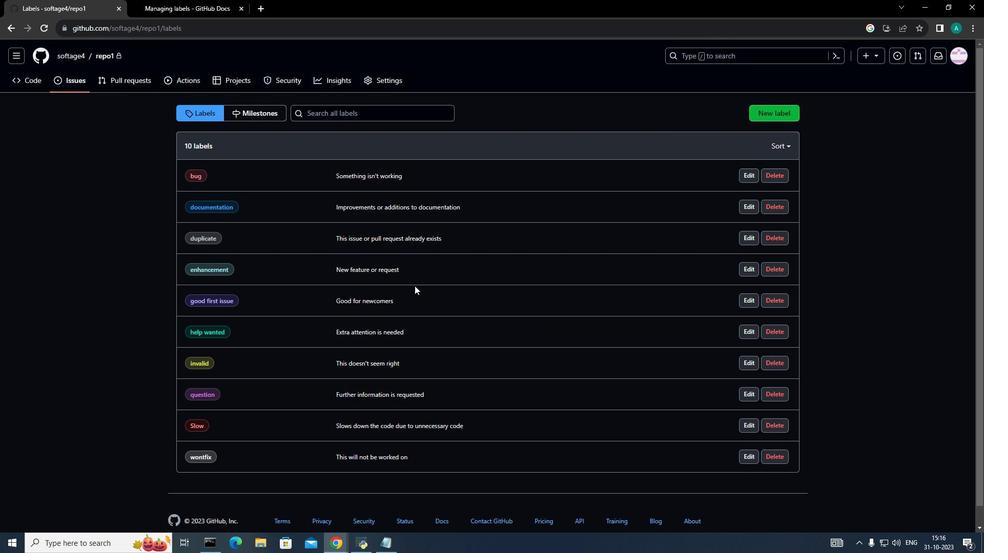 
